 Task: Check the percentage active listings of den in the last 1 year.
Action: Mouse moved to (1171, 255)
Screenshot: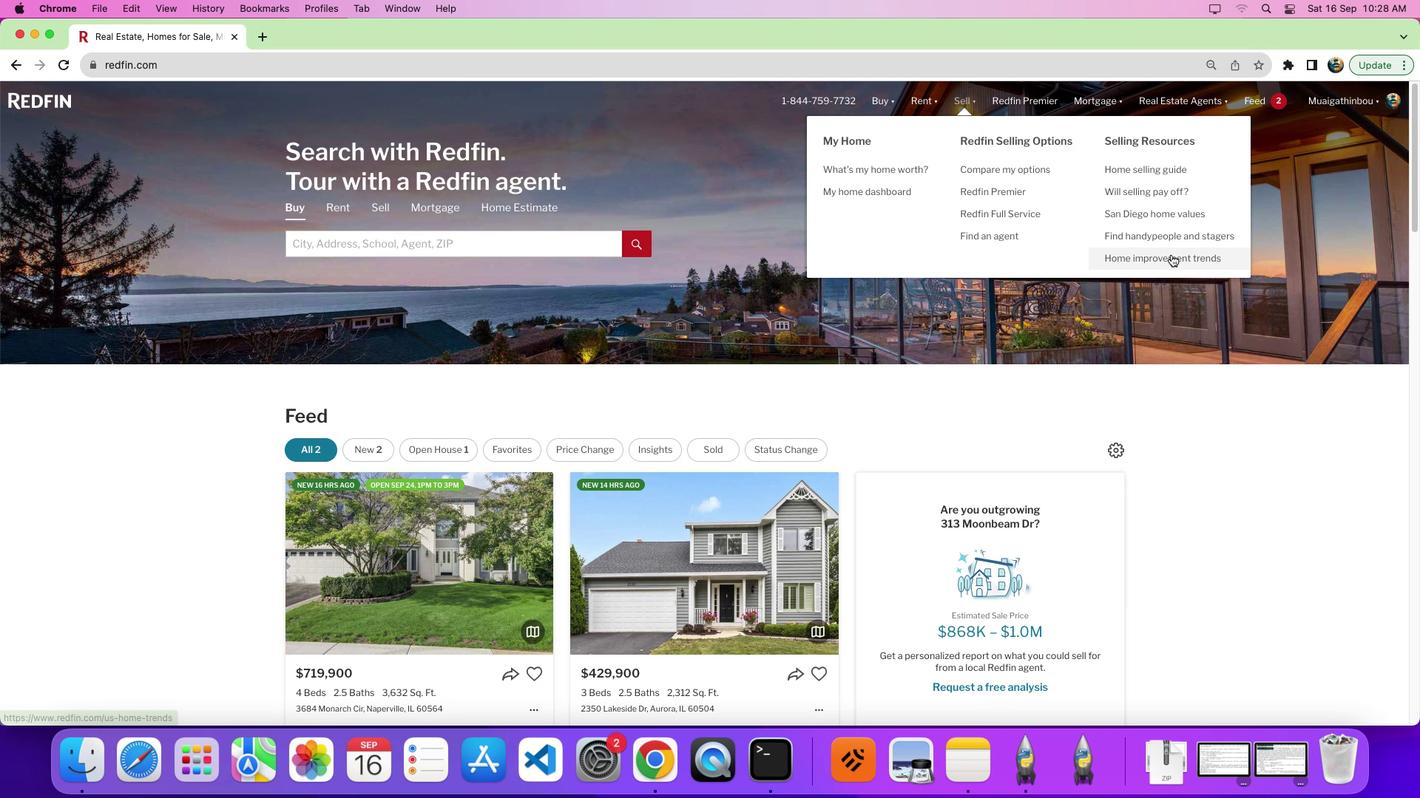 
Action: Mouse pressed left at (1171, 255)
Screenshot: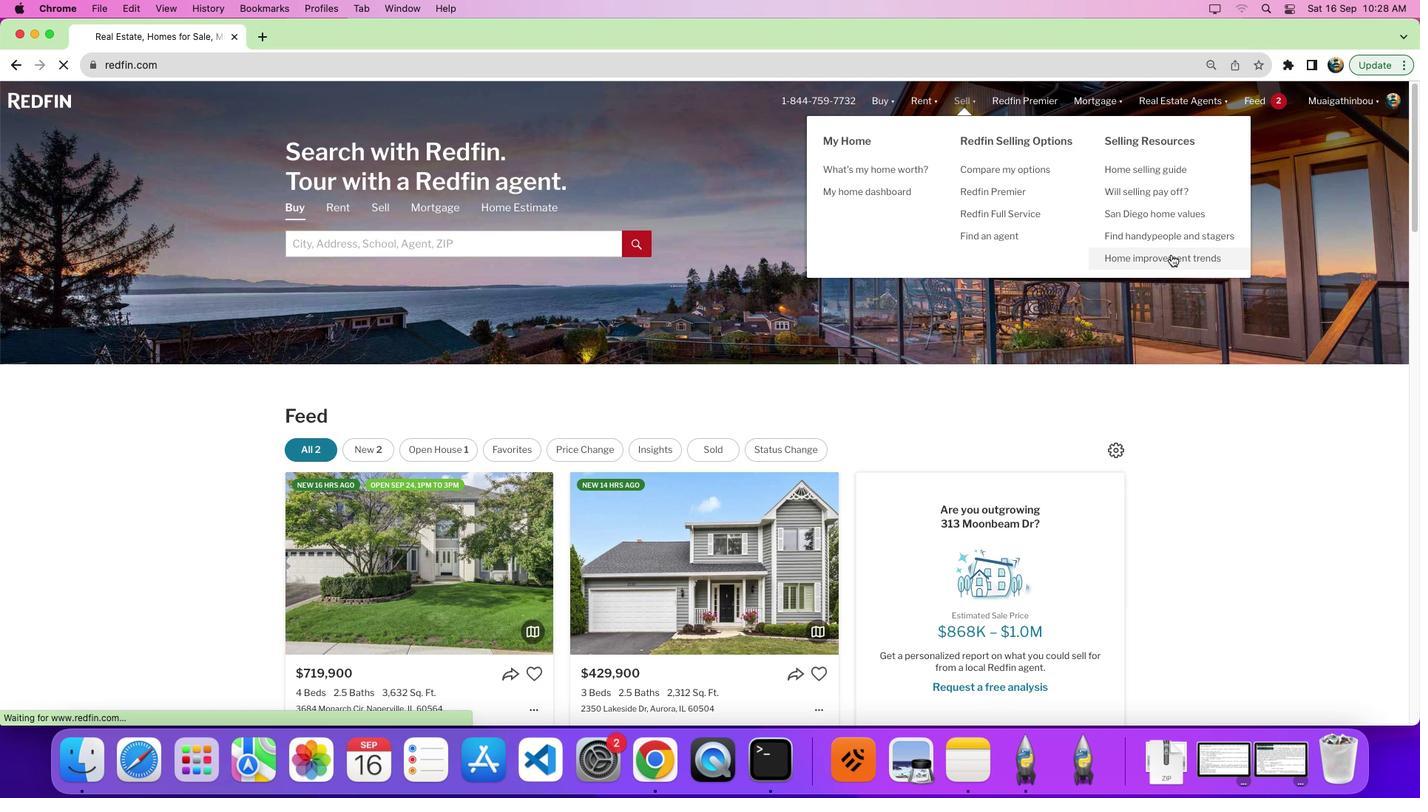 
Action: Mouse pressed left at (1171, 255)
Screenshot: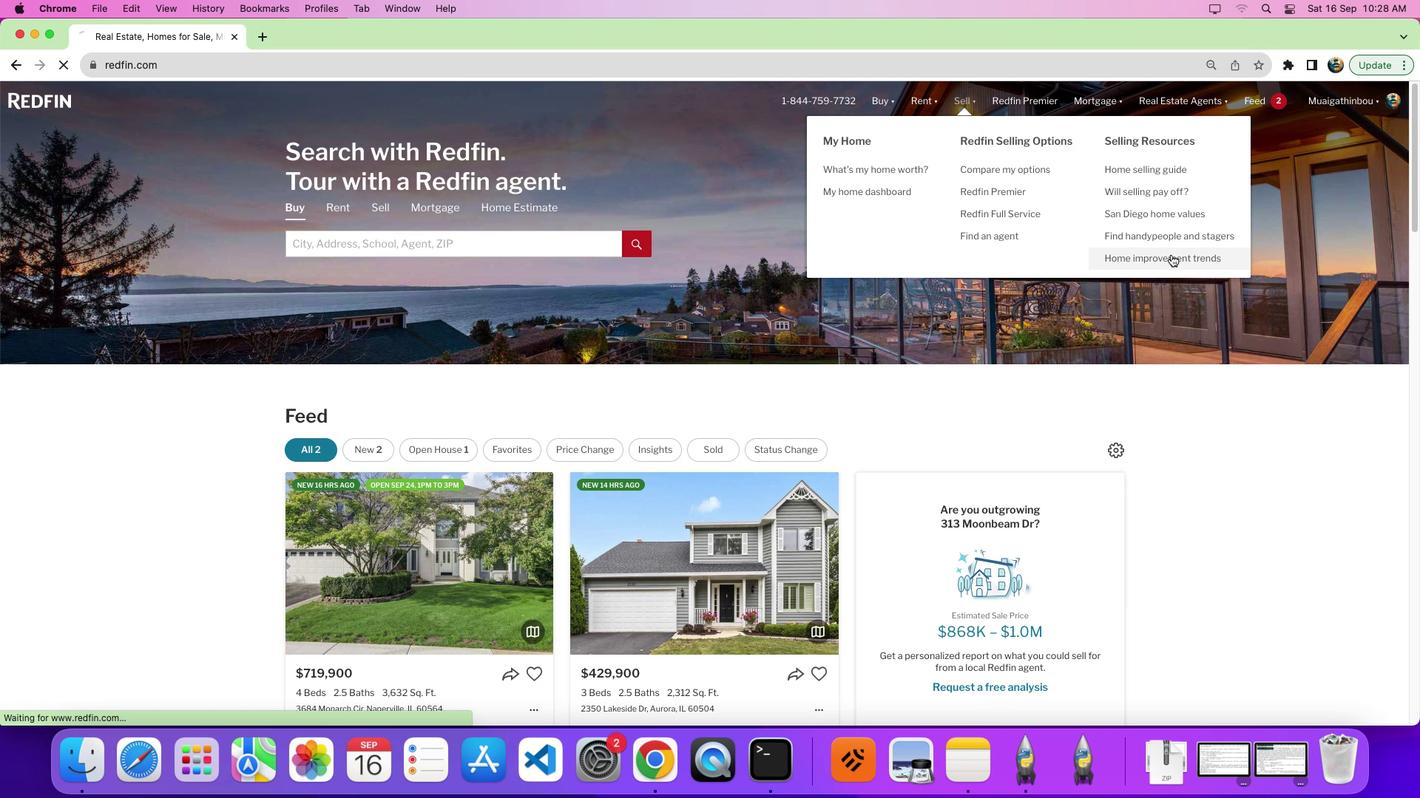 
Action: Mouse moved to (394, 286)
Screenshot: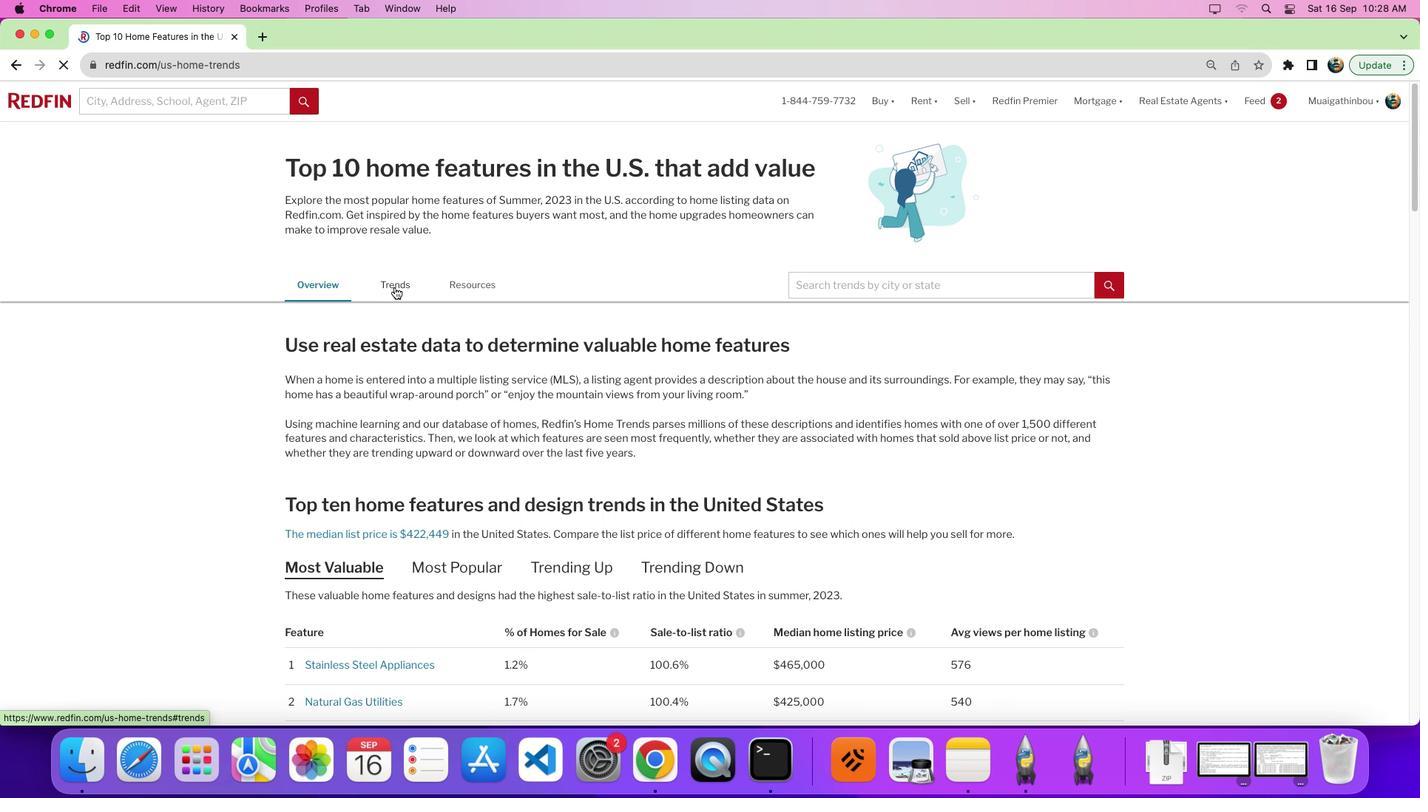 
Action: Mouse pressed left at (394, 286)
Screenshot: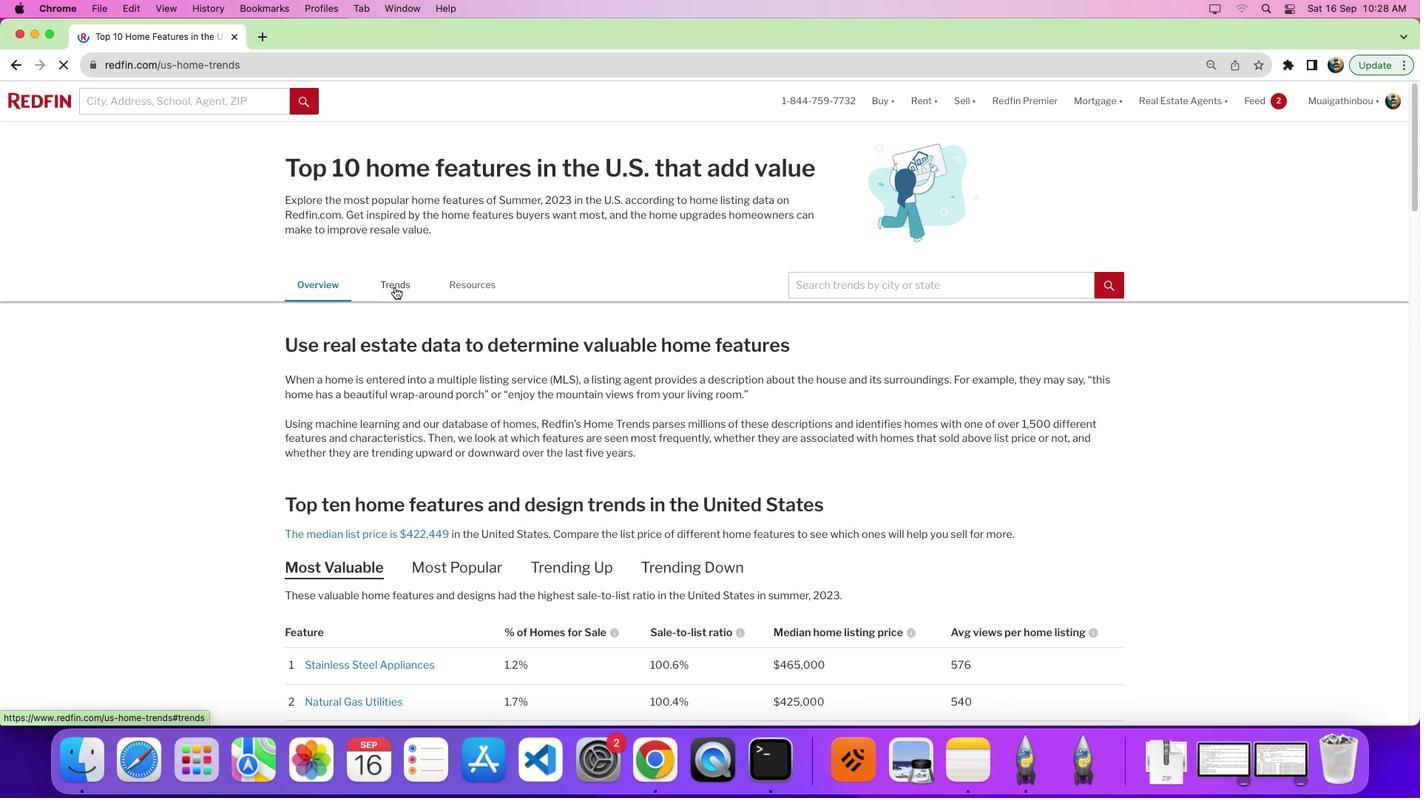 
Action: Mouse moved to (560, 343)
Screenshot: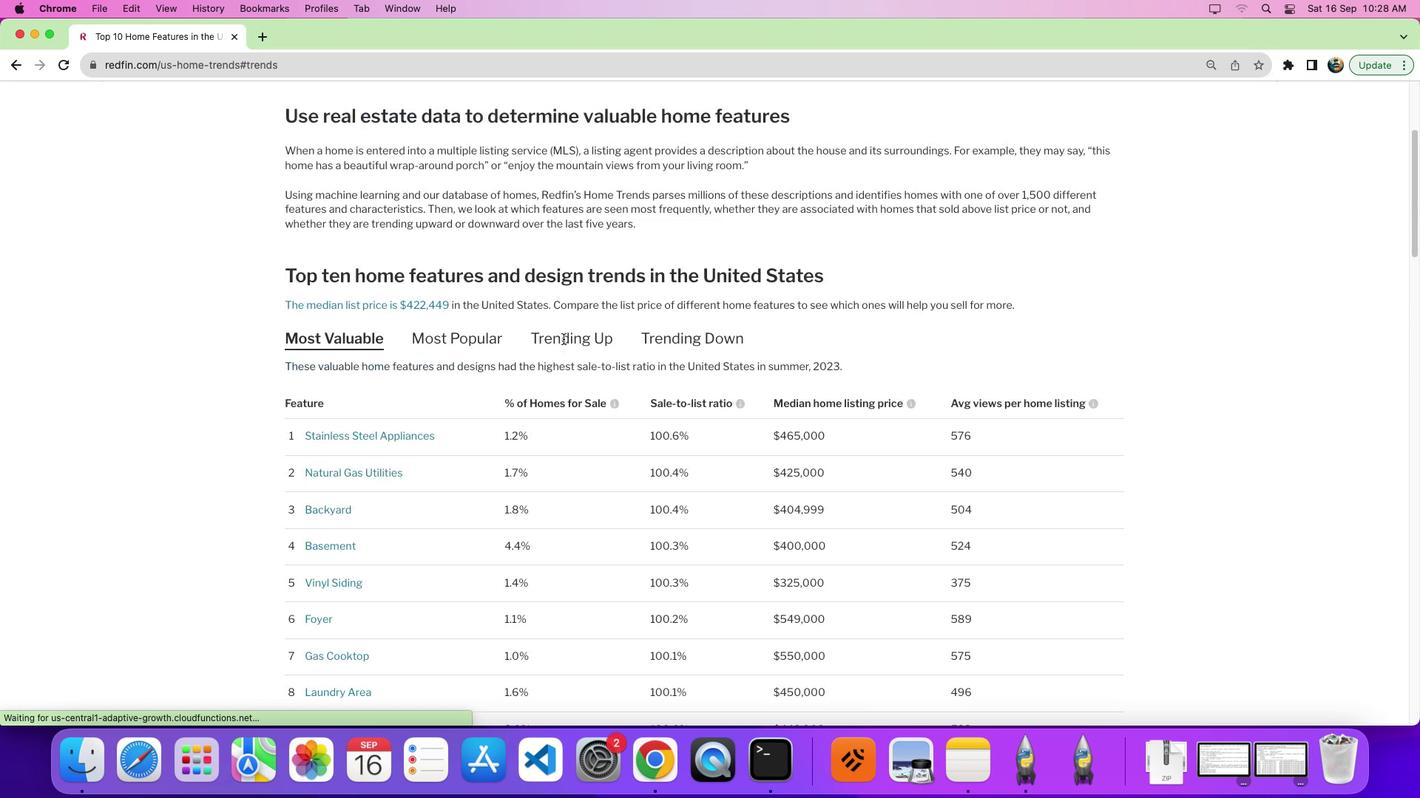 
Action: Mouse scrolled (560, 343) with delta (0, 0)
Screenshot: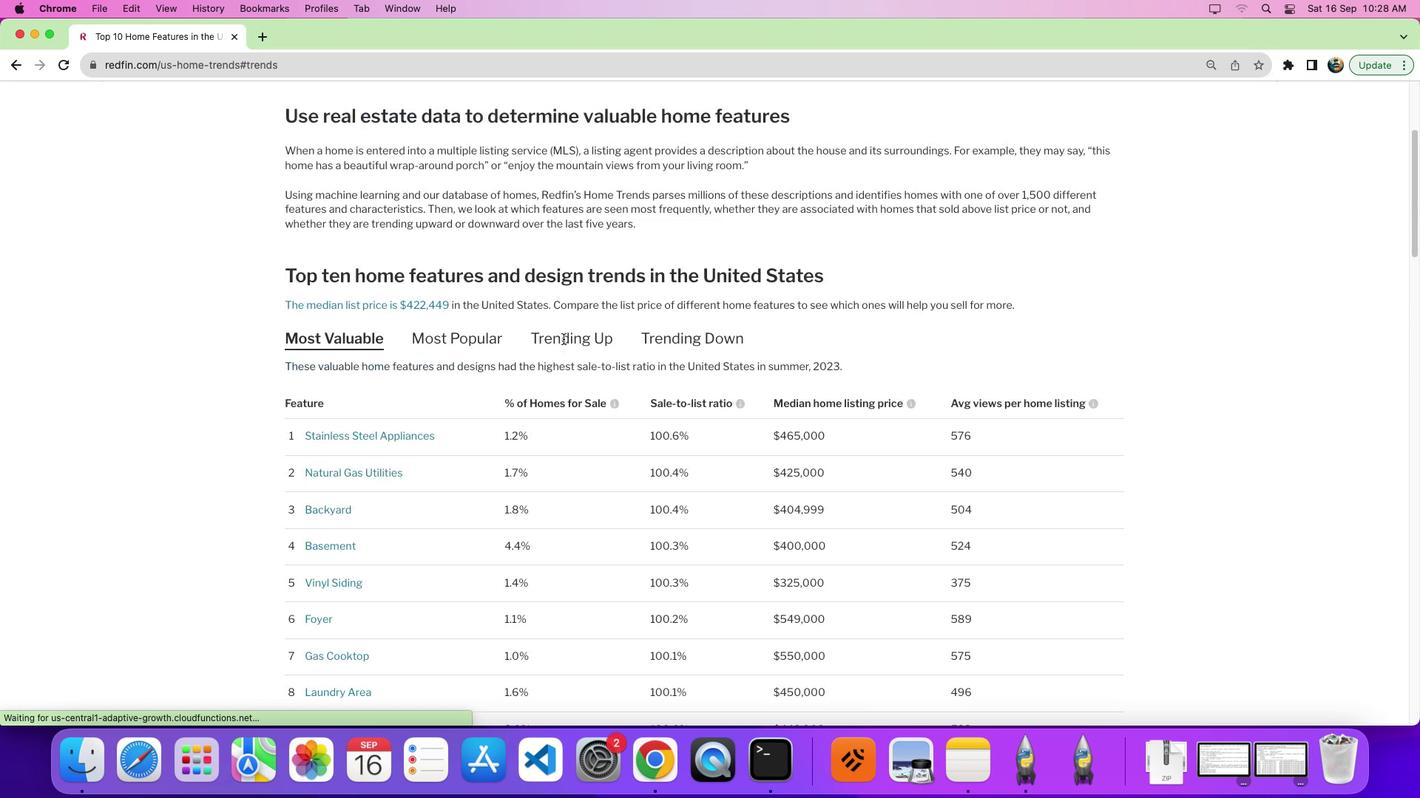 
Action: Mouse scrolled (560, 343) with delta (0, 0)
Screenshot: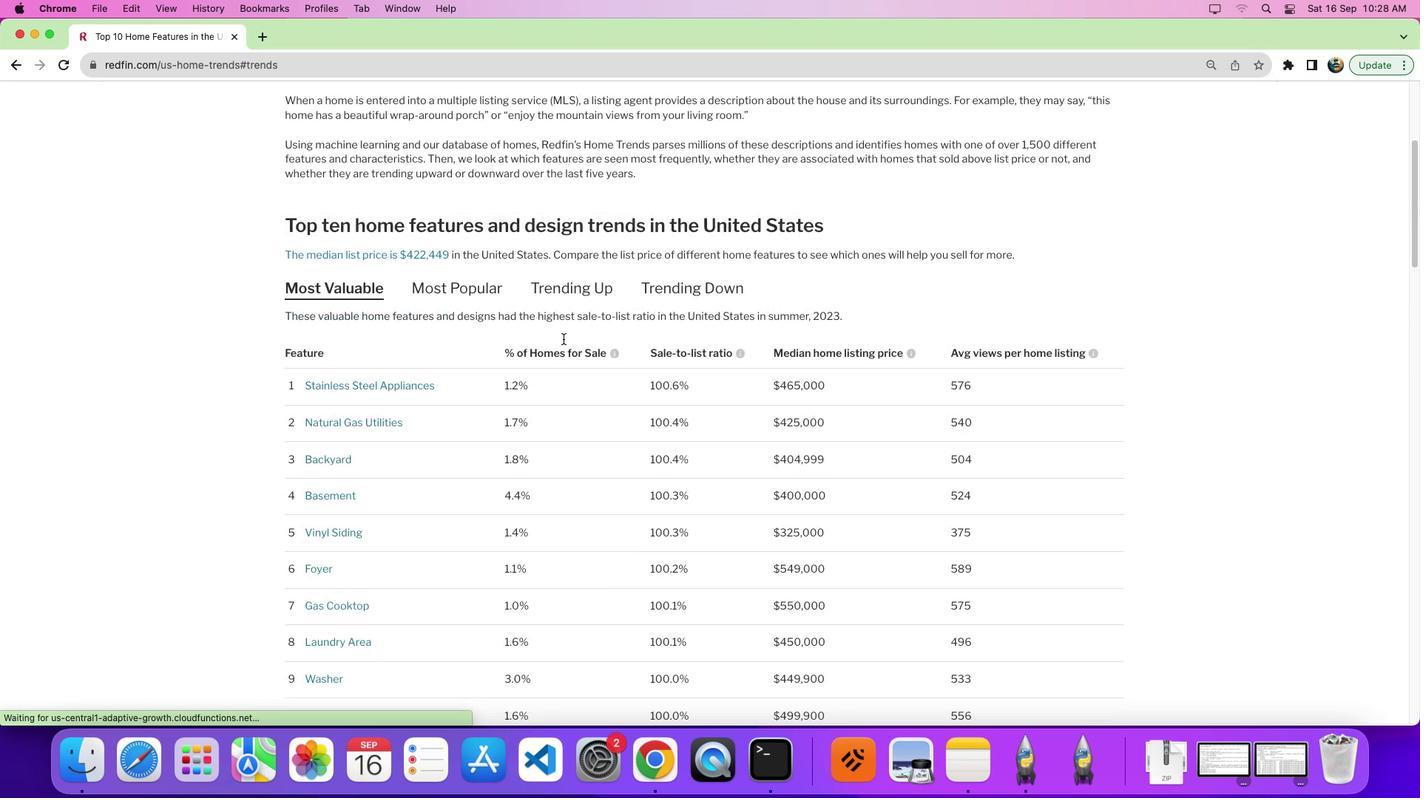 
Action: Mouse moved to (562, 340)
Screenshot: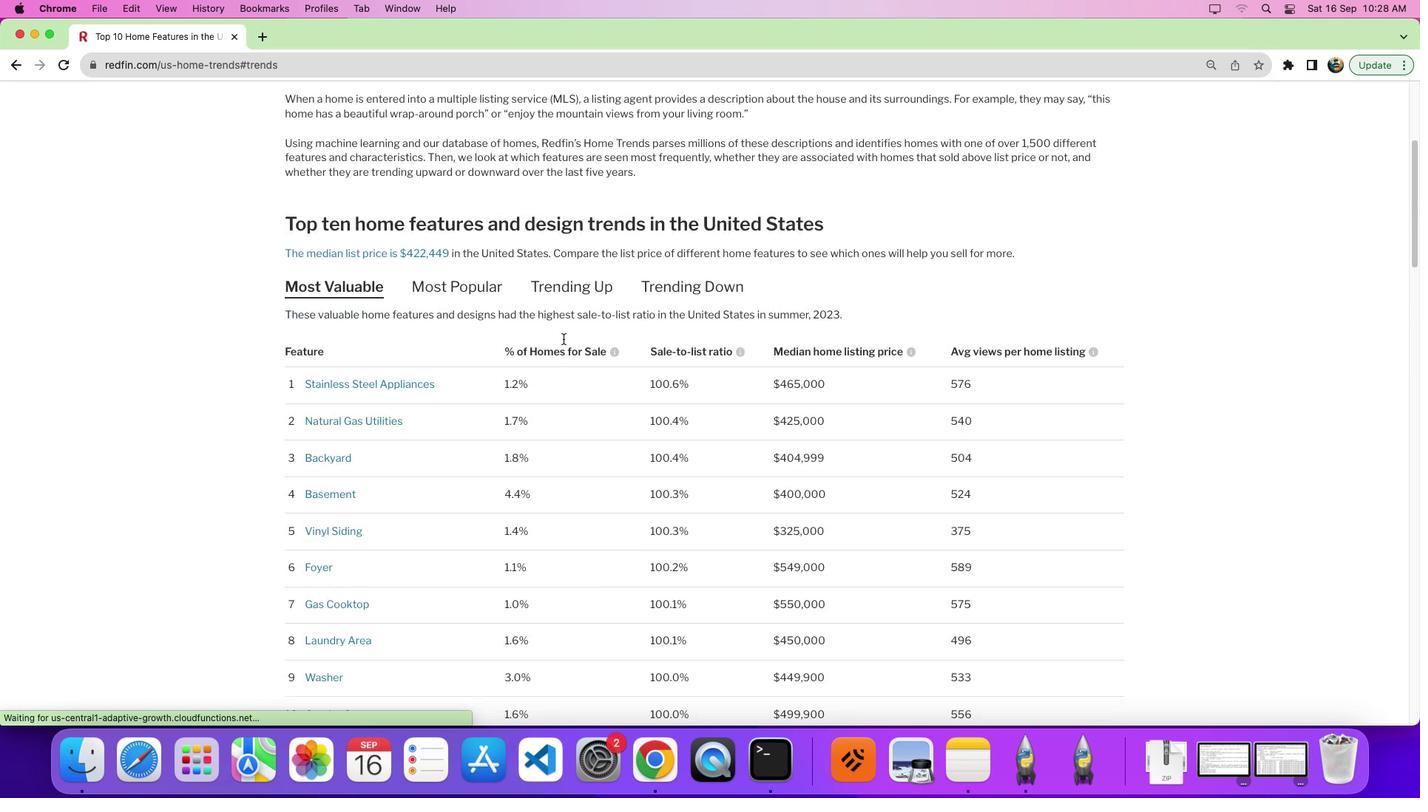 
Action: Mouse scrolled (562, 340) with delta (0, -4)
Screenshot: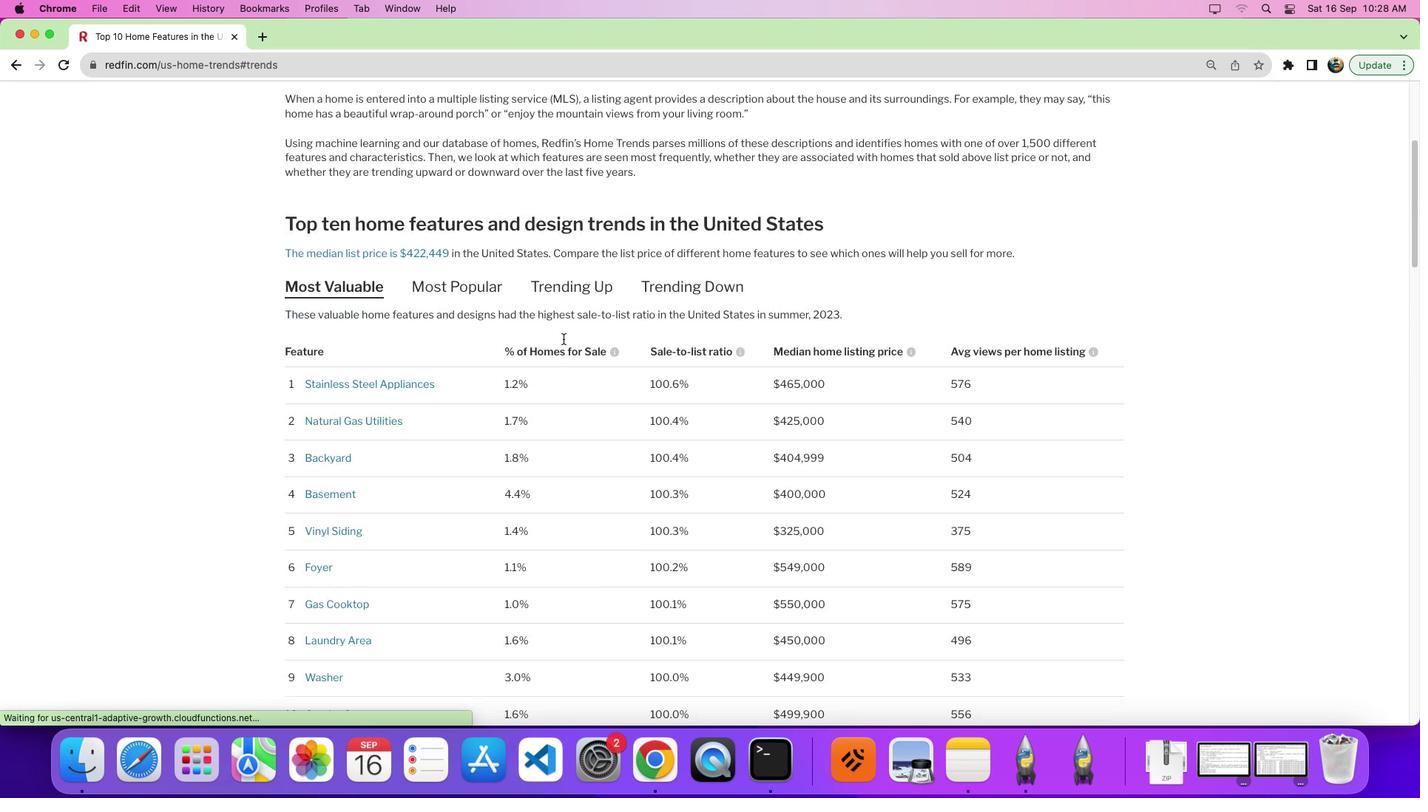 
Action: Mouse moved to (564, 339)
Screenshot: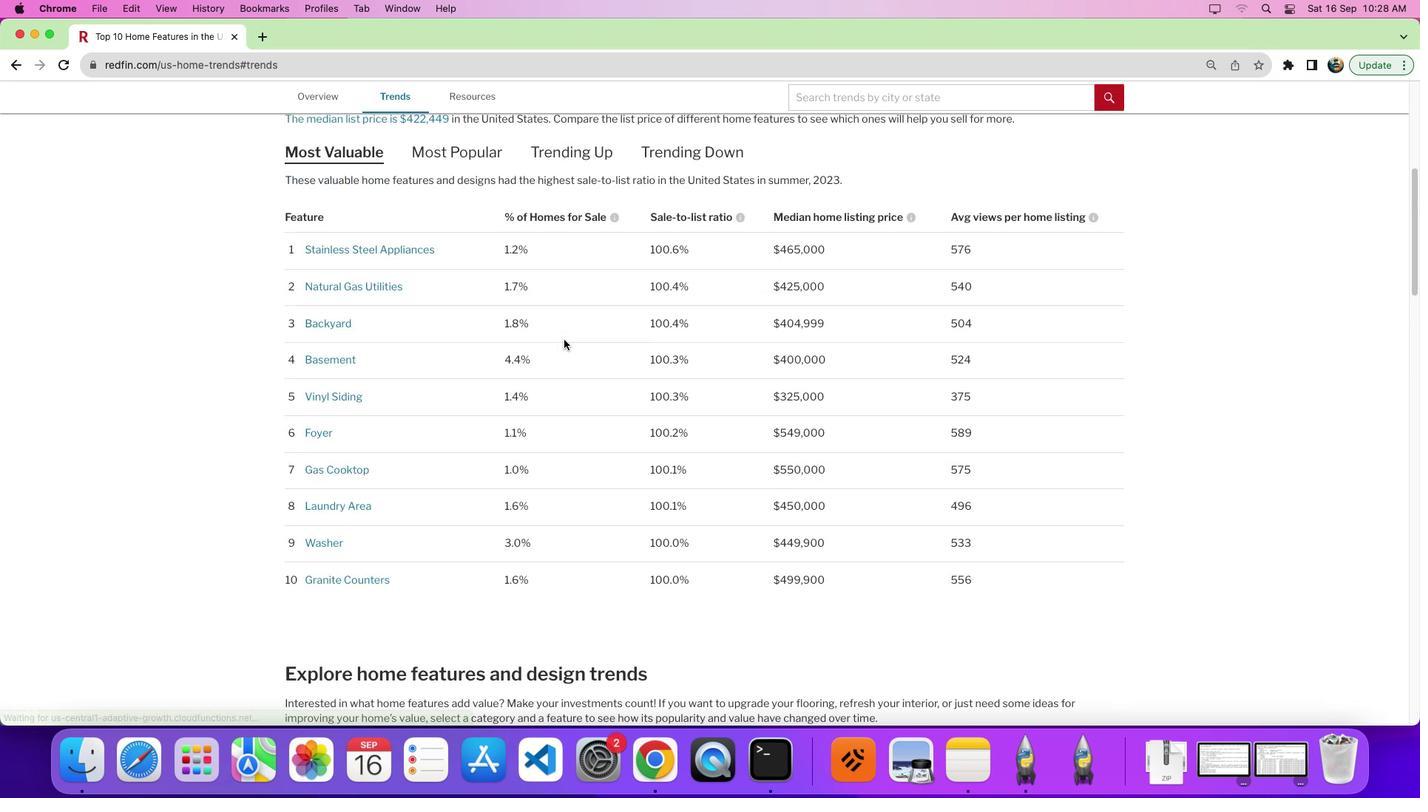 
Action: Mouse scrolled (564, 339) with delta (0, 0)
Screenshot: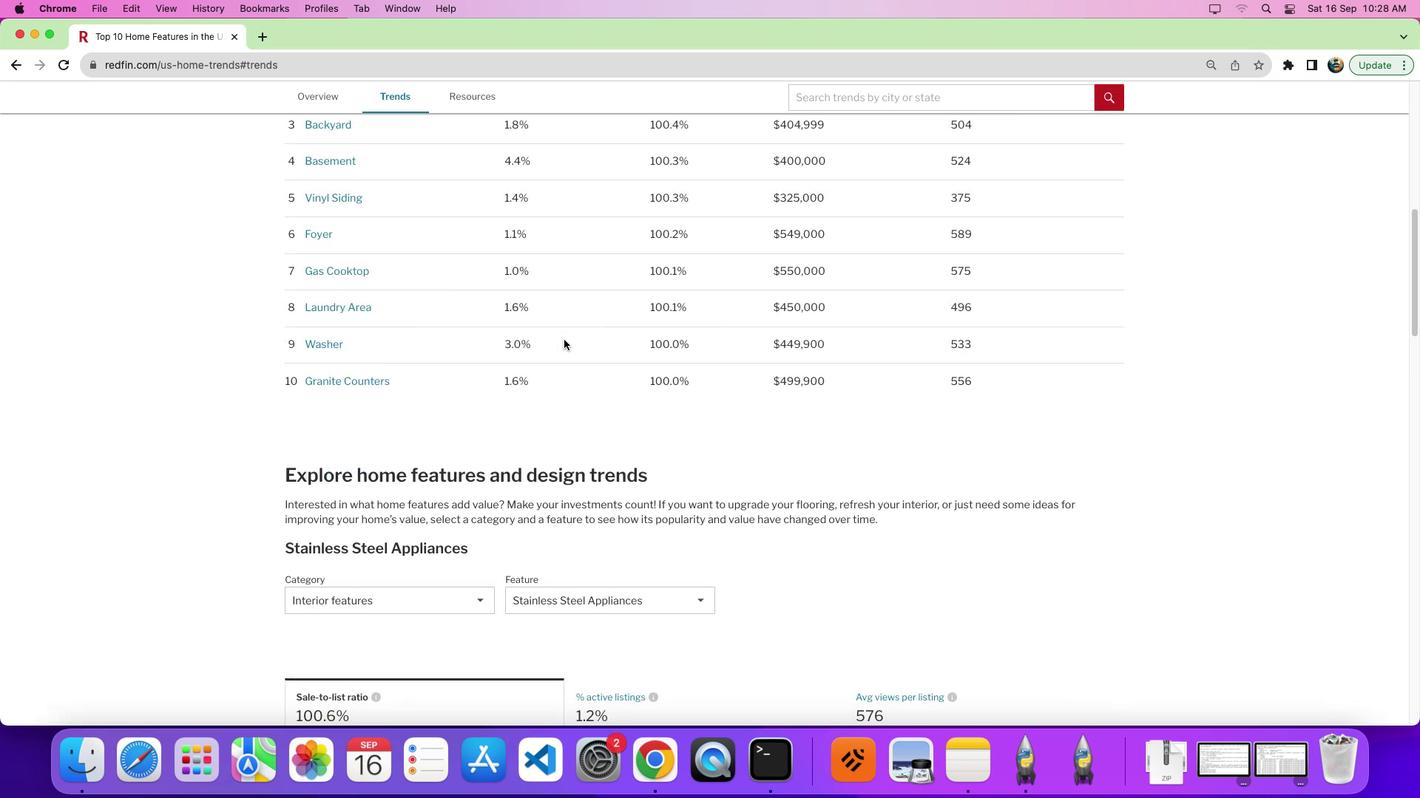 
Action: Mouse scrolled (564, 339) with delta (0, 0)
Screenshot: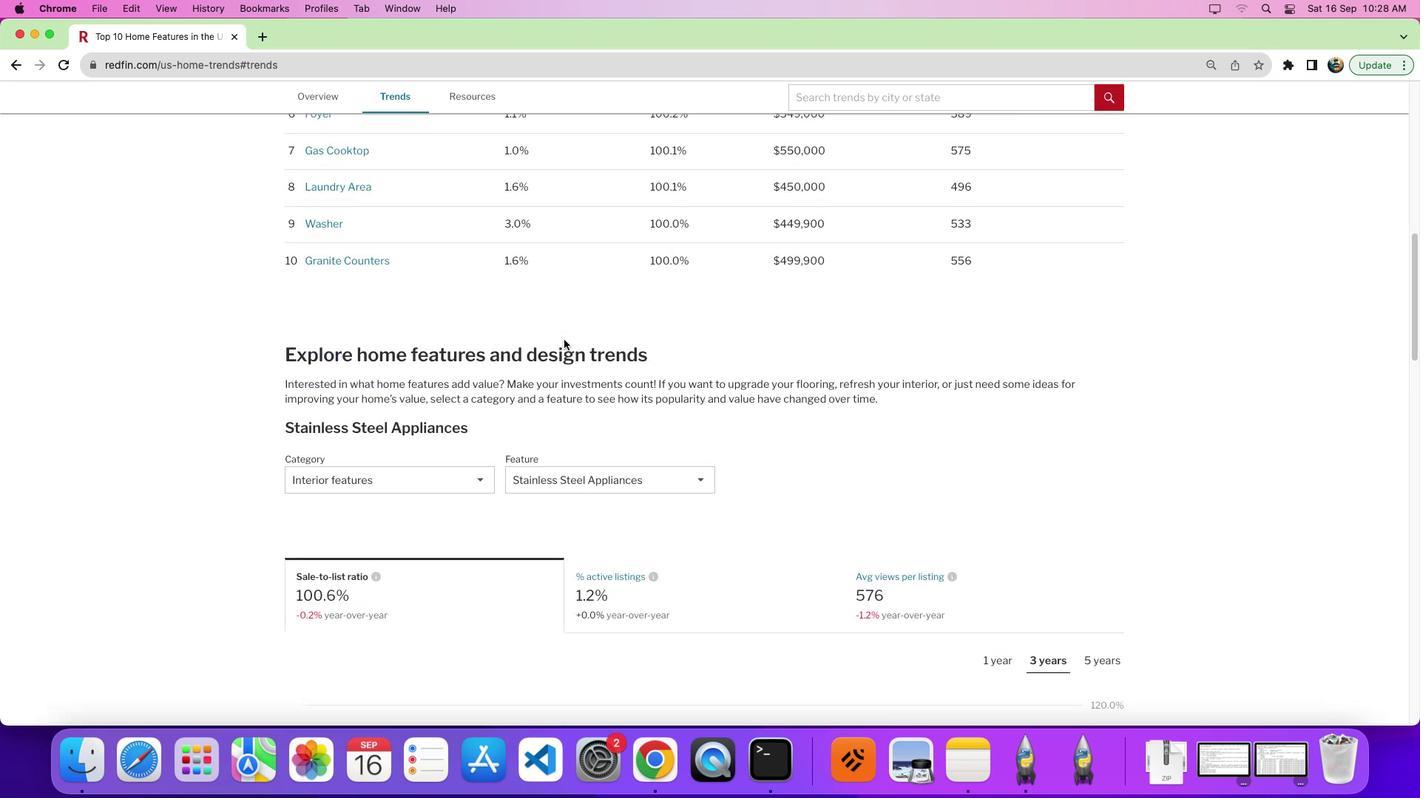 
Action: Mouse scrolled (564, 339) with delta (0, -5)
Screenshot: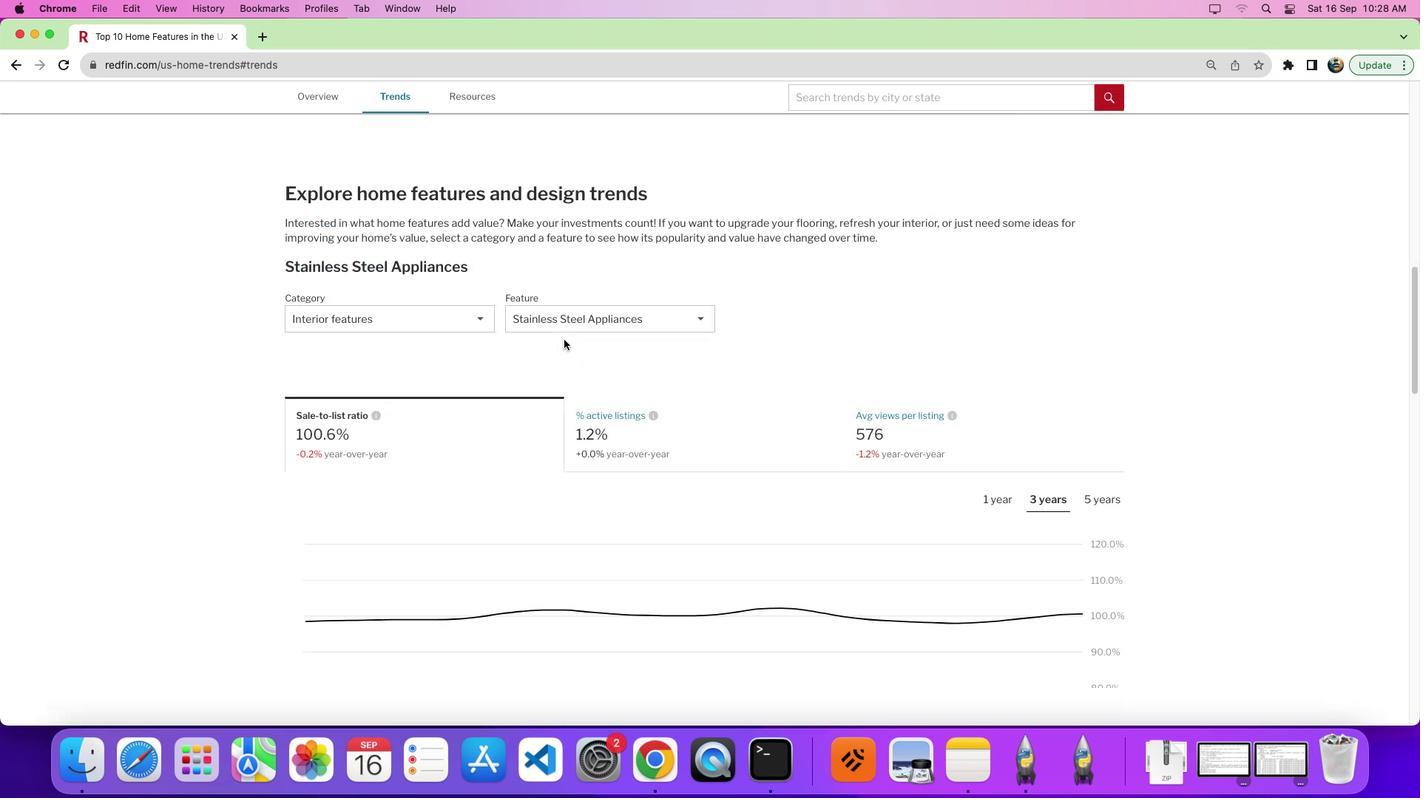 
Action: Mouse scrolled (564, 339) with delta (0, -6)
Screenshot: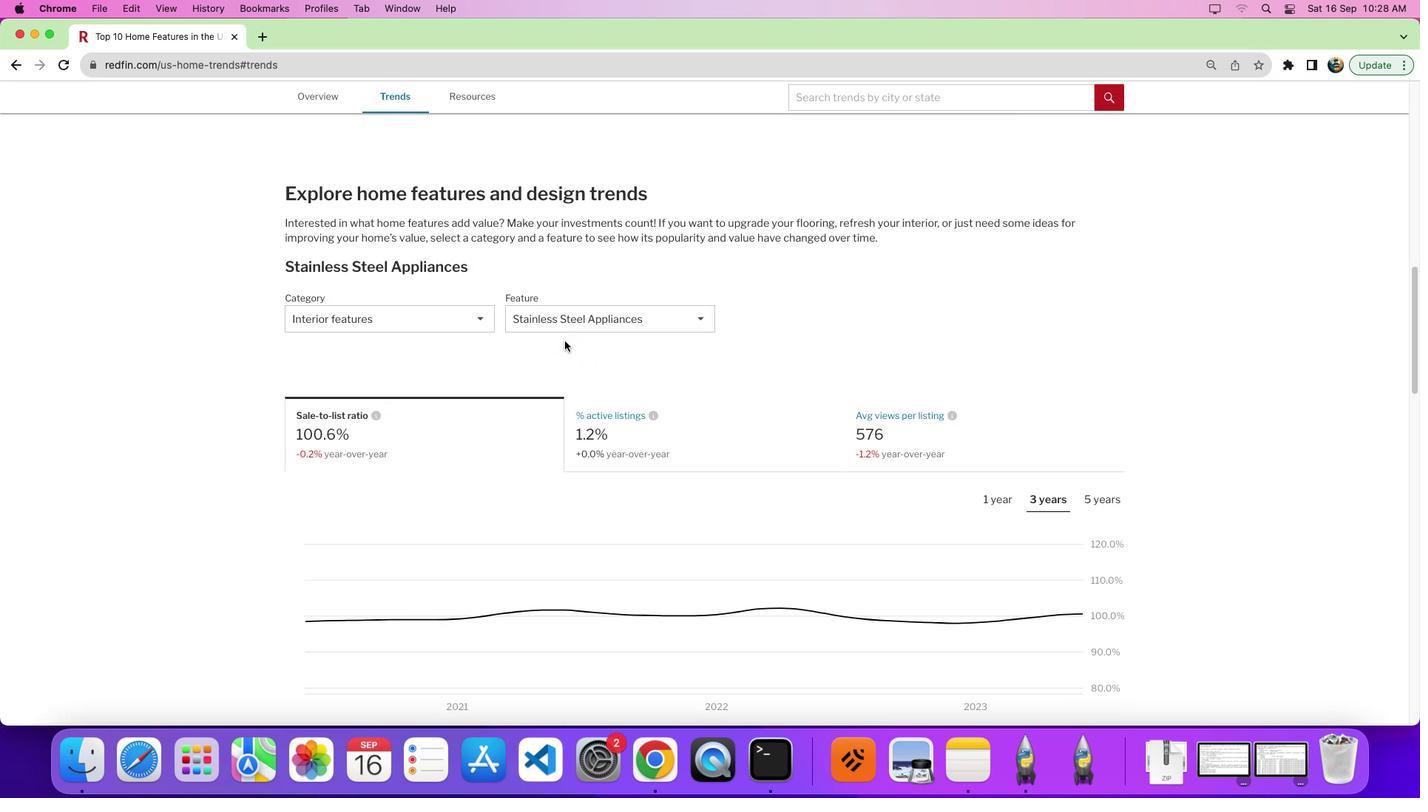 
Action: Mouse moved to (403, 318)
Screenshot: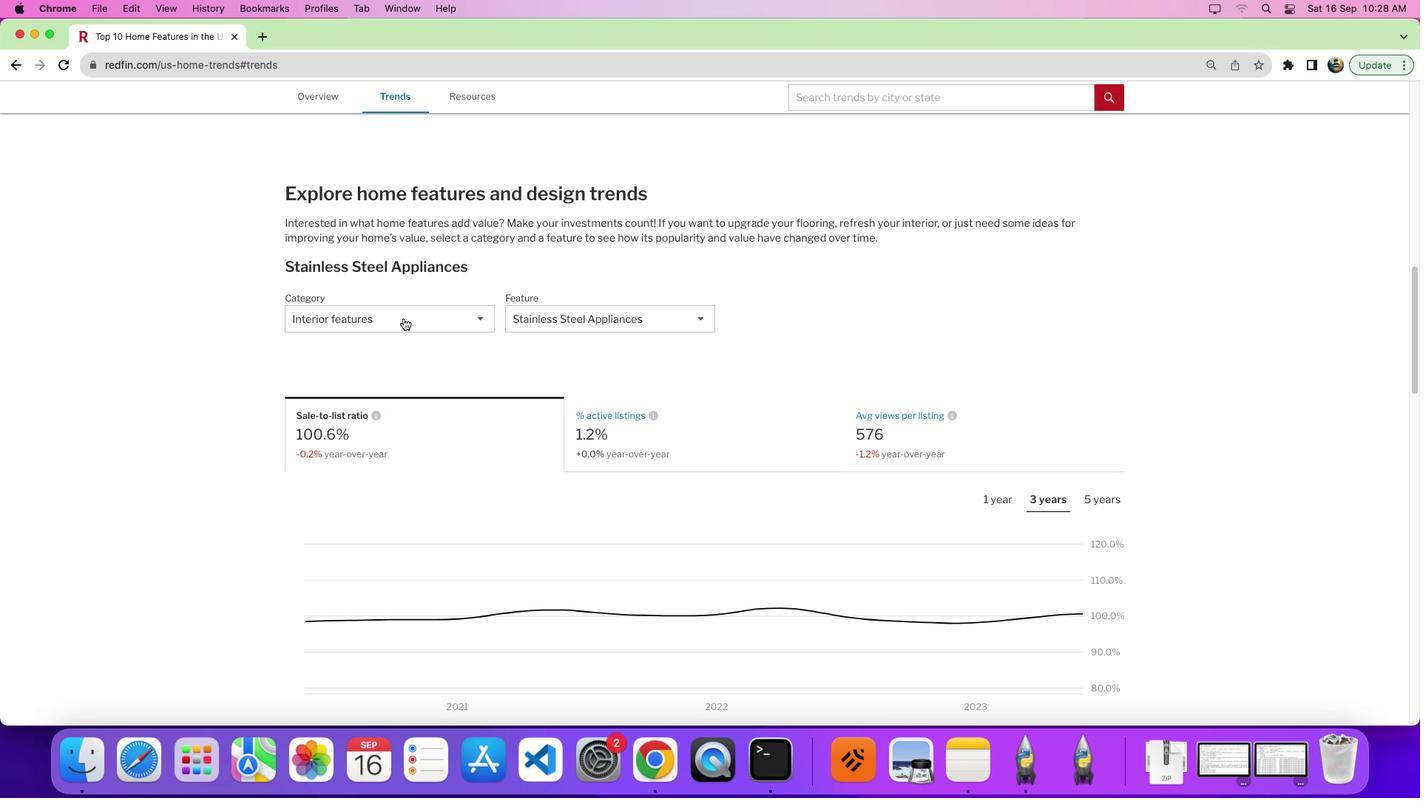 
Action: Mouse pressed left at (403, 318)
Screenshot: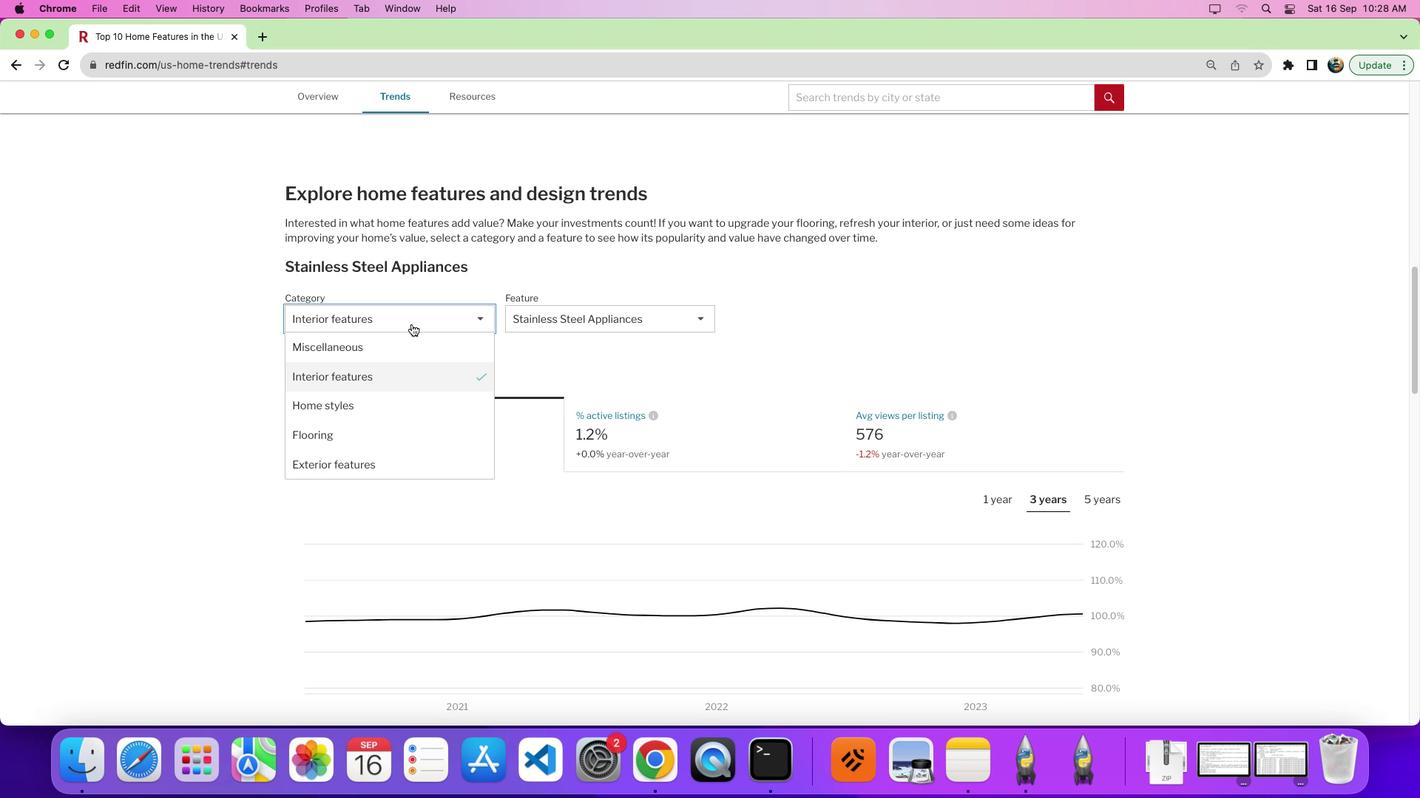 
Action: Mouse moved to (420, 377)
Screenshot: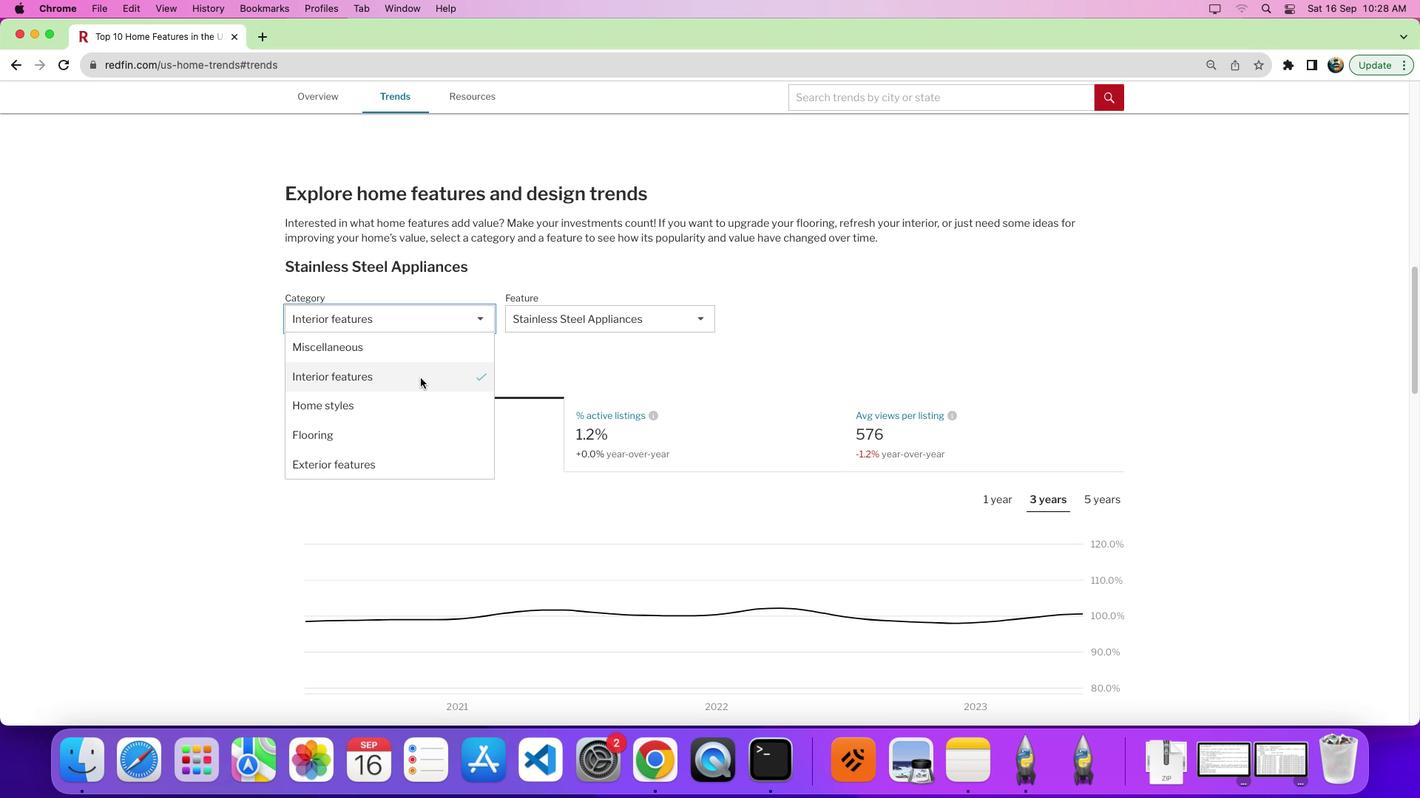 
Action: Mouse pressed left at (420, 377)
Screenshot: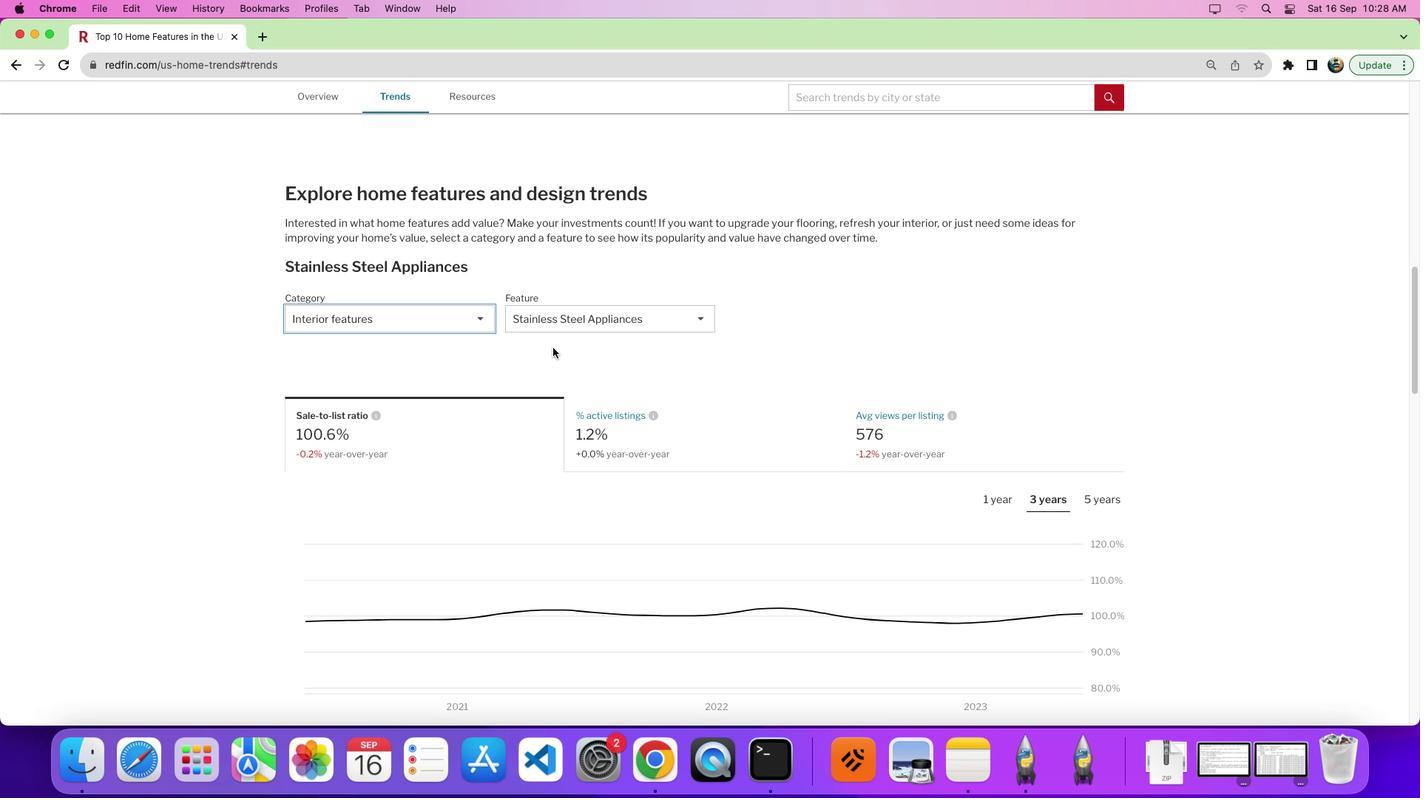 
Action: Mouse moved to (586, 318)
Screenshot: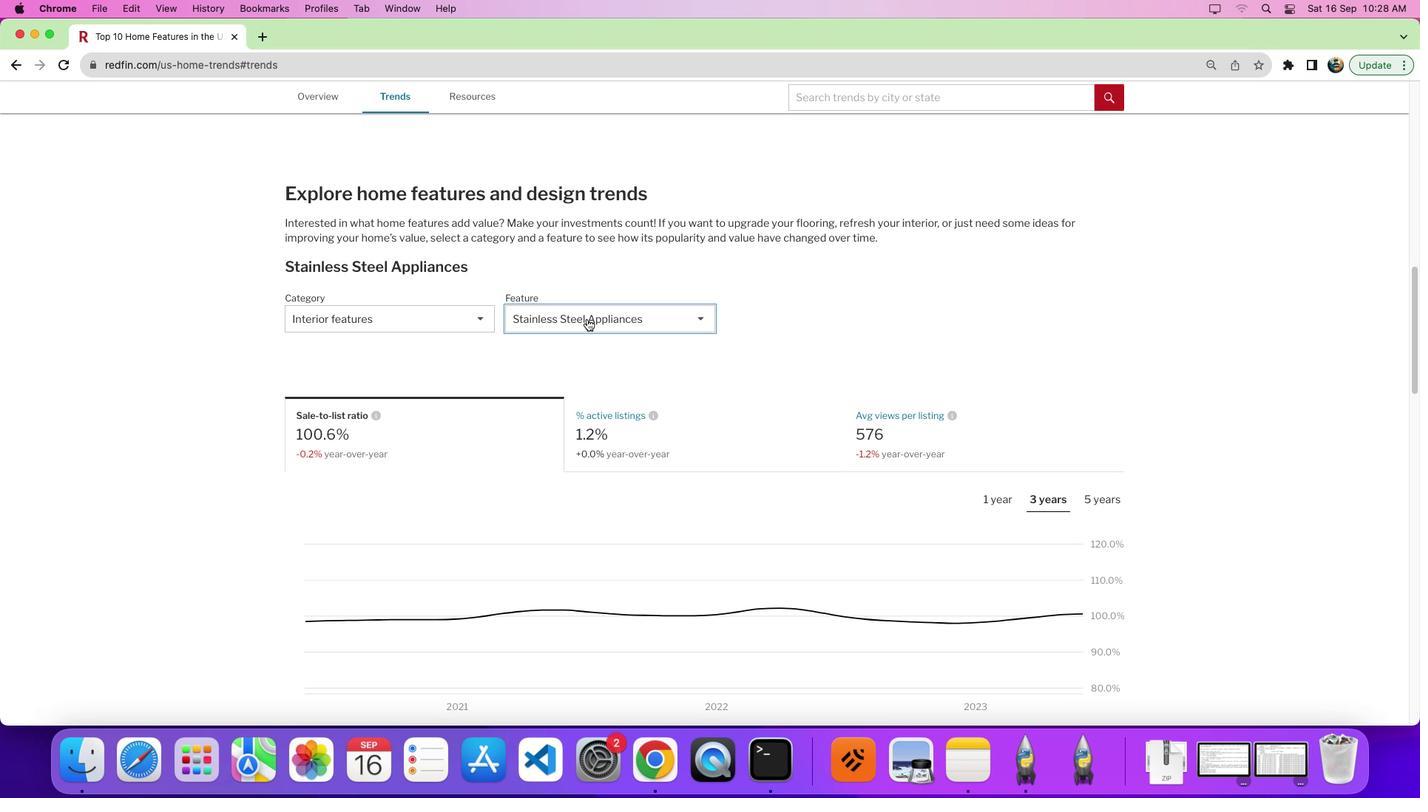 
Action: Mouse pressed left at (586, 318)
Screenshot: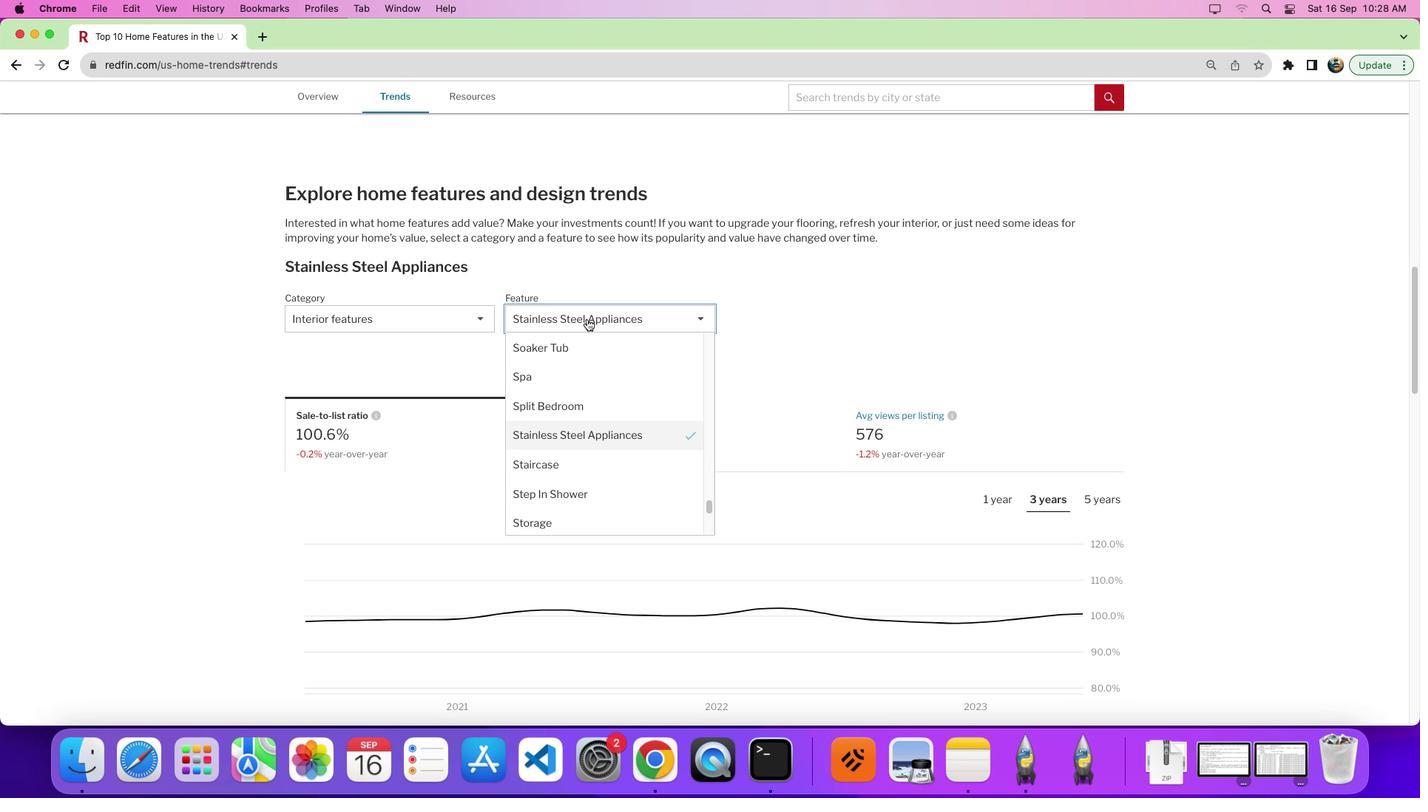 
Action: Mouse moved to (578, 426)
Screenshot: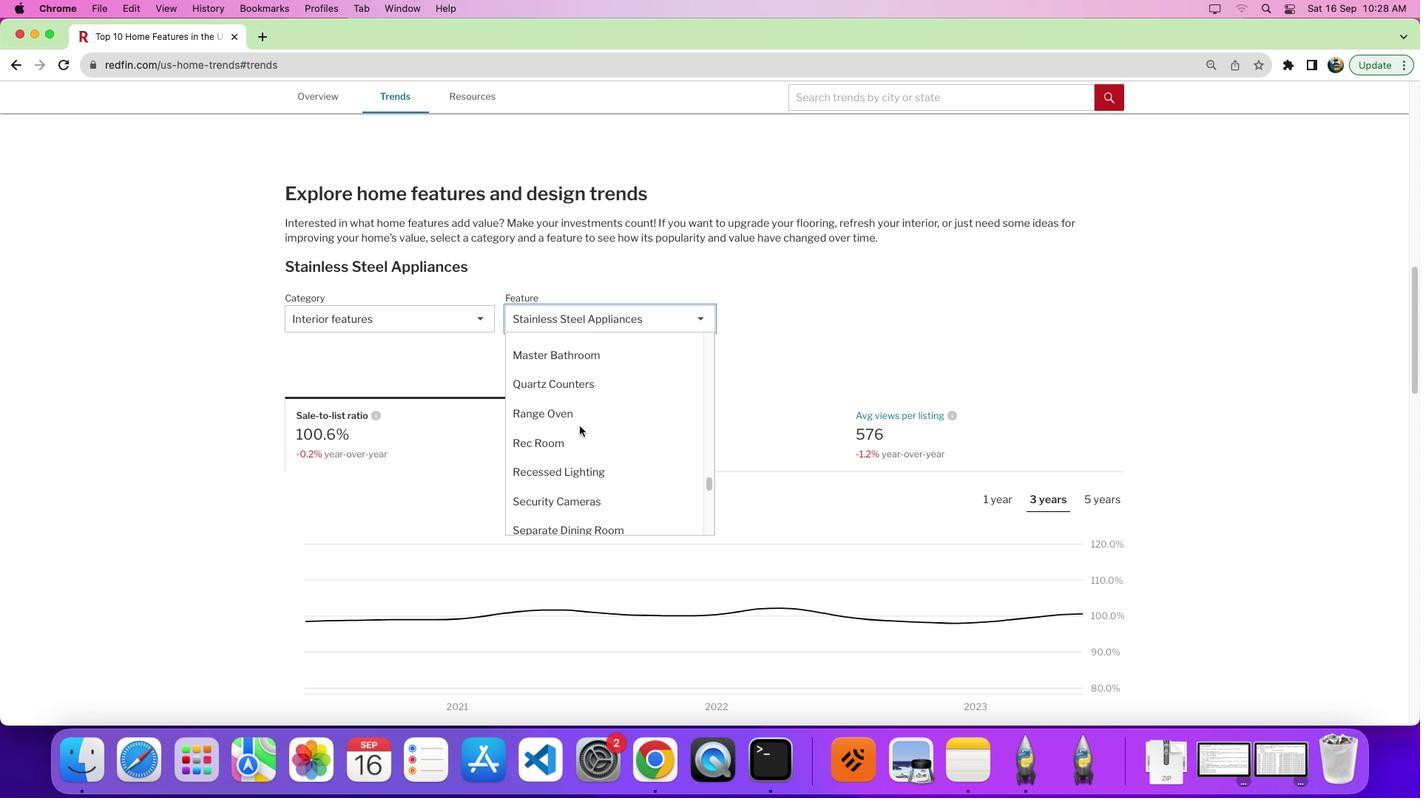 
Action: Mouse scrolled (578, 426) with delta (0, 0)
Screenshot: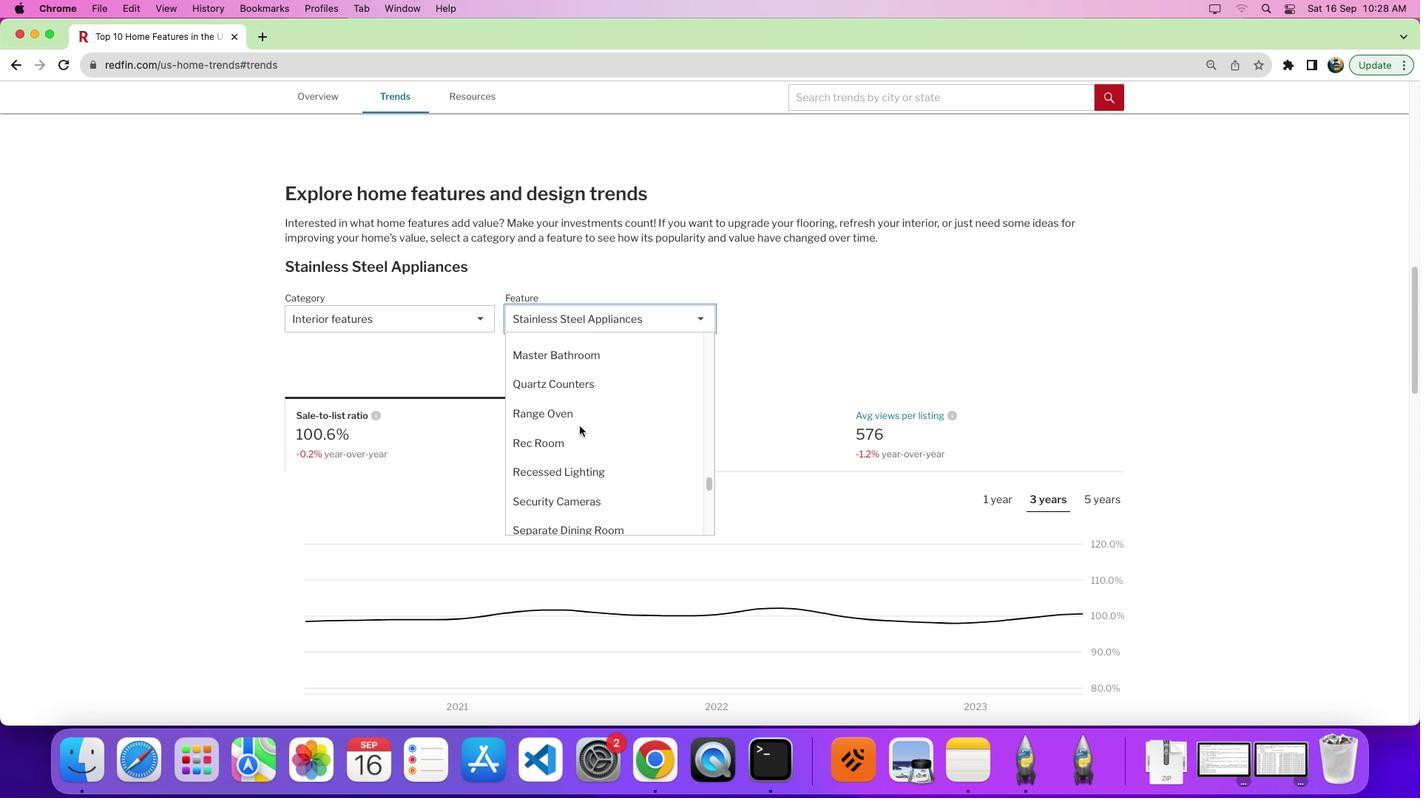 
Action: Mouse scrolled (578, 426) with delta (0, 0)
Screenshot: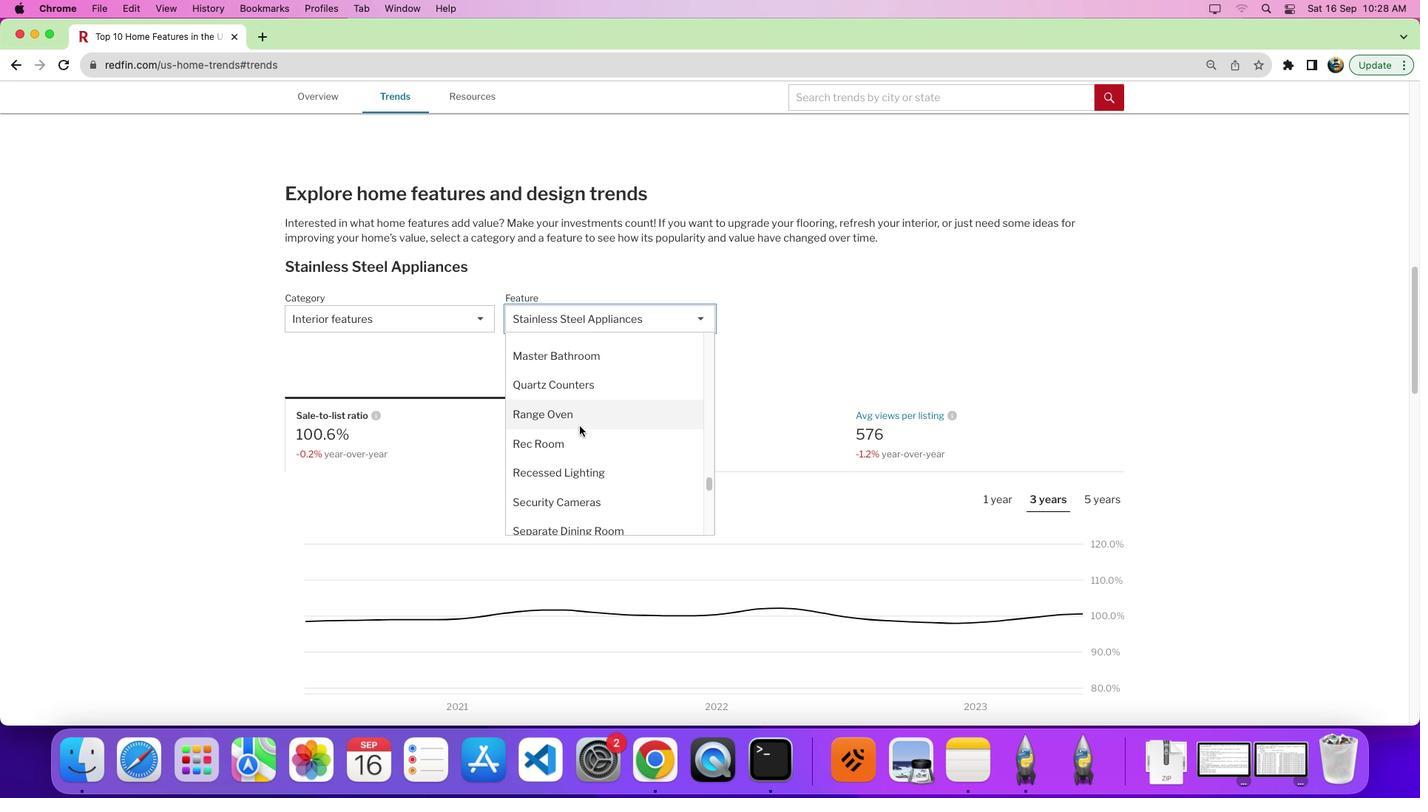 
Action: Mouse moved to (579, 426)
Screenshot: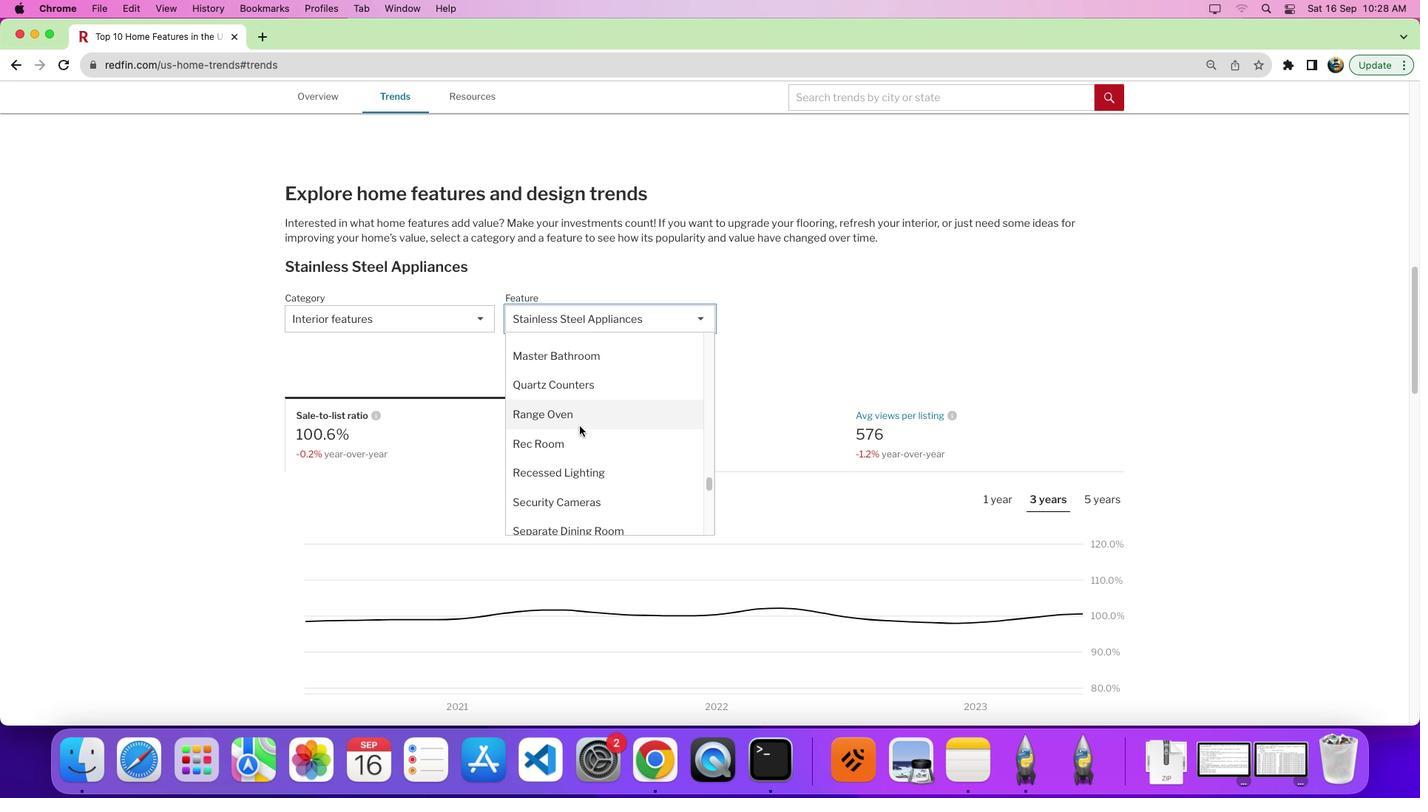 
Action: Mouse scrolled (579, 426) with delta (0, 5)
Screenshot: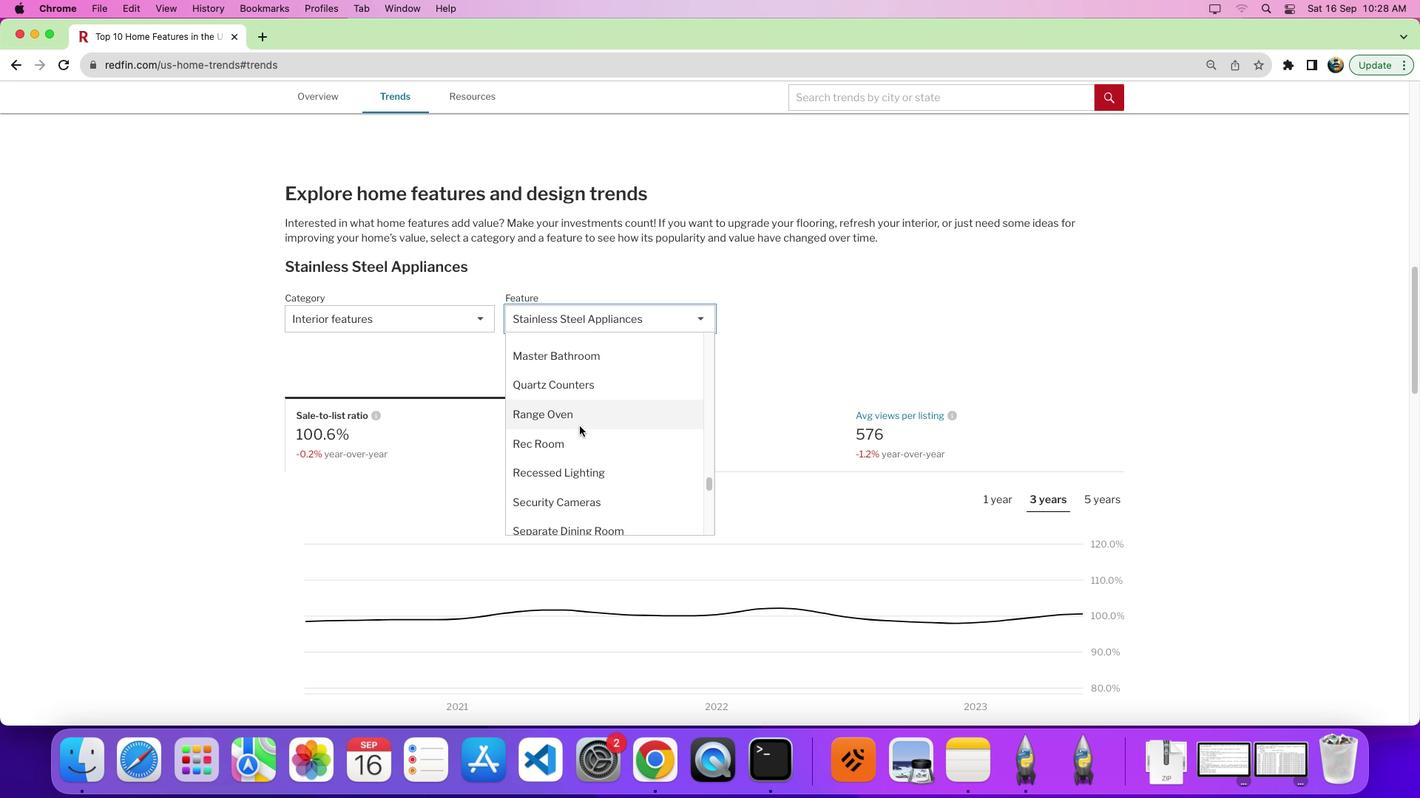 
Action: Mouse moved to (579, 426)
Screenshot: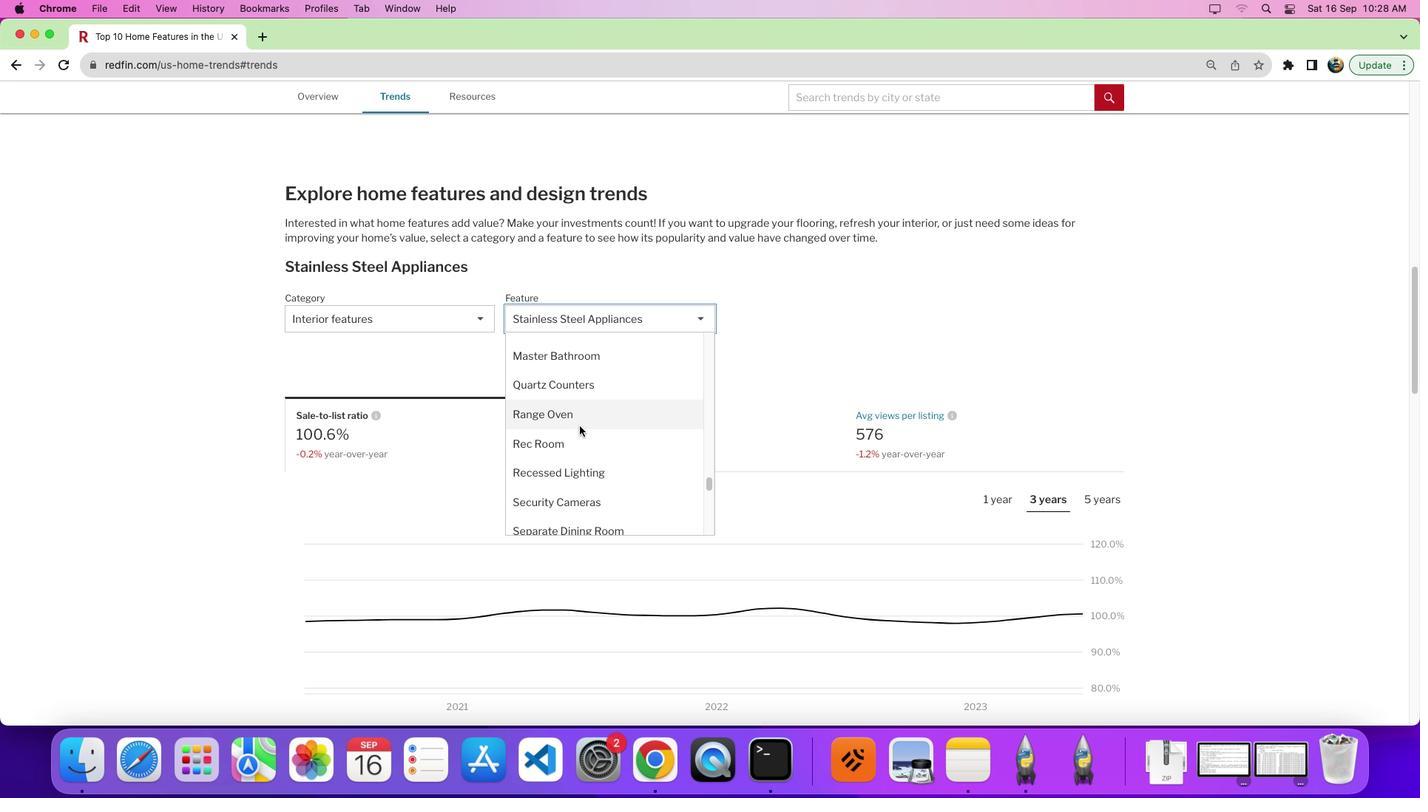 
Action: Mouse scrolled (579, 426) with delta (0, 0)
Screenshot: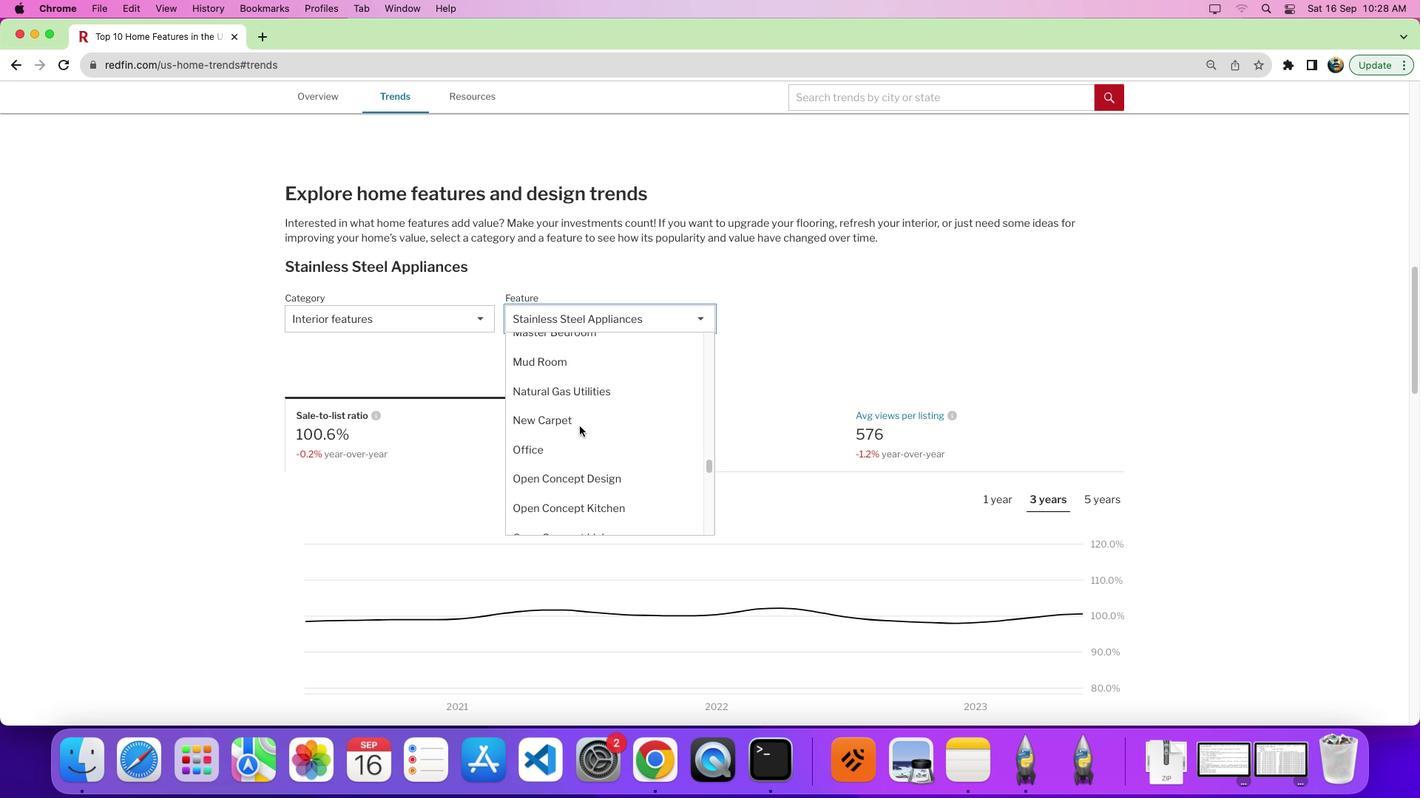 
Action: Mouse scrolled (579, 426) with delta (0, 0)
Screenshot: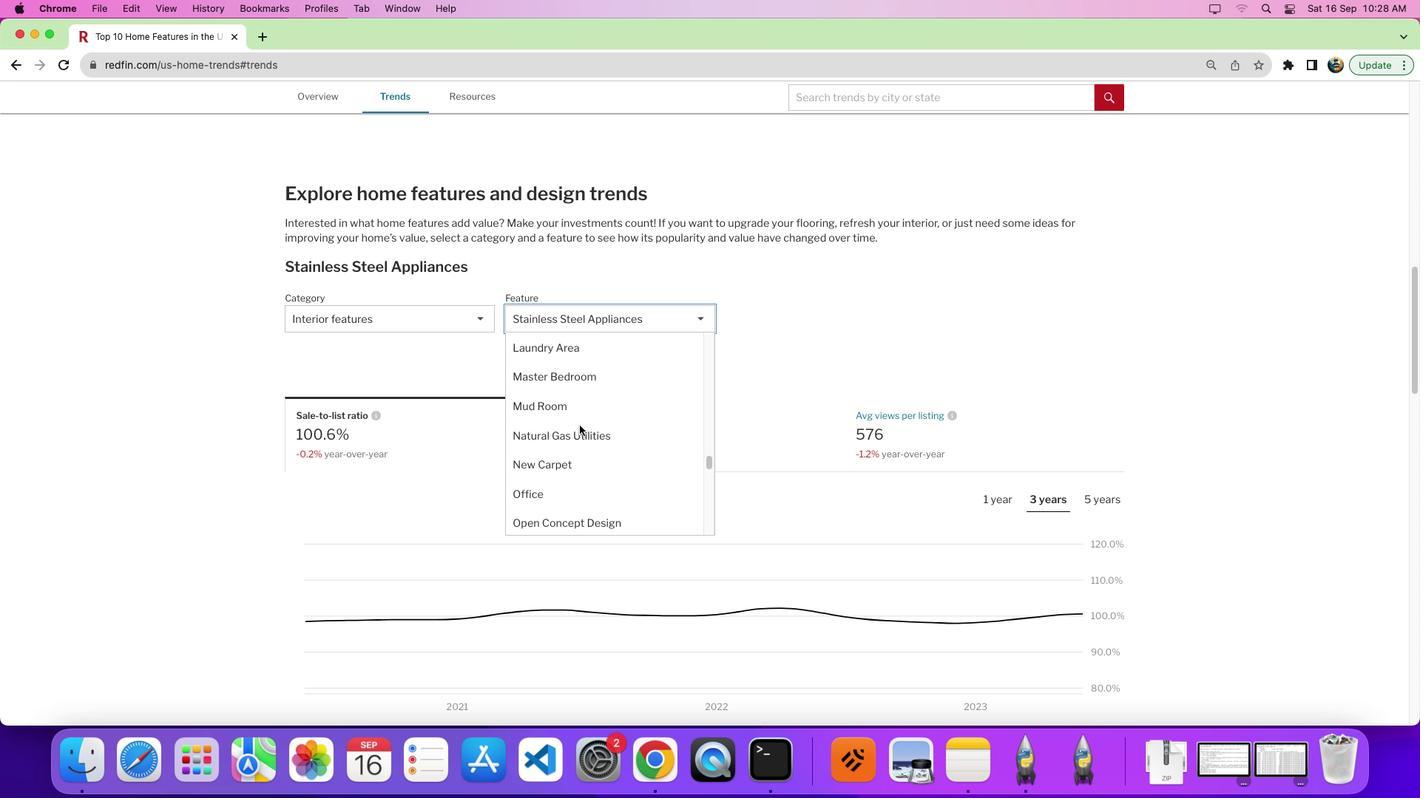 
Action: Mouse scrolled (579, 426) with delta (0, 5)
Screenshot: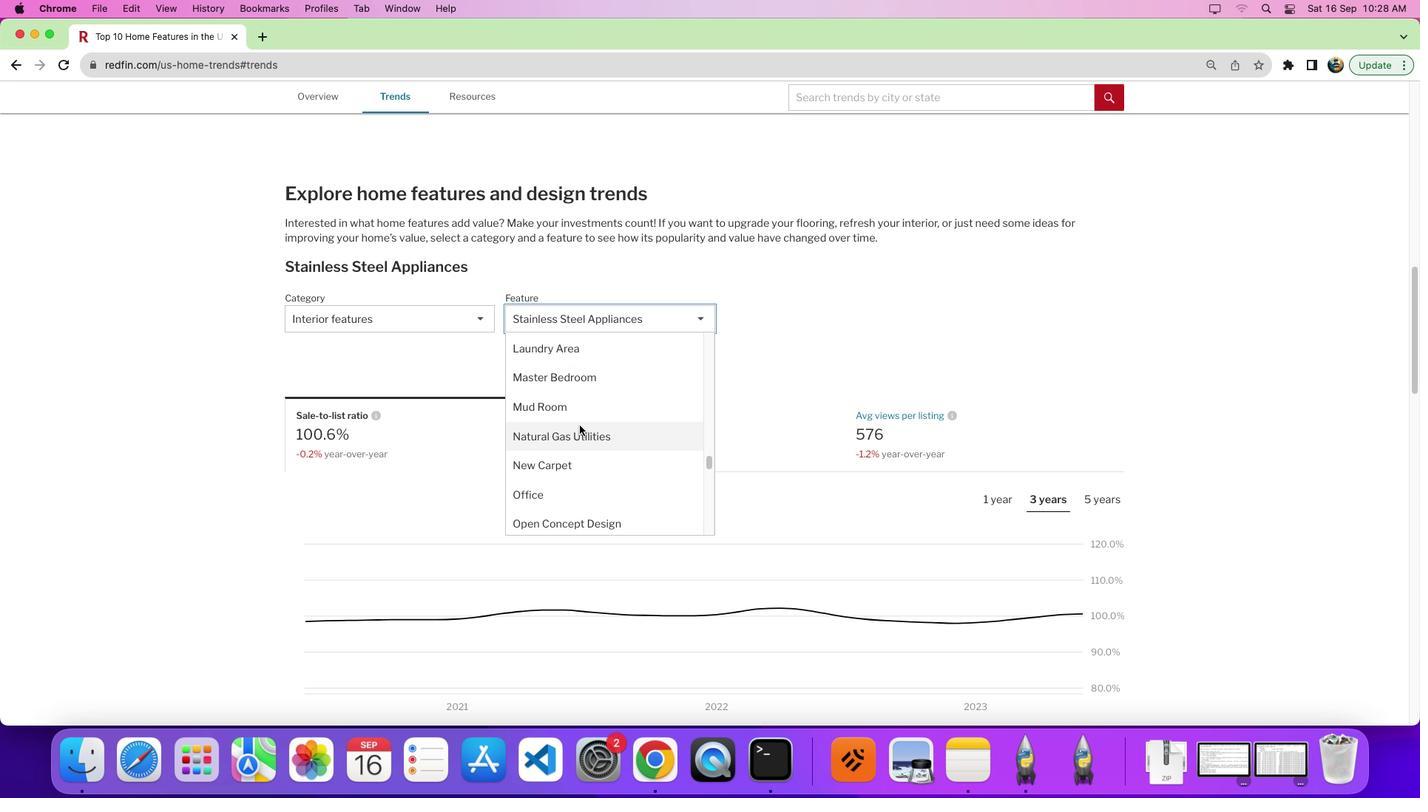 
Action: Mouse moved to (579, 426)
Screenshot: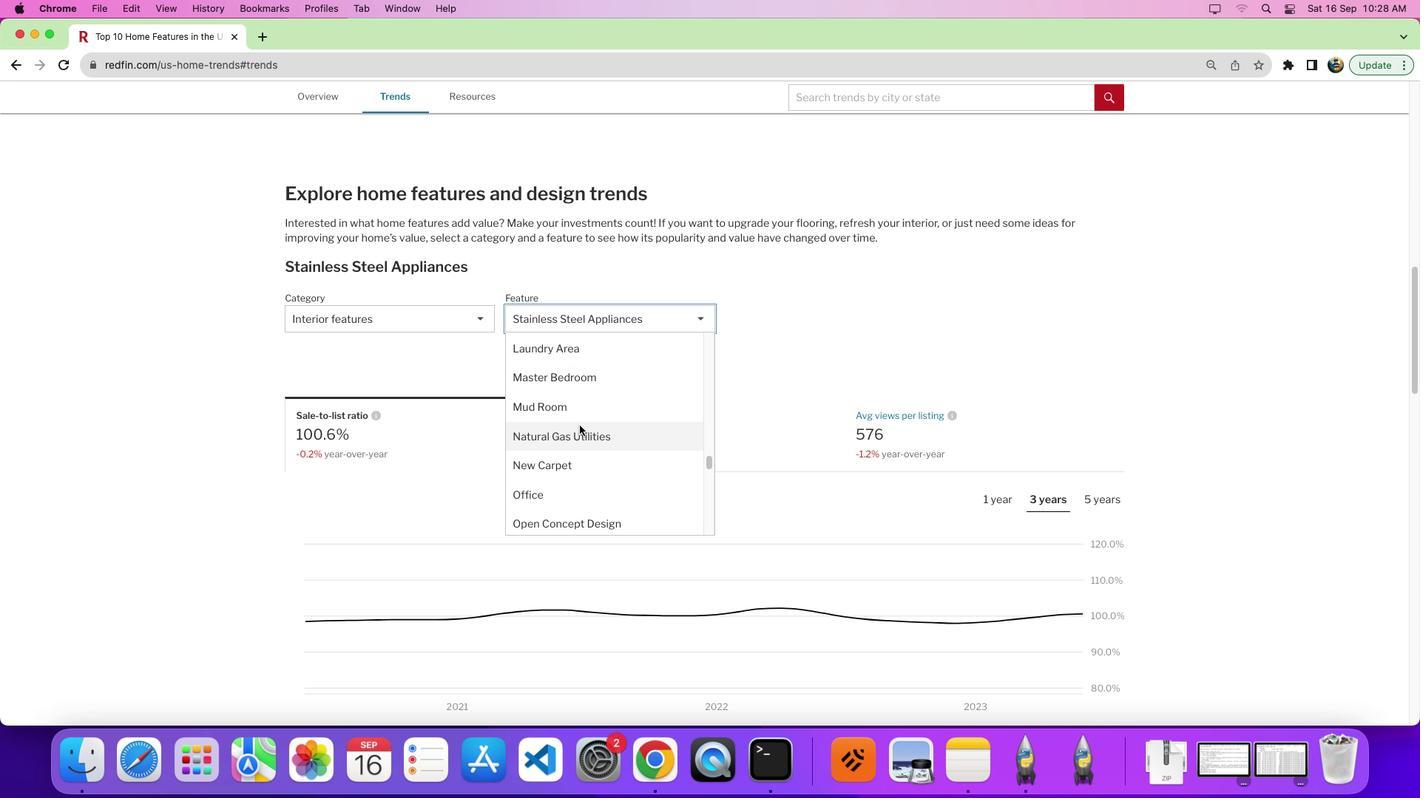
Action: Mouse scrolled (579, 426) with delta (0, 0)
Screenshot: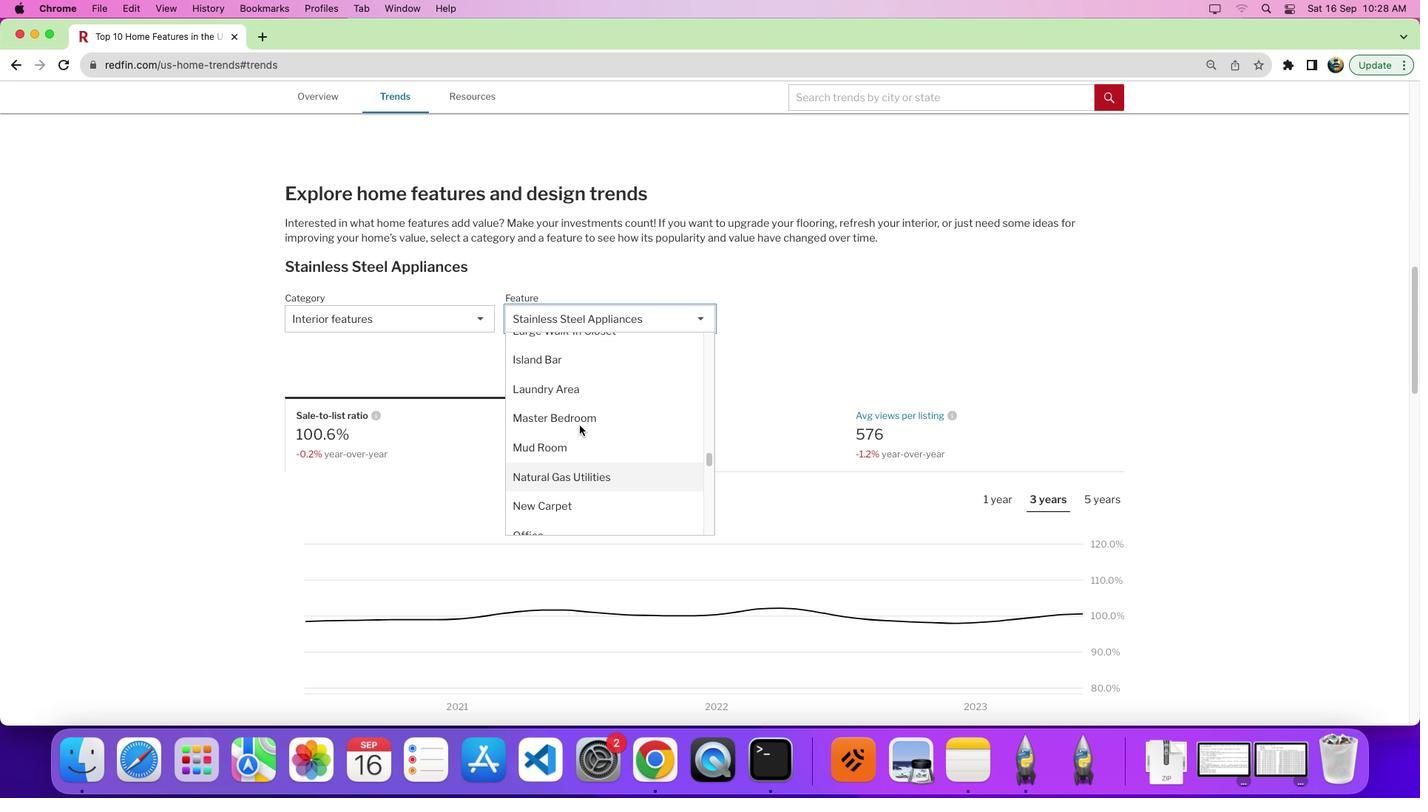 
Action: Mouse scrolled (579, 426) with delta (0, 0)
Screenshot: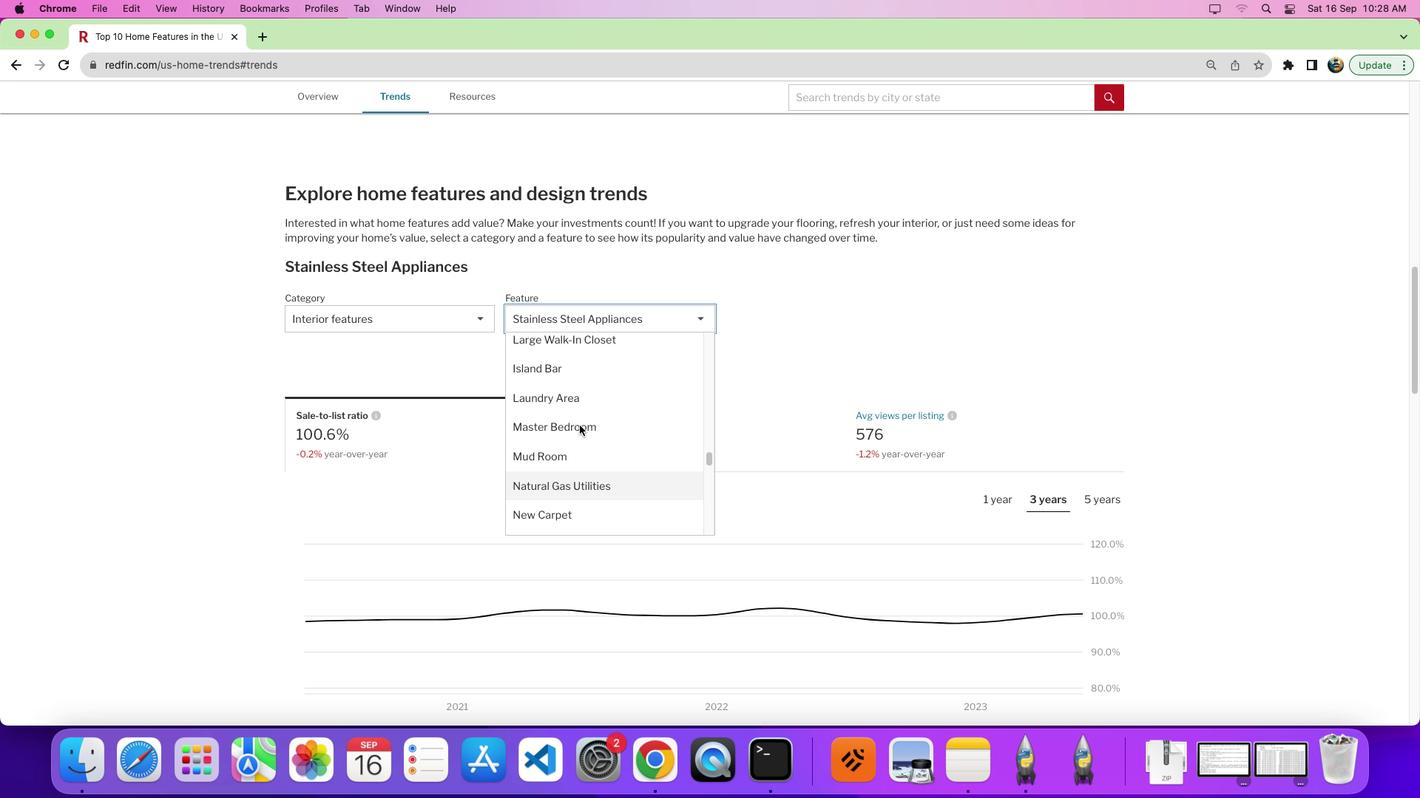 
Action: Mouse scrolled (579, 426) with delta (0, 0)
Screenshot: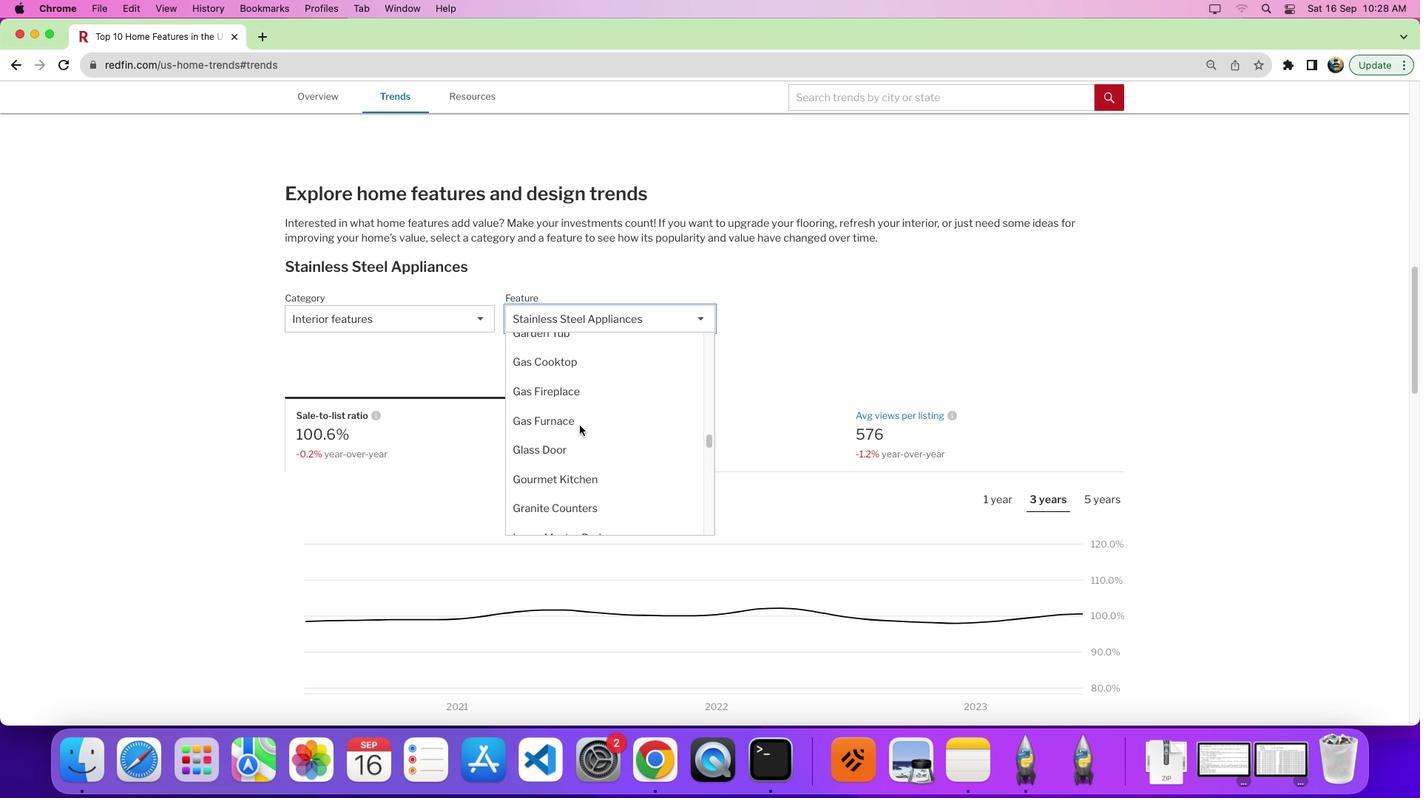 
Action: Mouse scrolled (579, 426) with delta (0, 0)
Screenshot: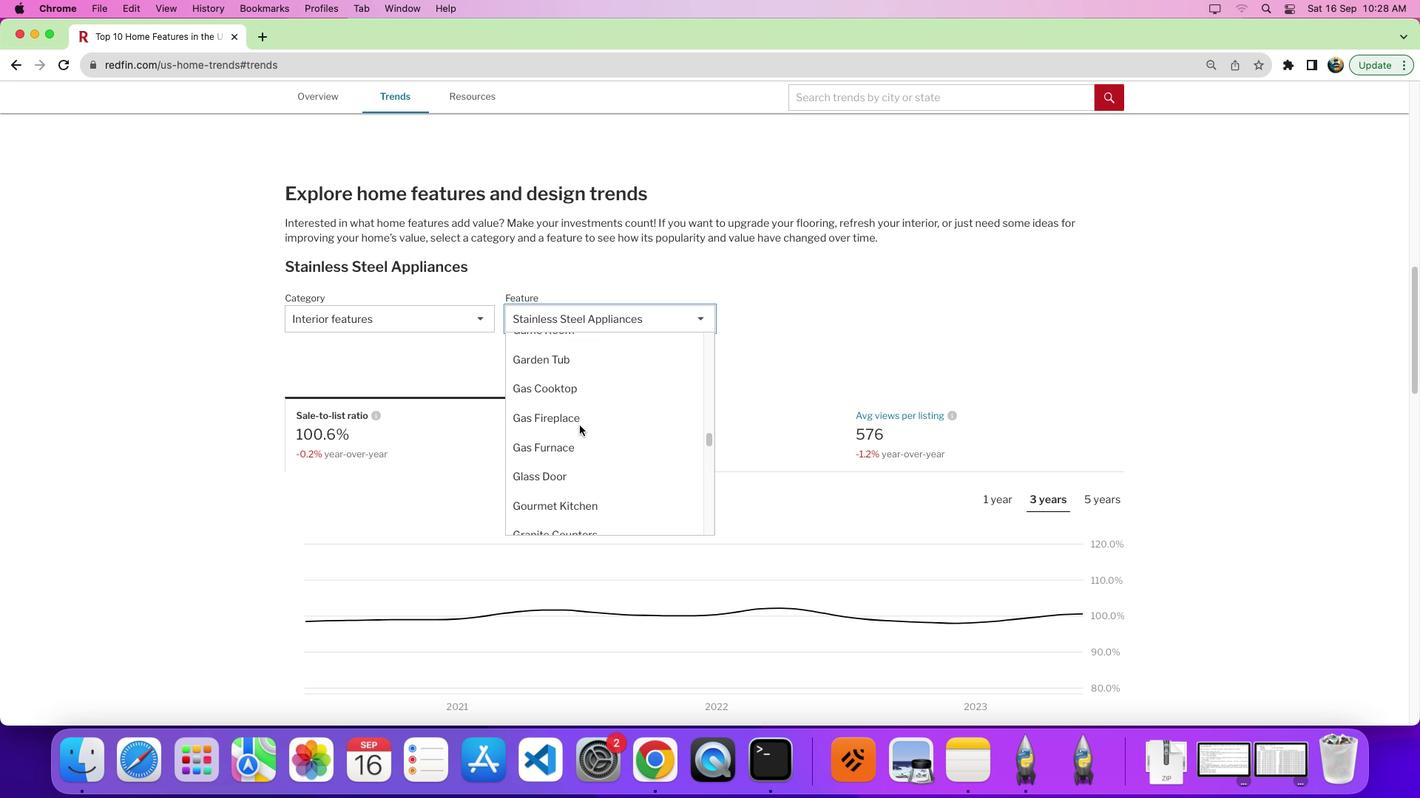 
Action: Mouse scrolled (579, 426) with delta (0, 4)
Screenshot: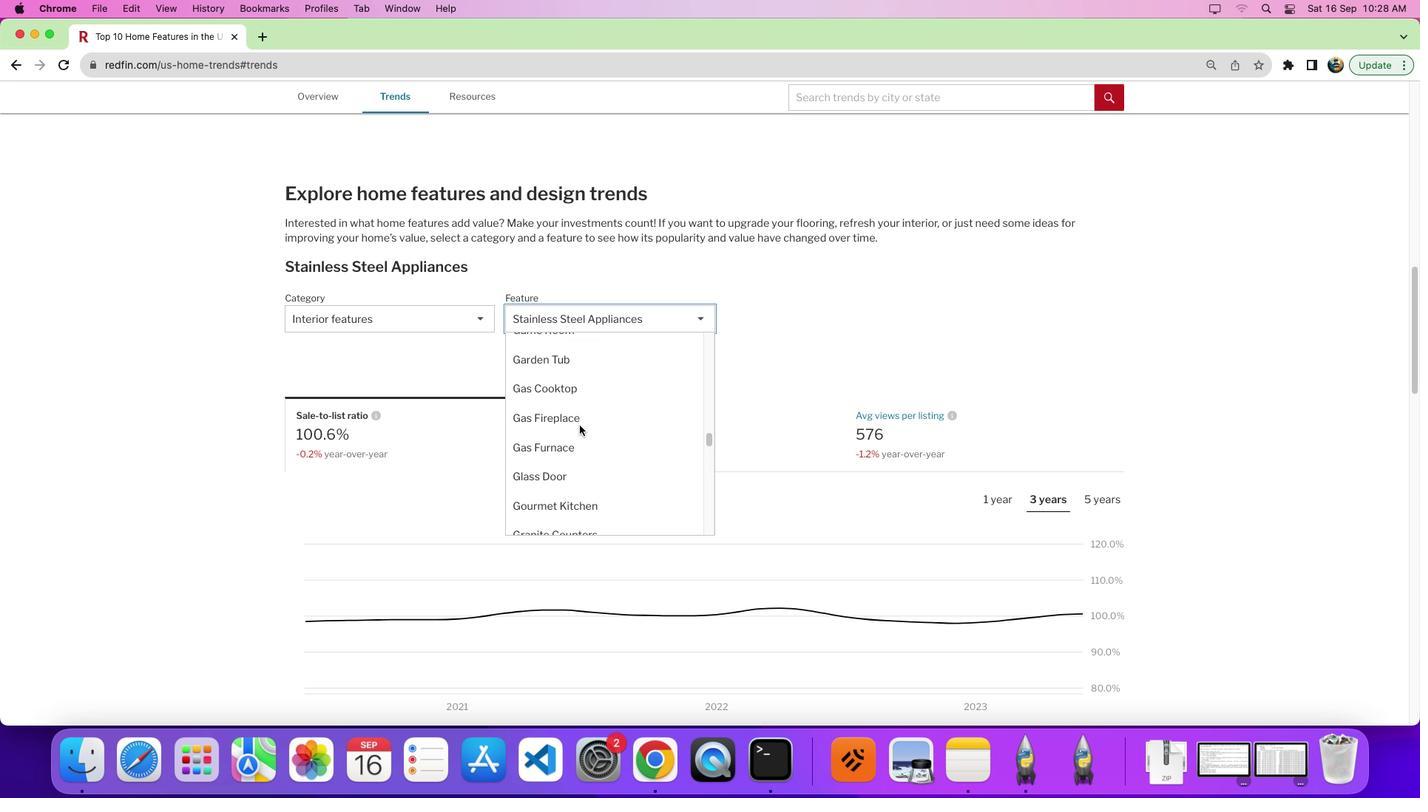 
Action: Mouse scrolled (579, 426) with delta (0, 0)
Screenshot: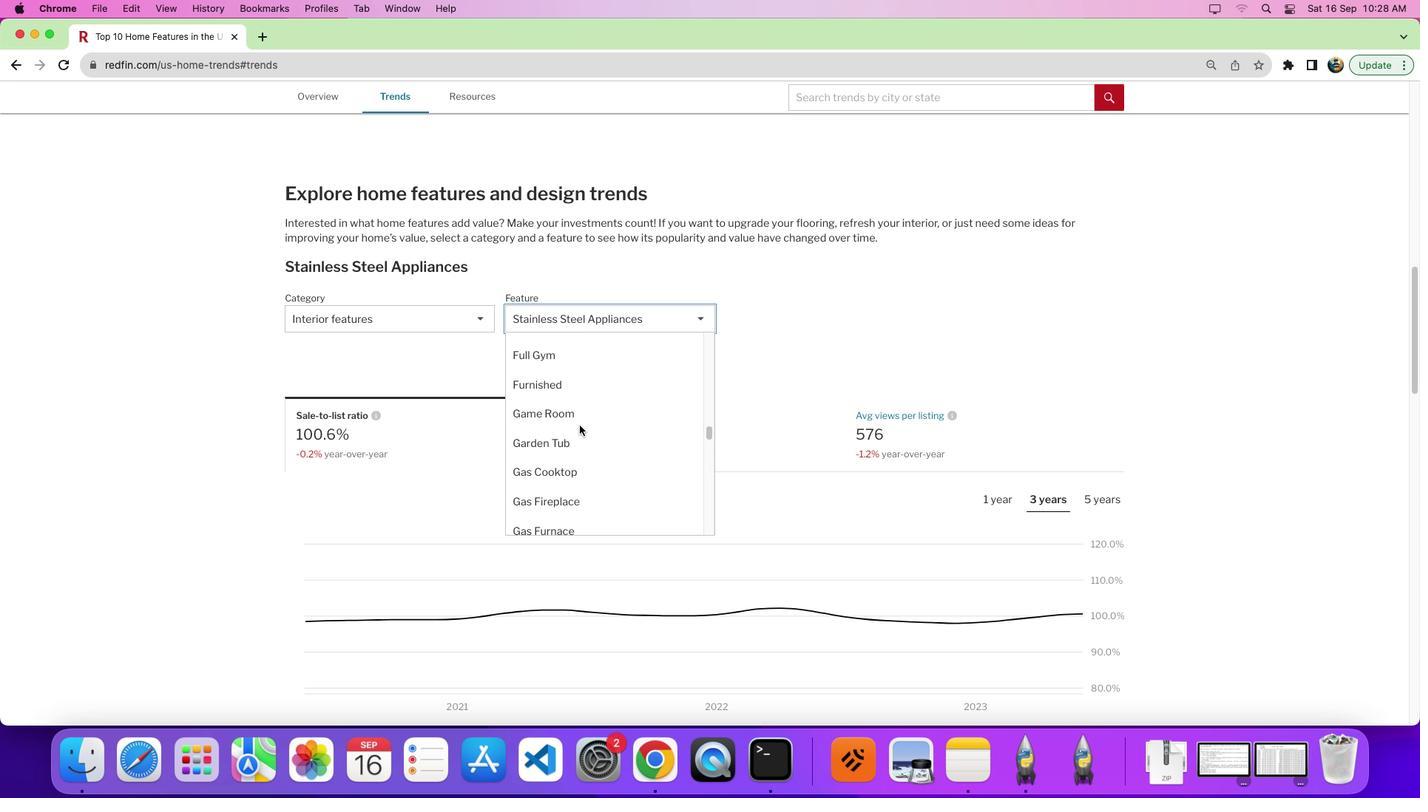 
Action: Mouse scrolled (579, 426) with delta (0, 0)
Screenshot: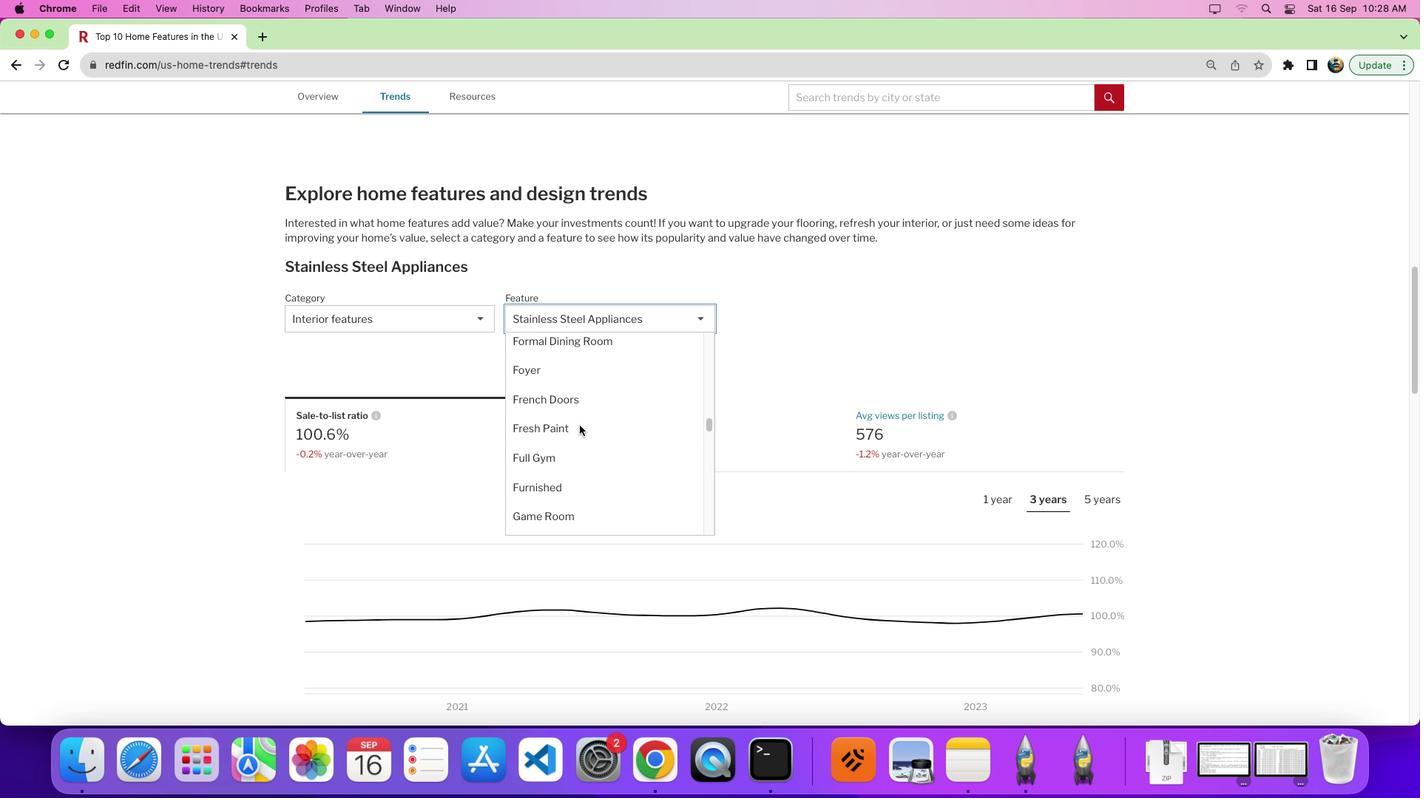 
Action: Mouse scrolled (579, 426) with delta (0, 3)
Screenshot: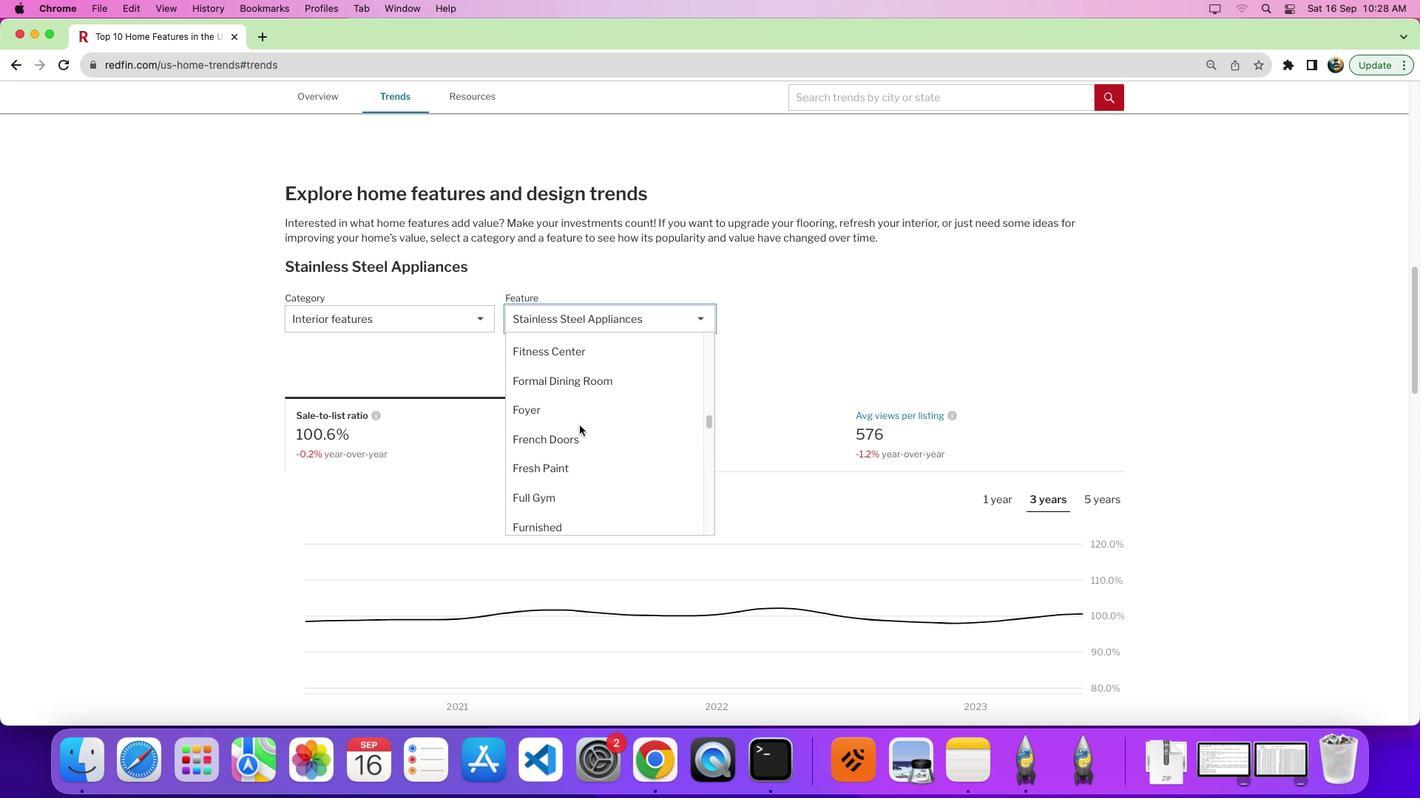 
Action: Mouse scrolled (579, 426) with delta (0, 0)
Screenshot: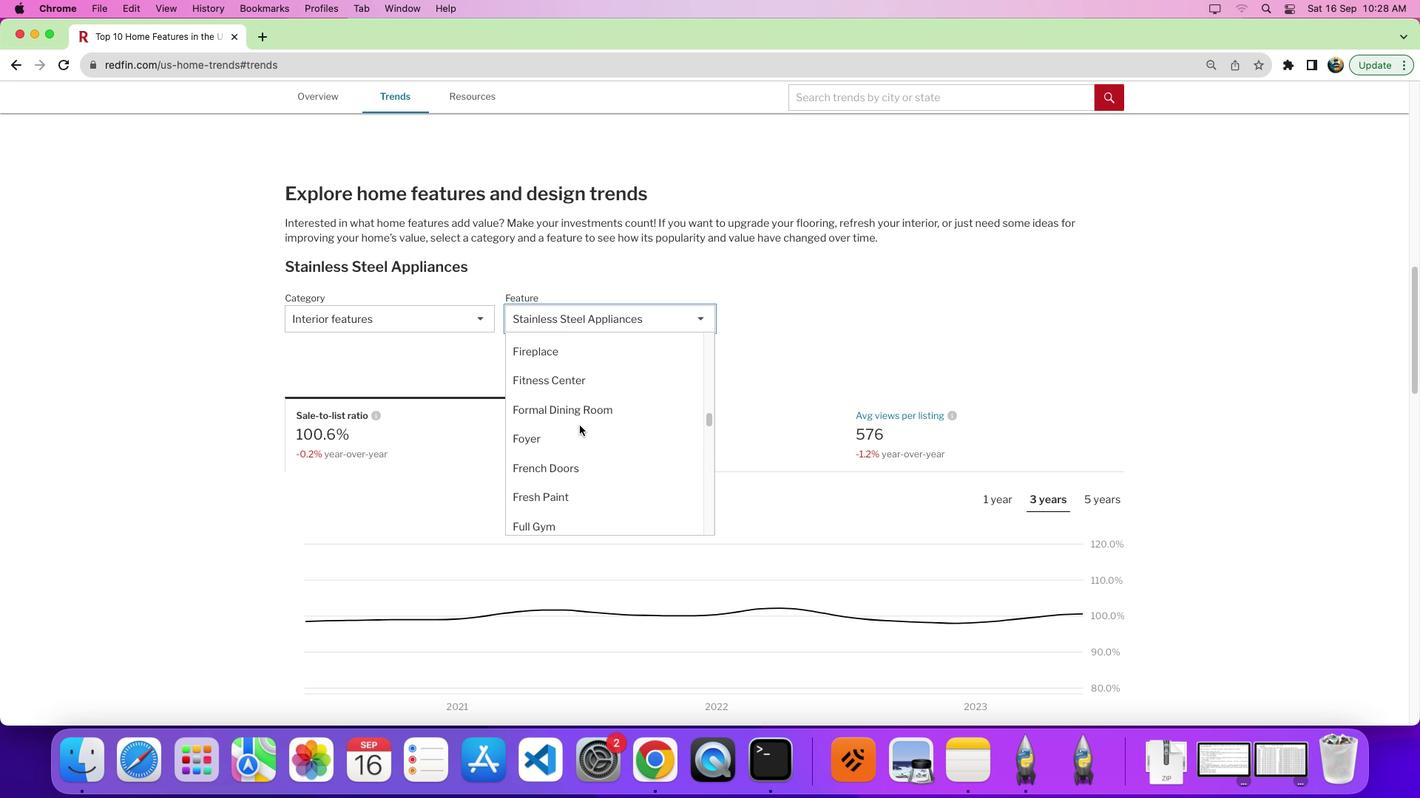 
Action: Mouse scrolled (579, 426) with delta (0, 0)
Screenshot: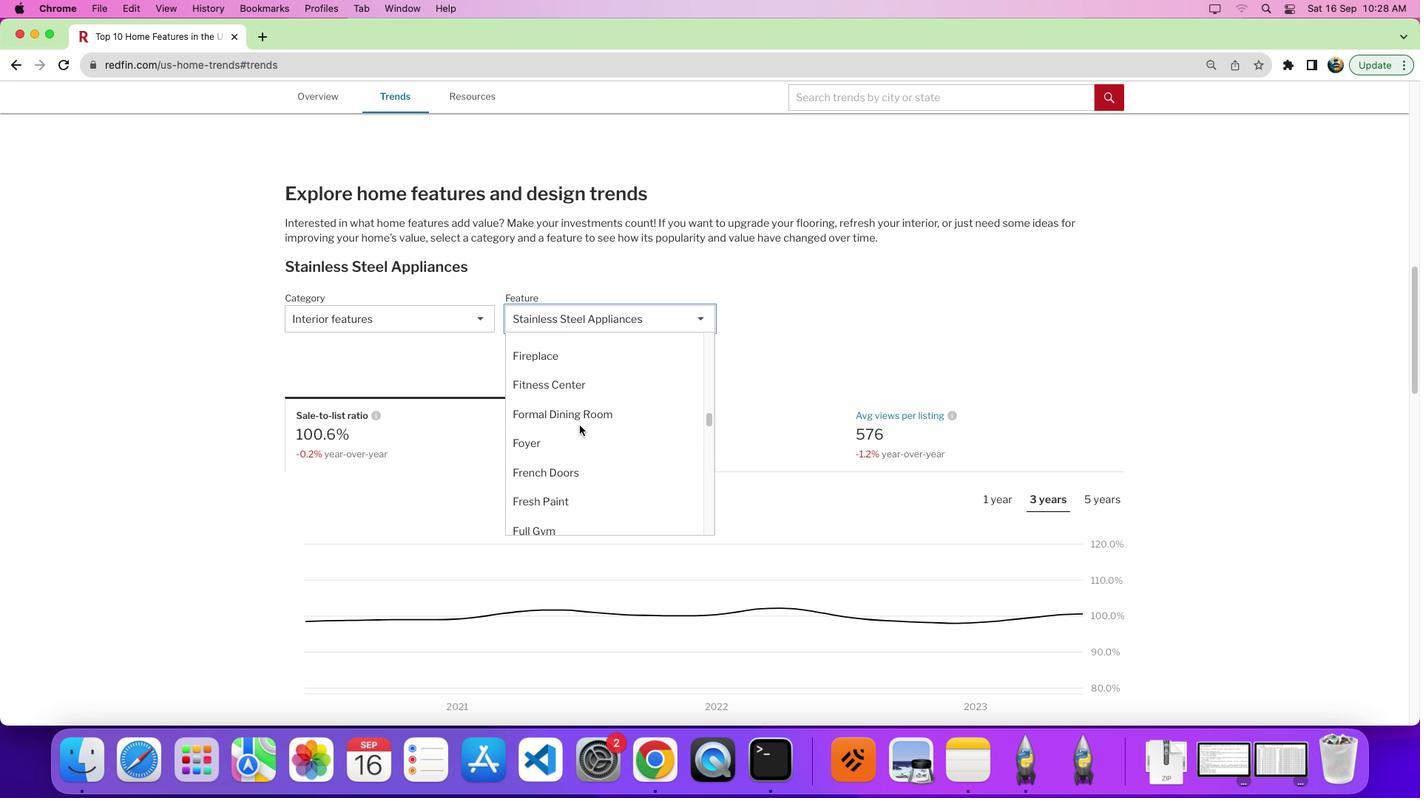 
Action: Mouse scrolled (579, 426) with delta (0, 0)
Screenshot: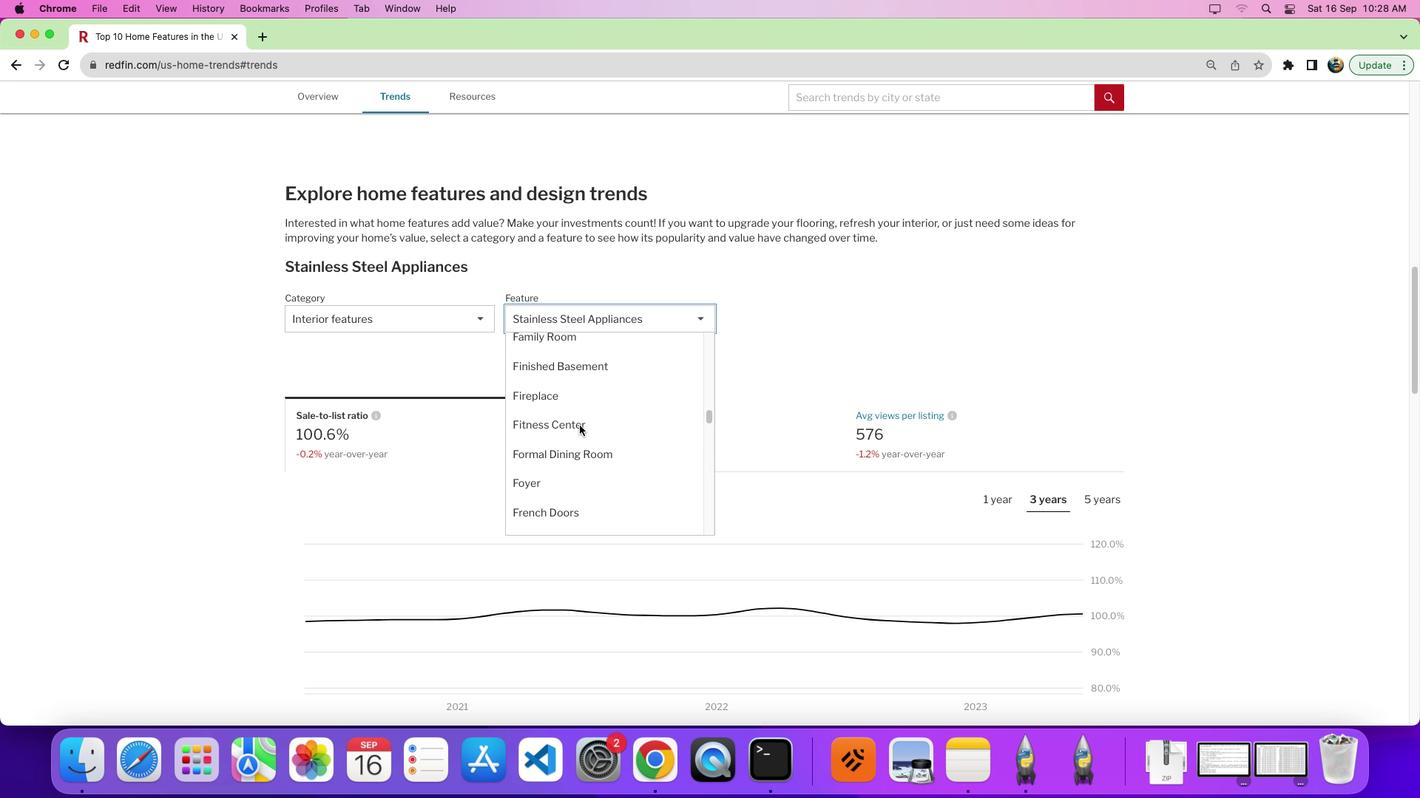 
Action: Mouse scrolled (579, 426) with delta (0, 0)
Screenshot: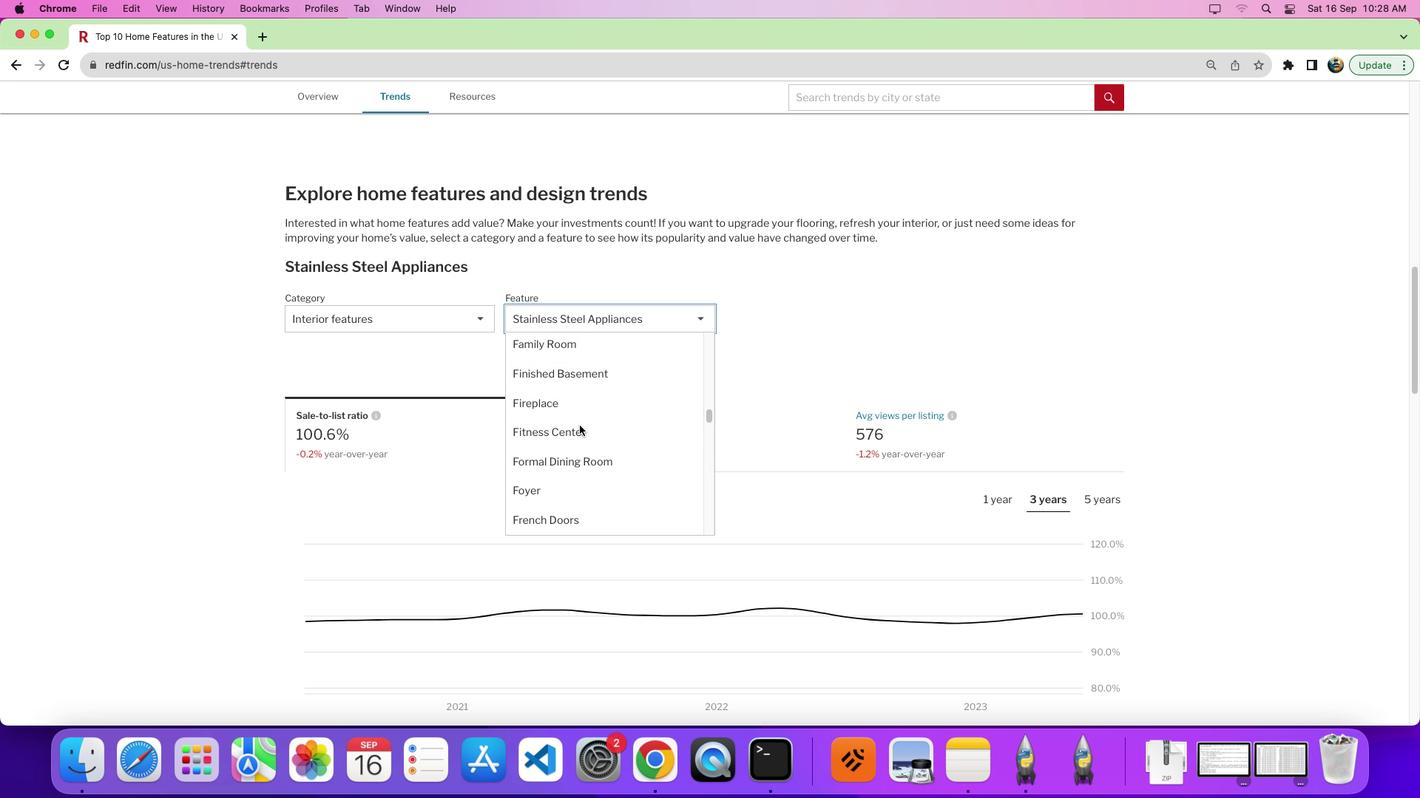 
Action: Mouse scrolled (579, 426) with delta (0, 0)
Screenshot: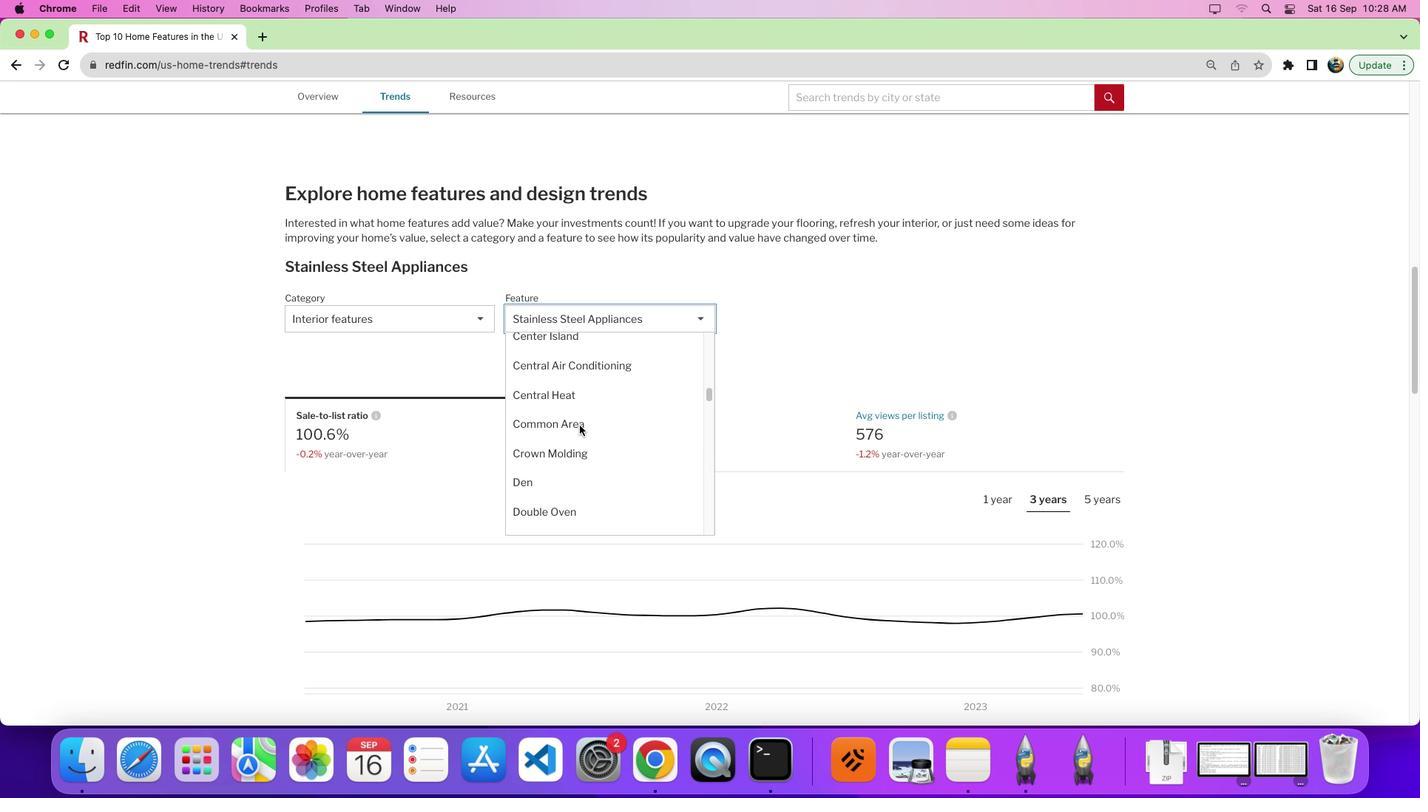 
Action: Mouse scrolled (579, 426) with delta (0, 0)
Screenshot: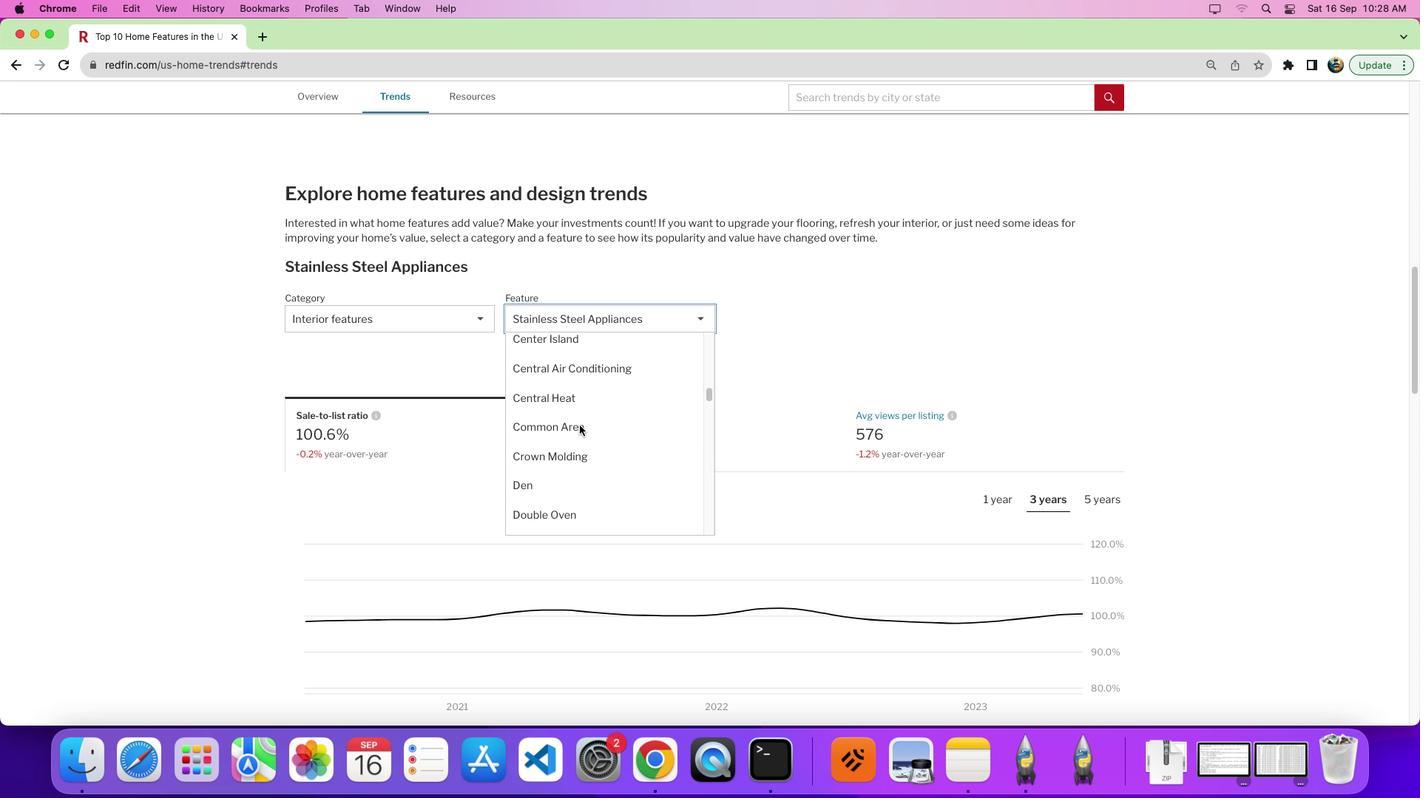 
Action: Mouse scrolled (579, 426) with delta (0, 5)
Screenshot: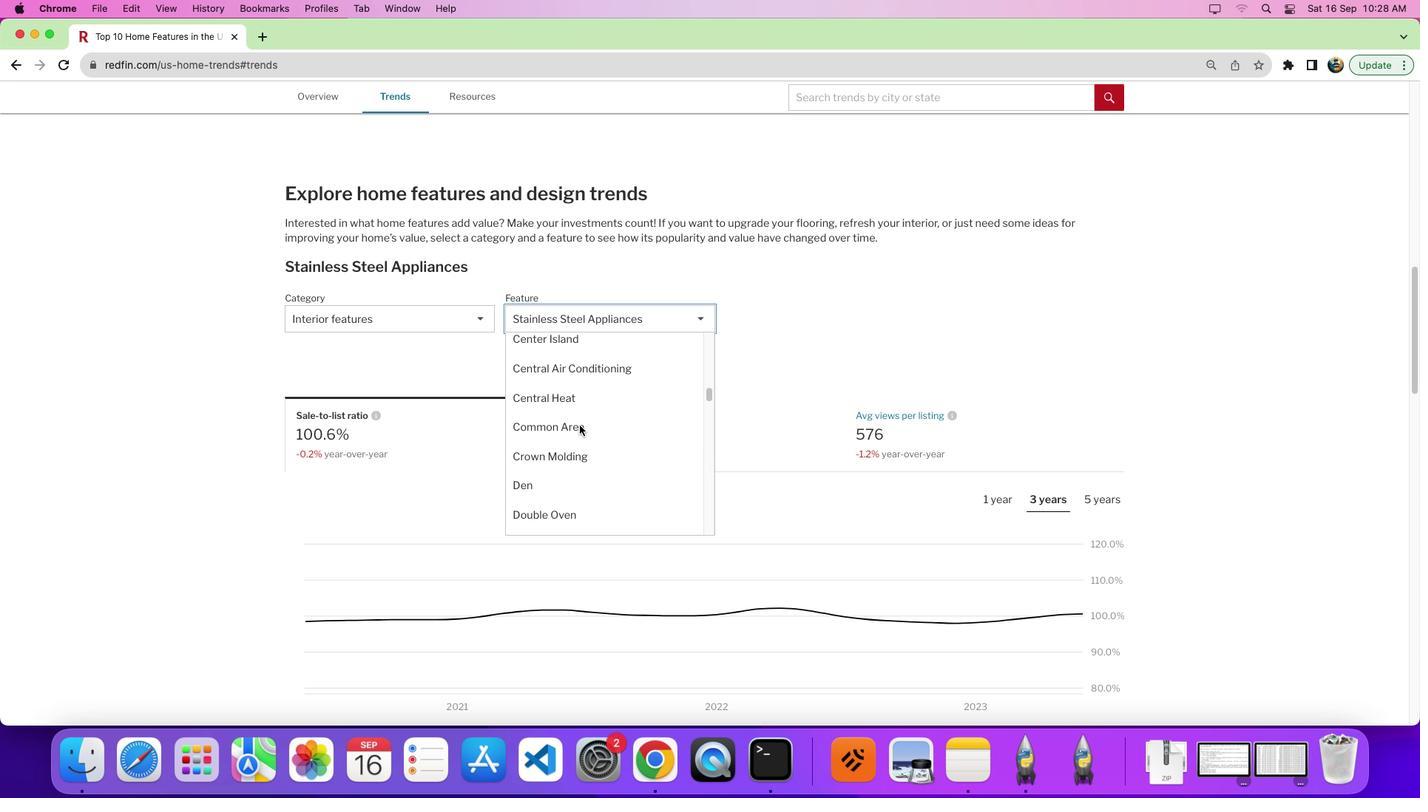 
Action: Mouse moved to (558, 481)
Screenshot: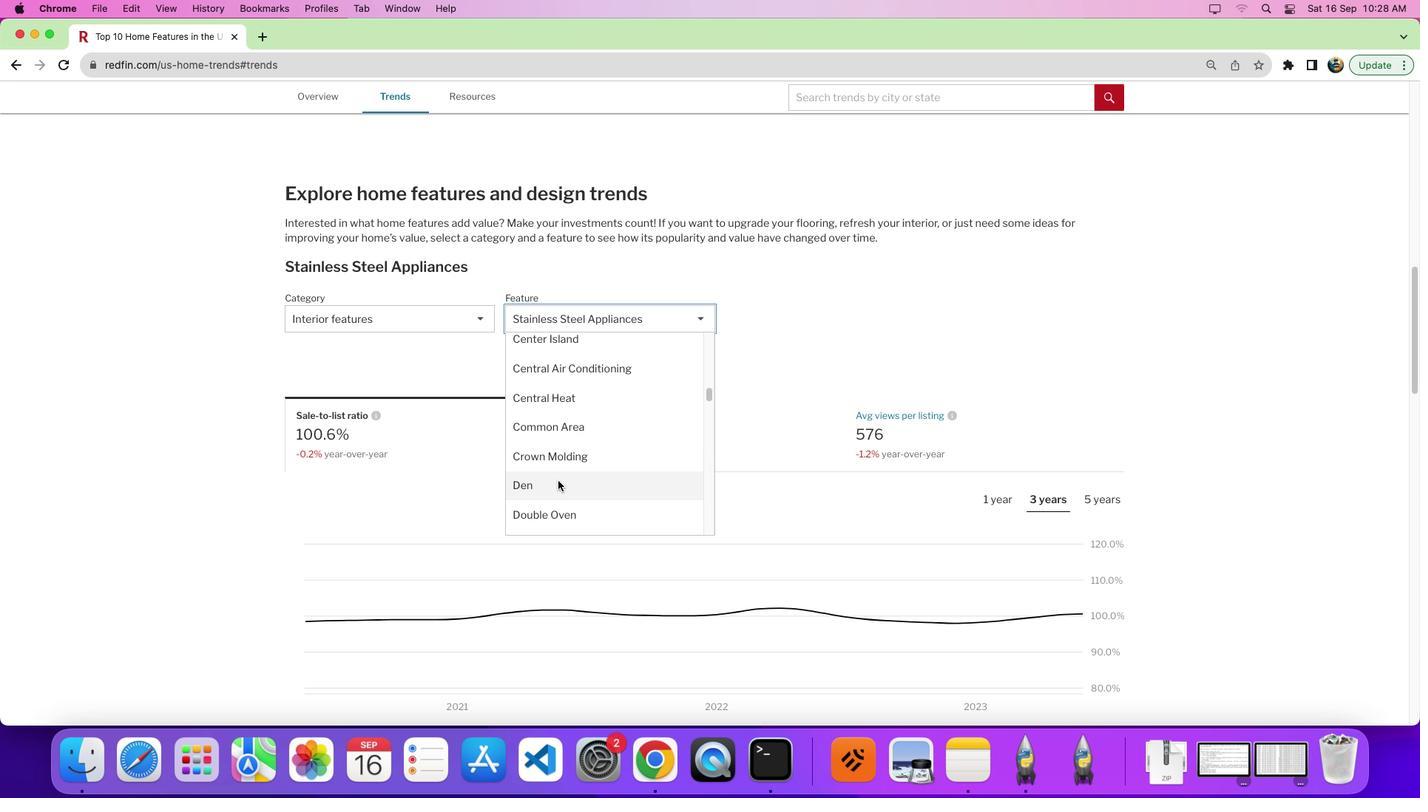 
Action: Mouse pressed left at (558, 481)
Screenshot: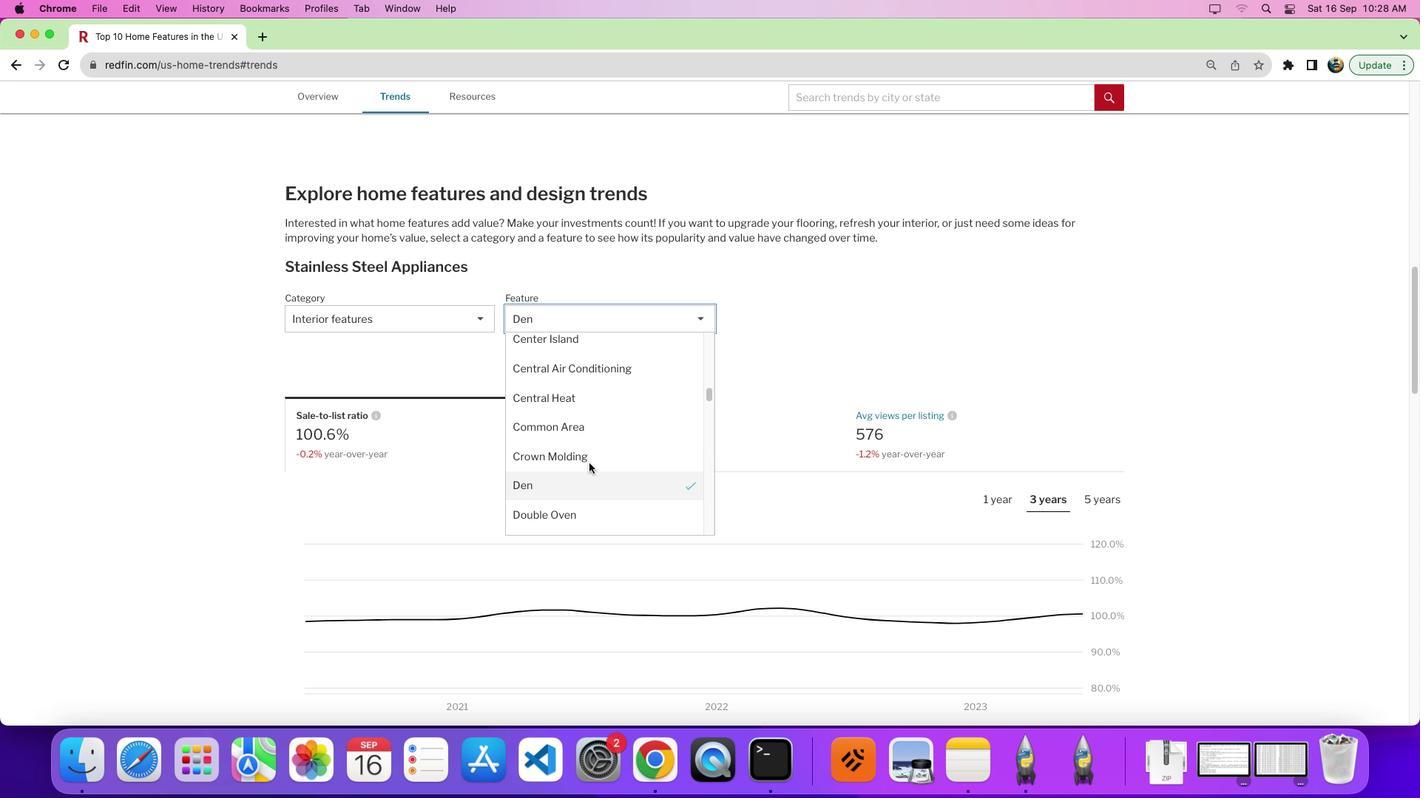 
Action: Mouse moved to (767, 426)
Screenshot: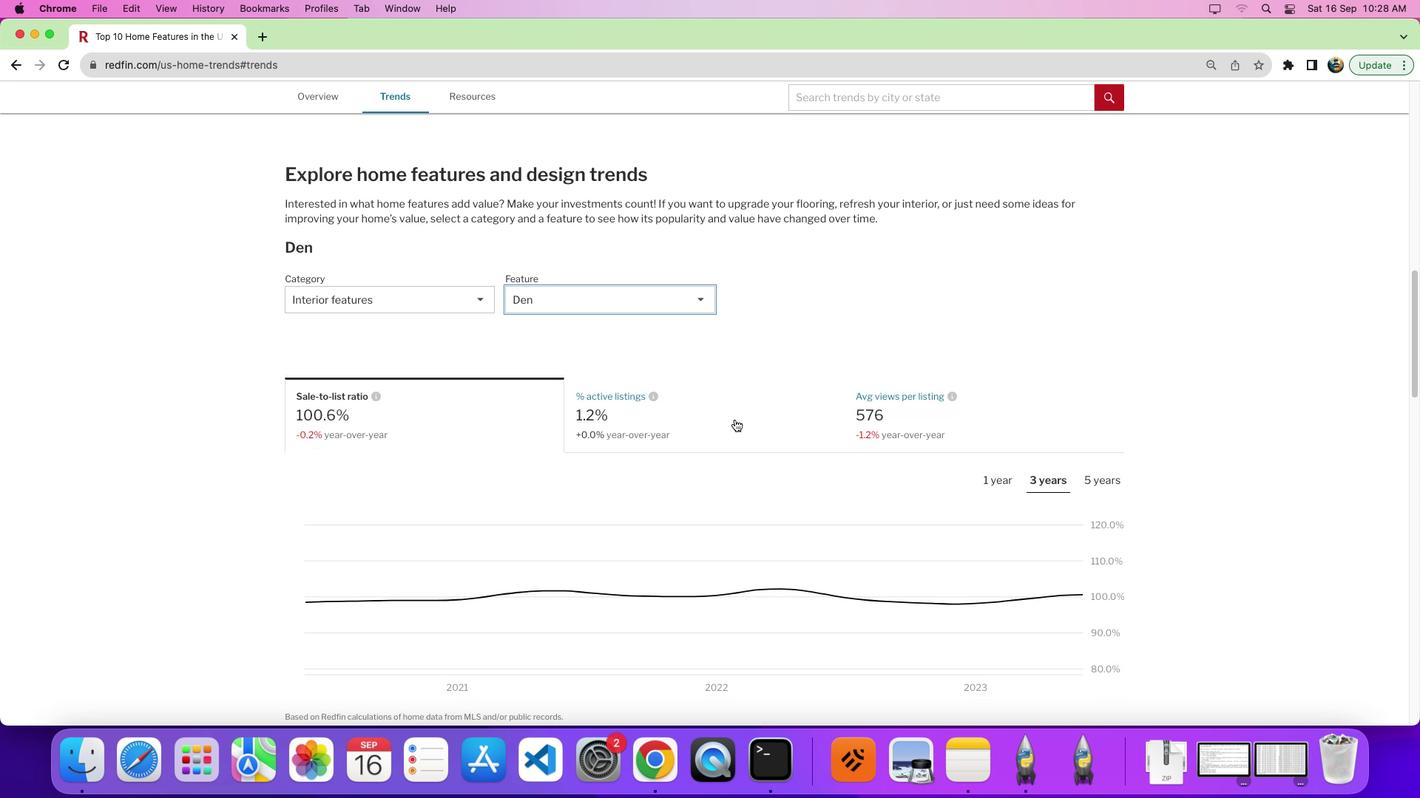 
Action: Mouse scrolled (767, 426) with delta (0, 0)
Screenshot: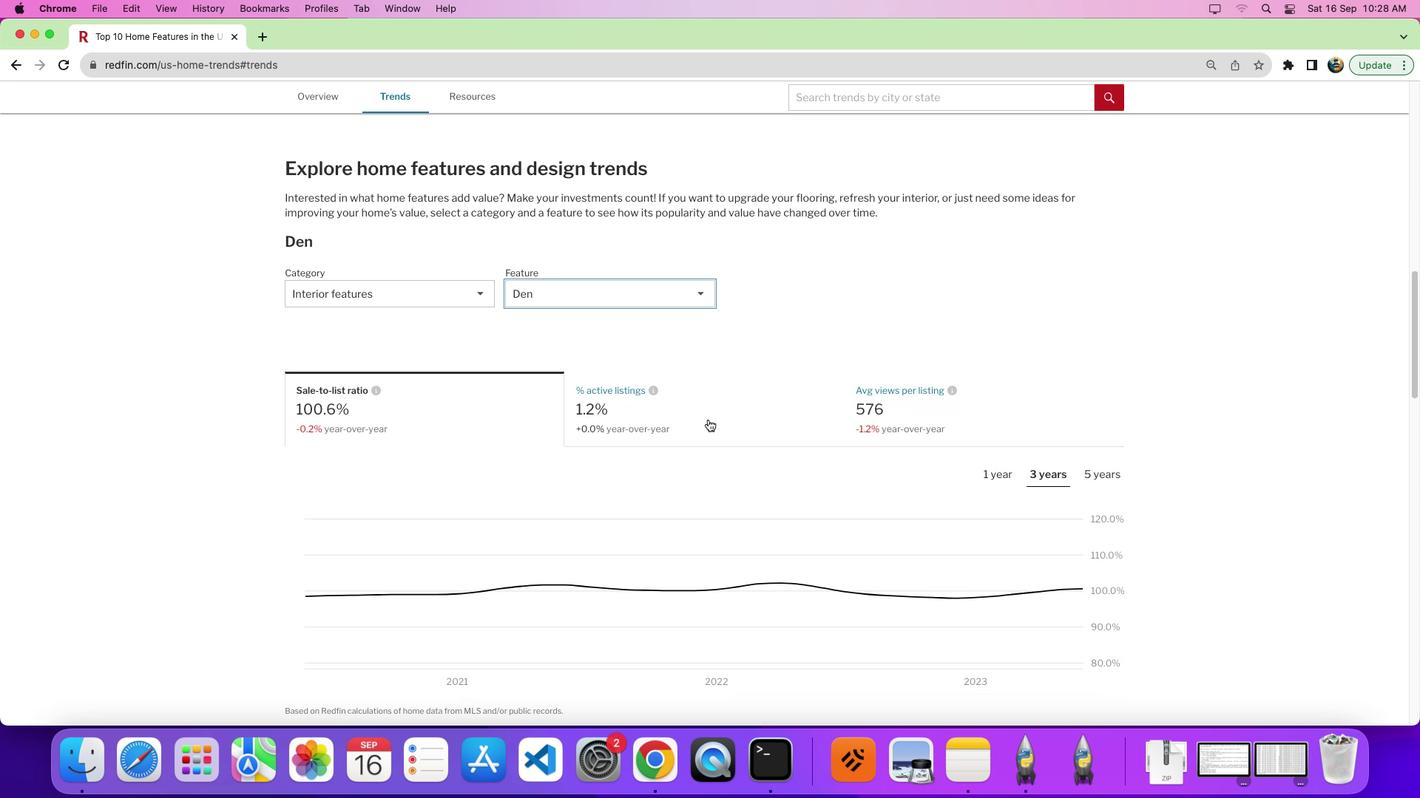 
Action: Mouse moved to (767, 424)
Screenshot: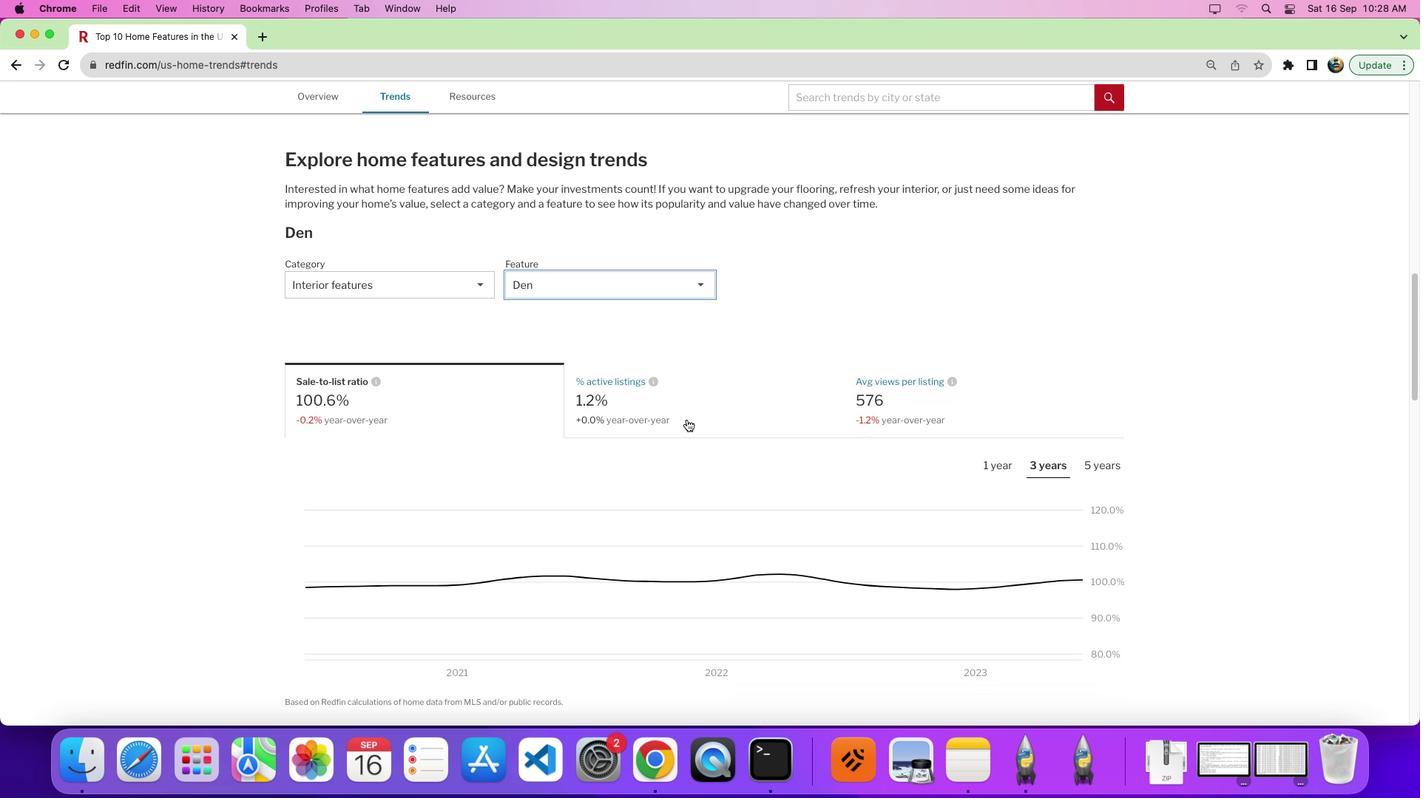
Action: Mouse scrolled (767, 424) with delta (0, 0)
Screenshot: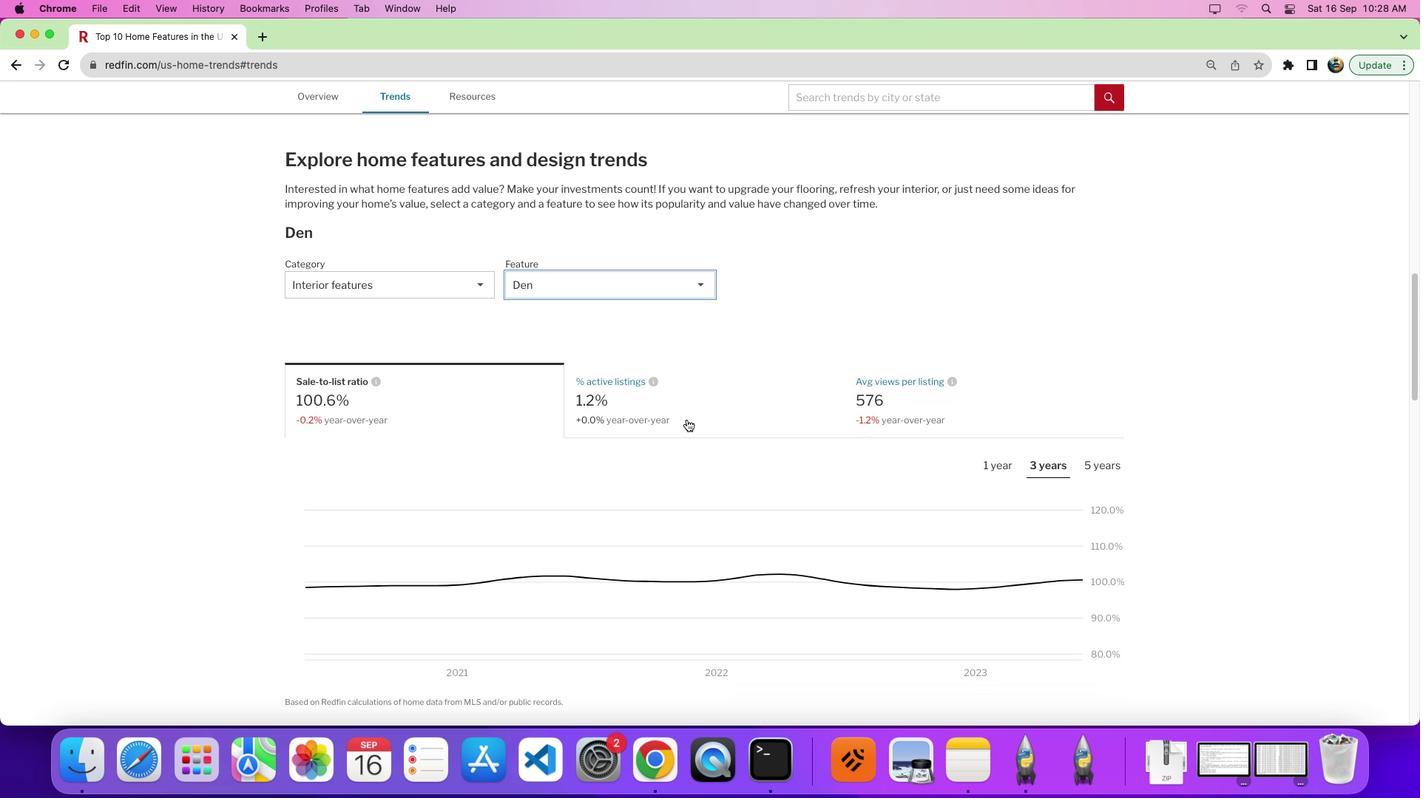 
Action: Mouse moved to (625, 401)
Screenshot: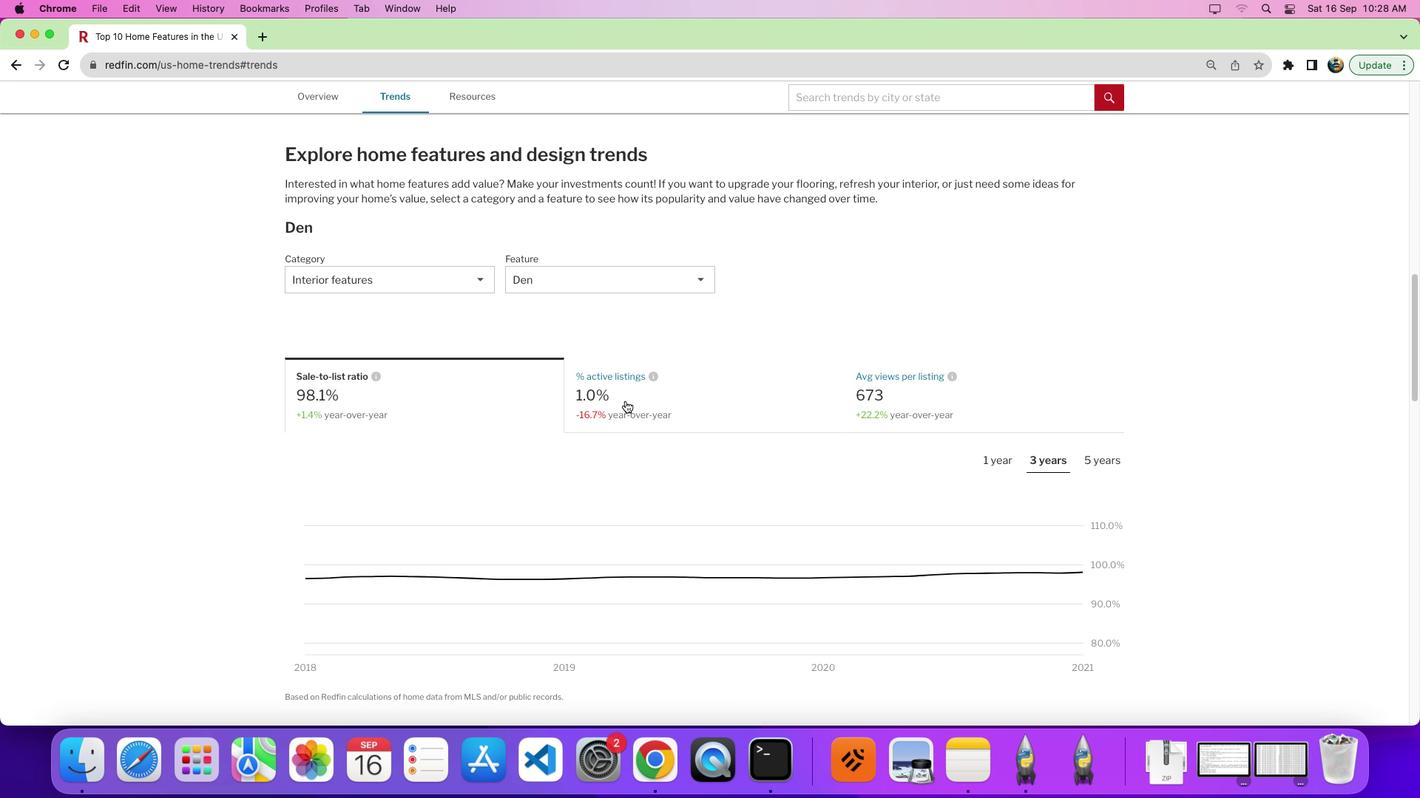 
Action: Mouse pressed left at (625, 401)
Screenshot: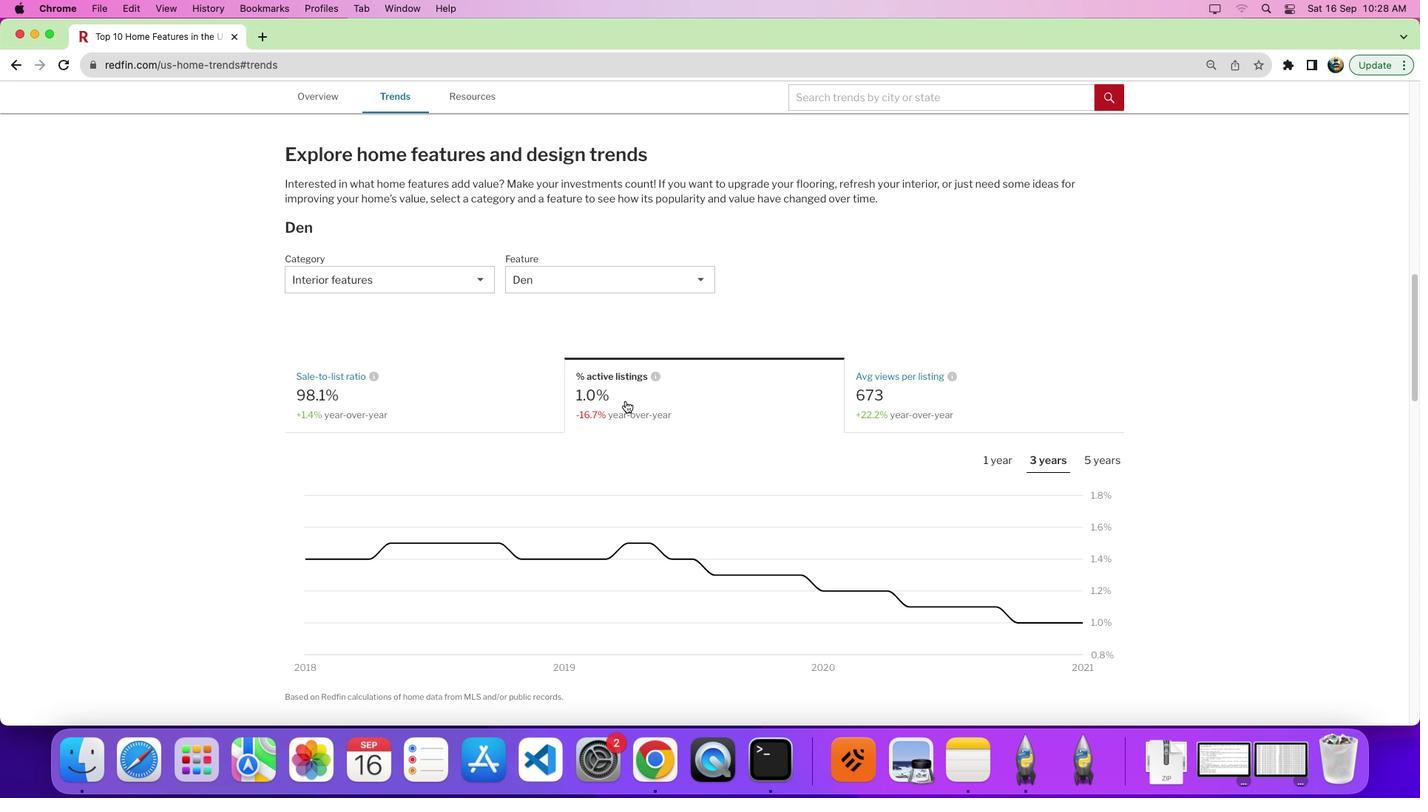 
Action: Mouse moved to (940, 426)
Screenshot: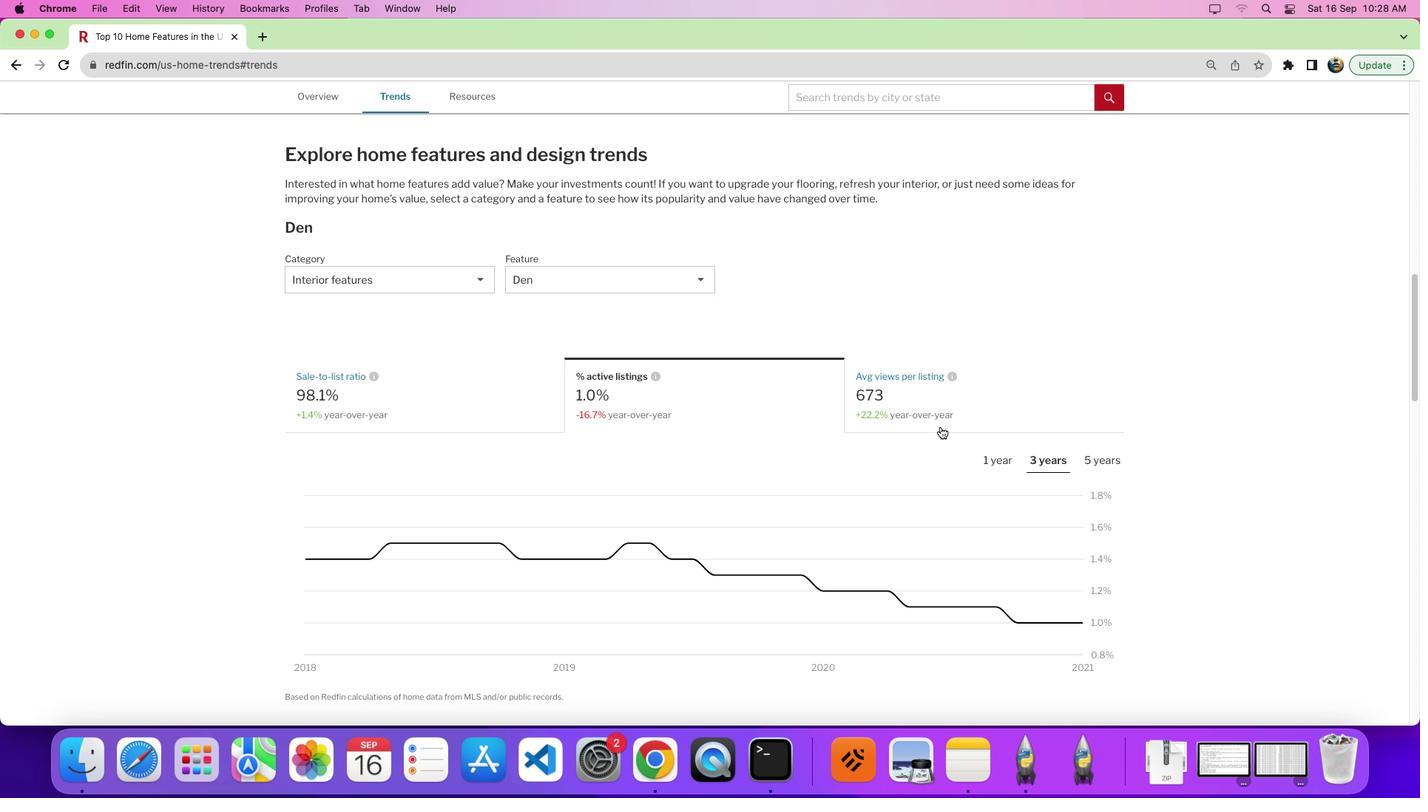 
Action: Mouse scrolled (940, 426) with delta (0, 0)
Screenshot: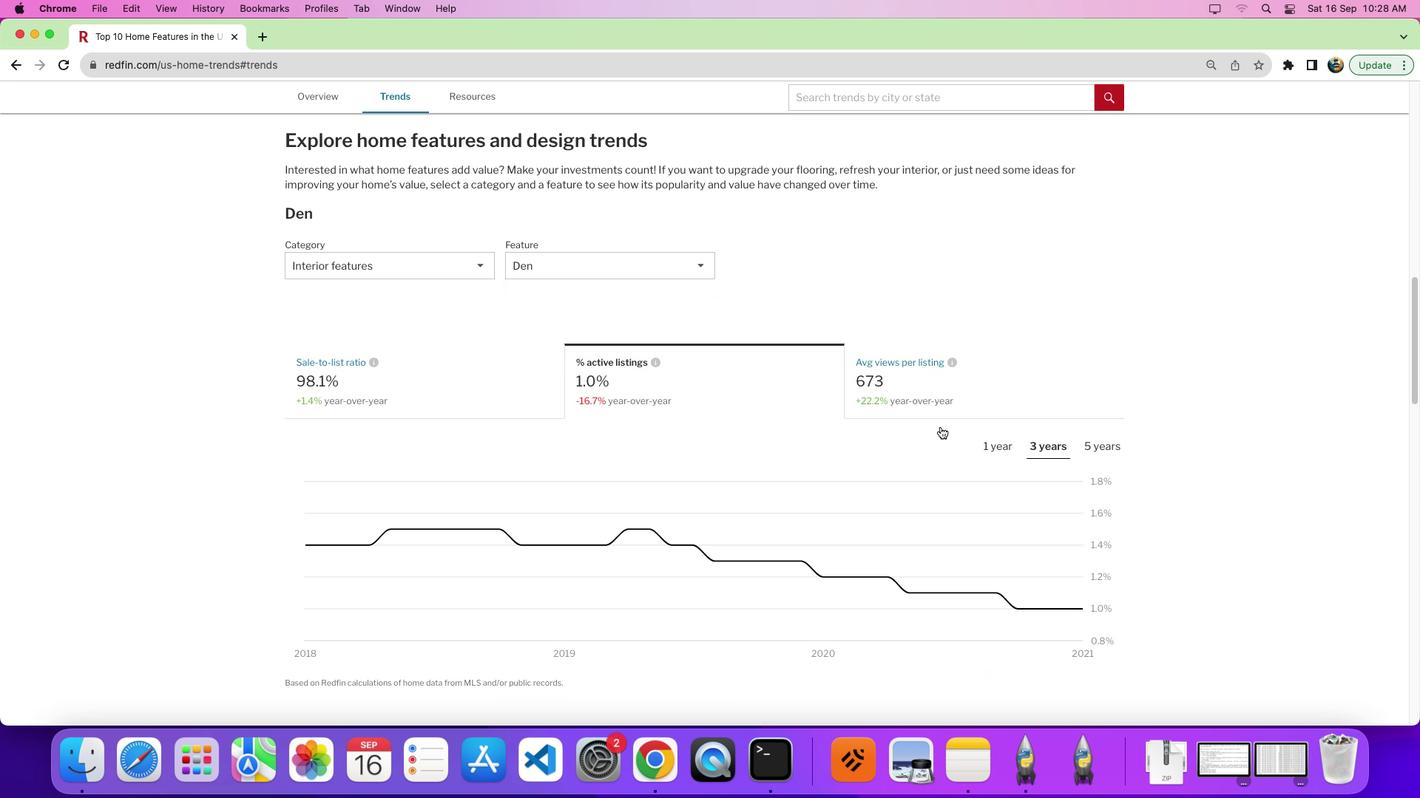 
Action: Mouse scrolled (940, 426) with delta (0, 0)
Screenshot: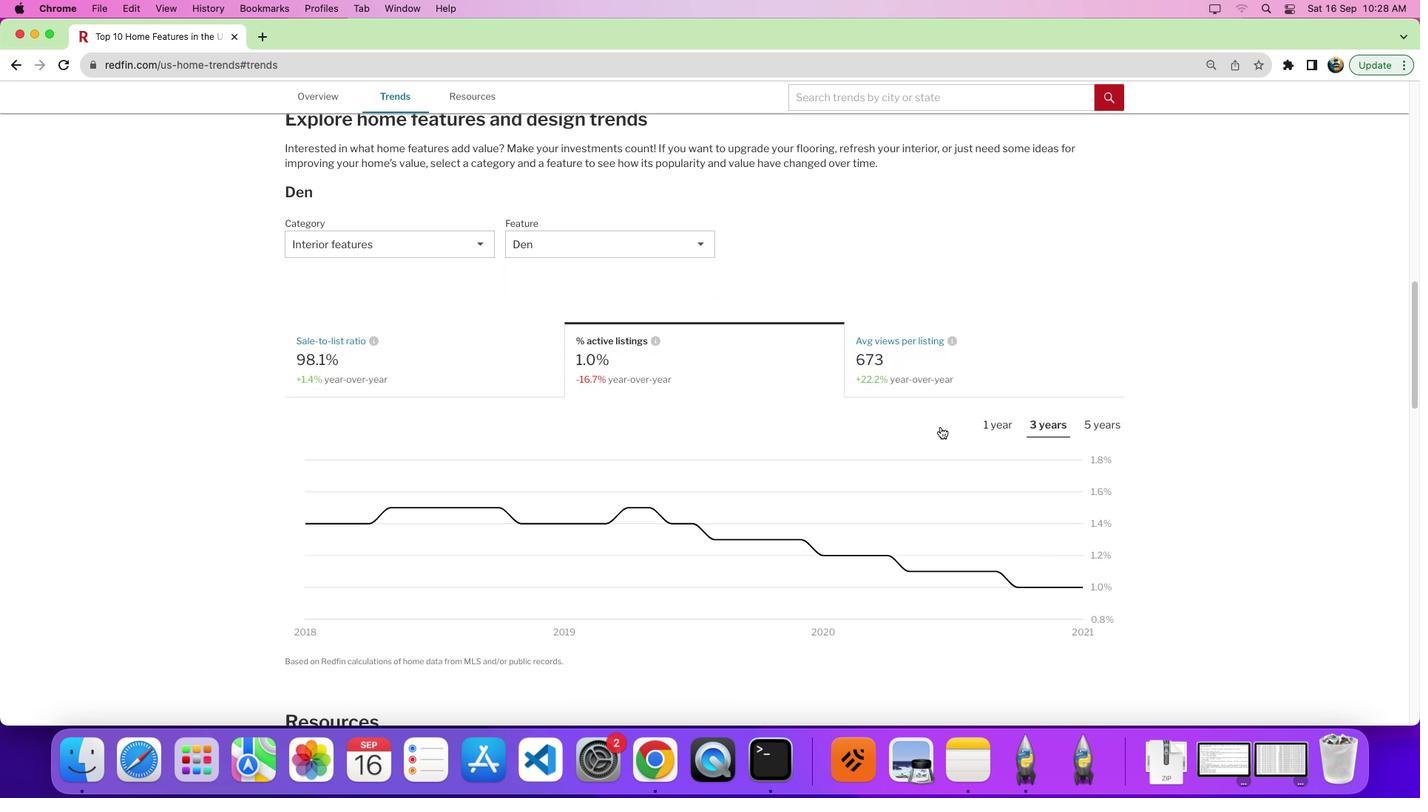 
Action: Mouse scrolled (940, 426) with delta (0, 0)
Screenshot: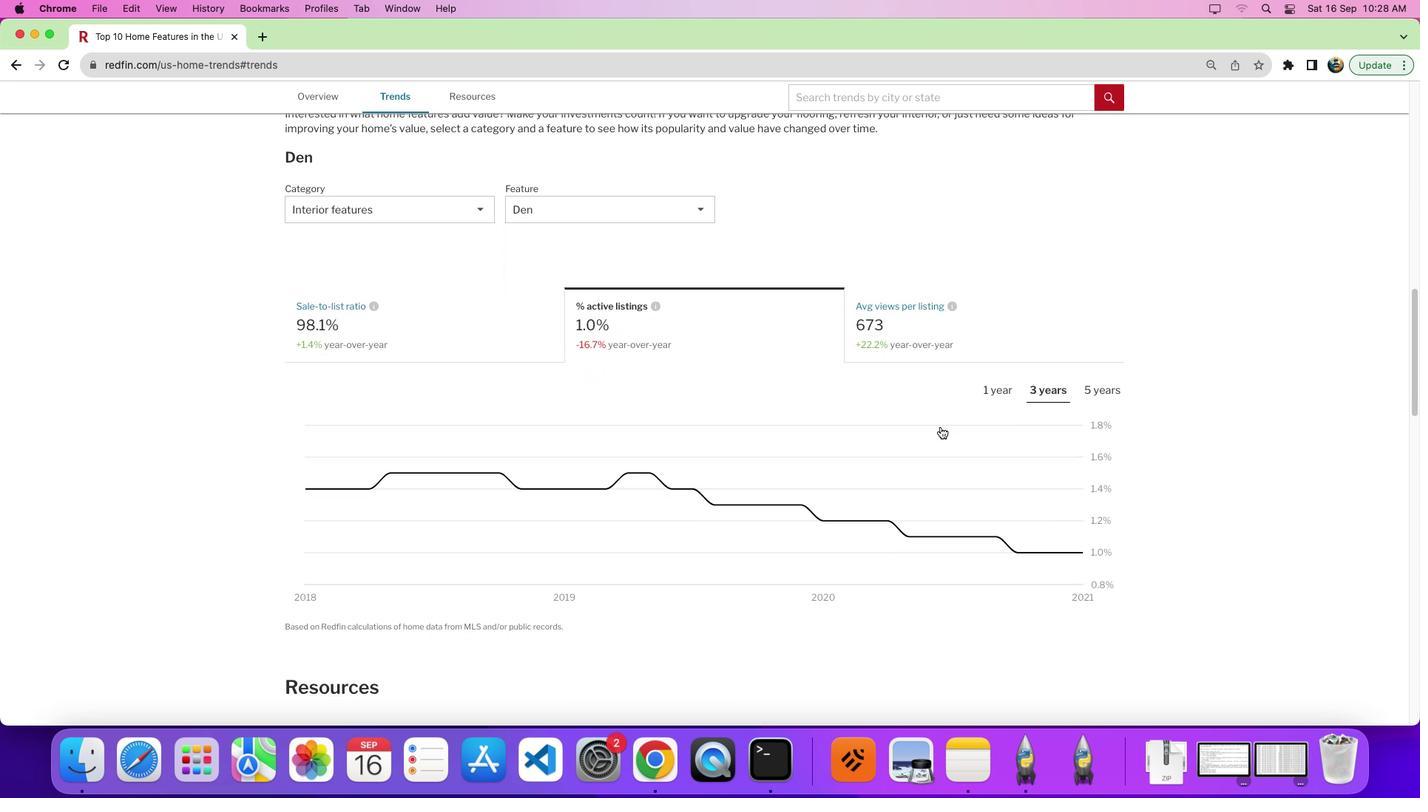 
Action: Mouse moved to (946, 426)
Screenshot: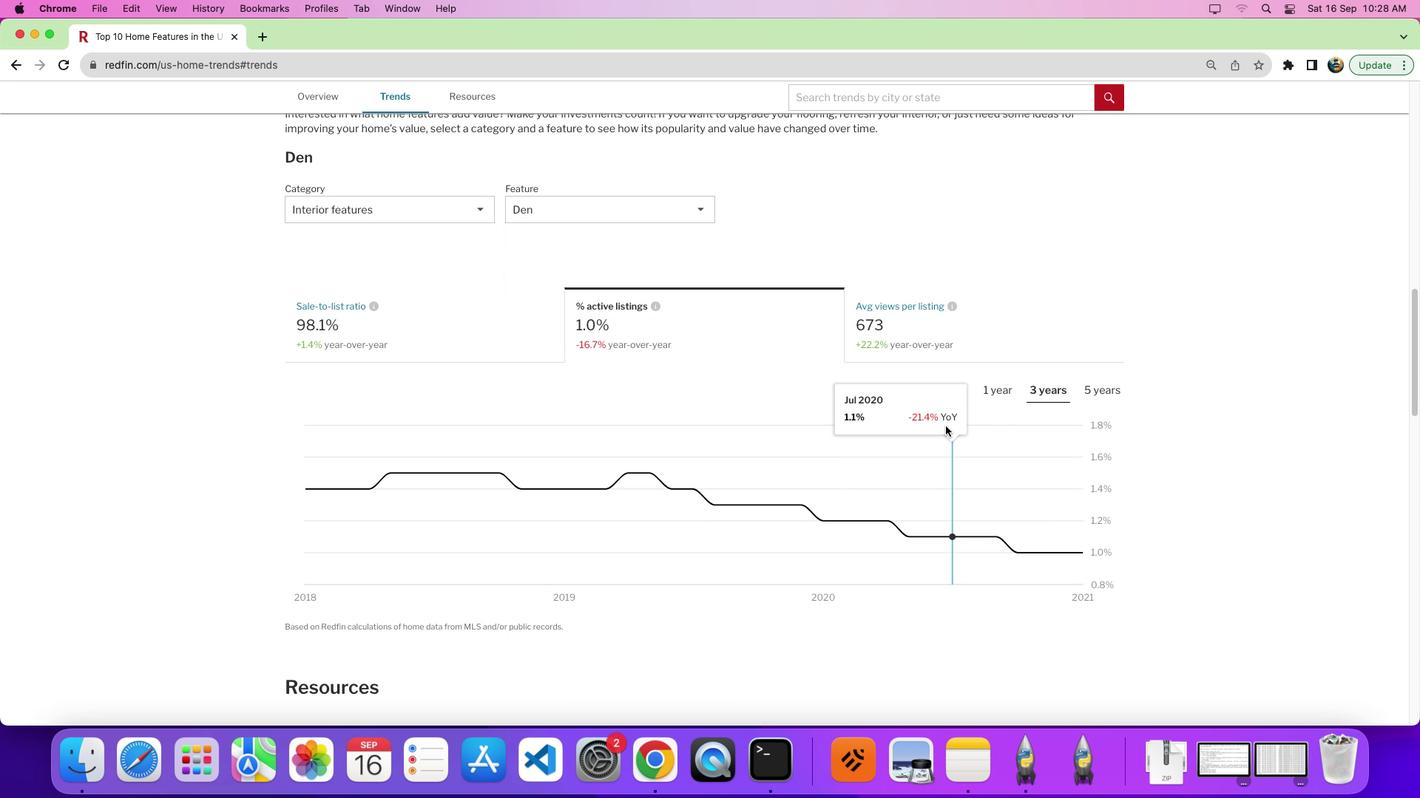 
Action: Mouse scrolled (946, 426) with delta (0, 0)
Screenshot: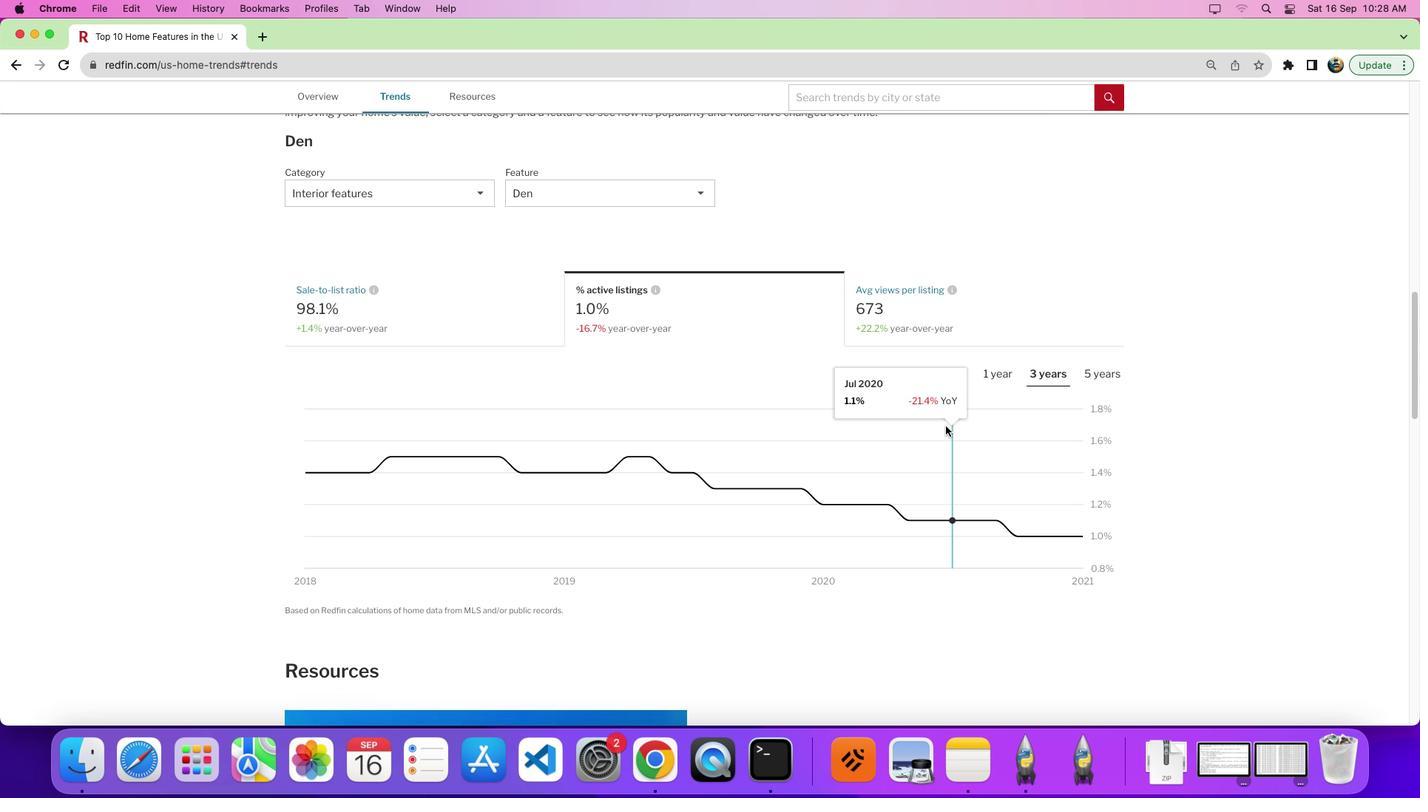 
Action: Mouse scrolled (946, 426) with delta (0, 0)
Screenshot: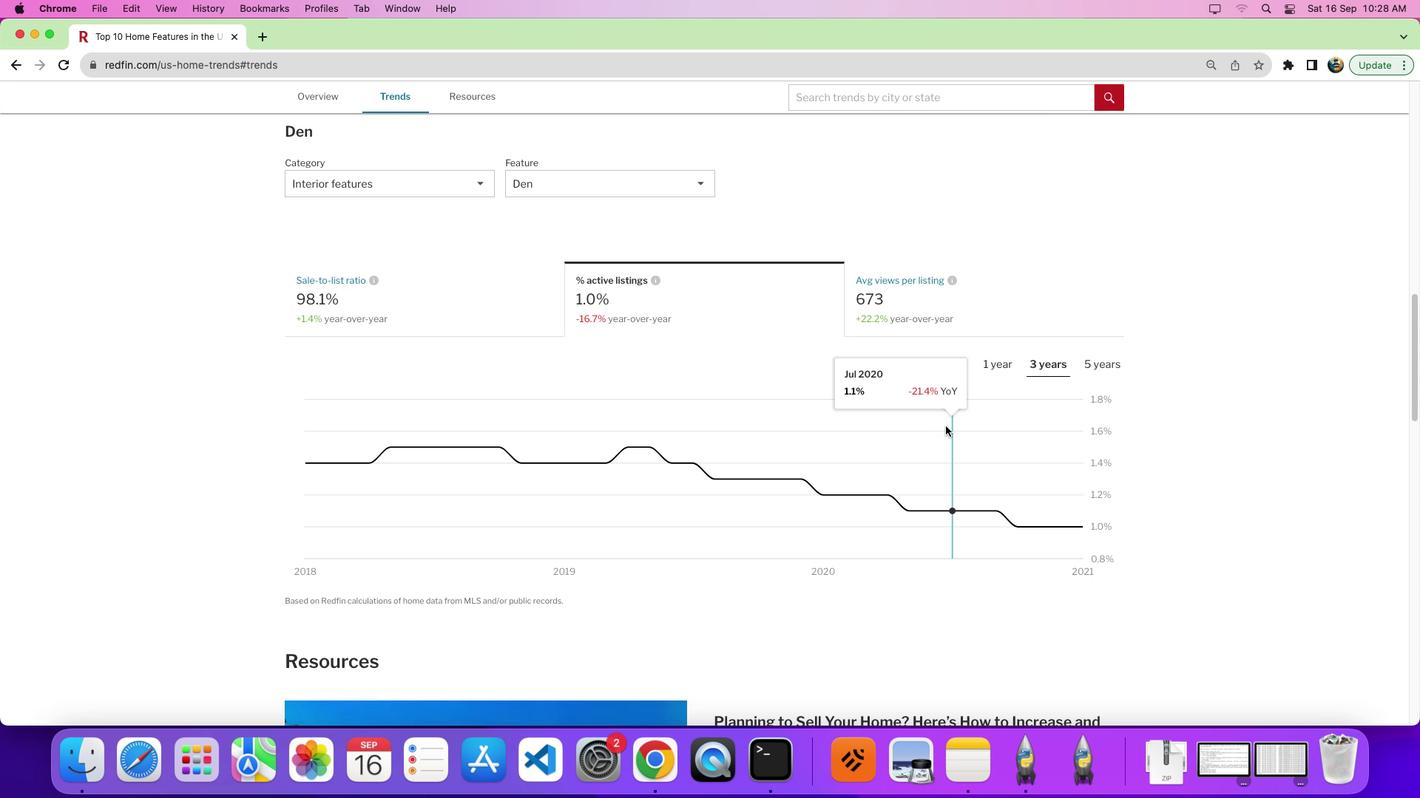 
Action: Mouse moved to (996, 360)
Screenshot: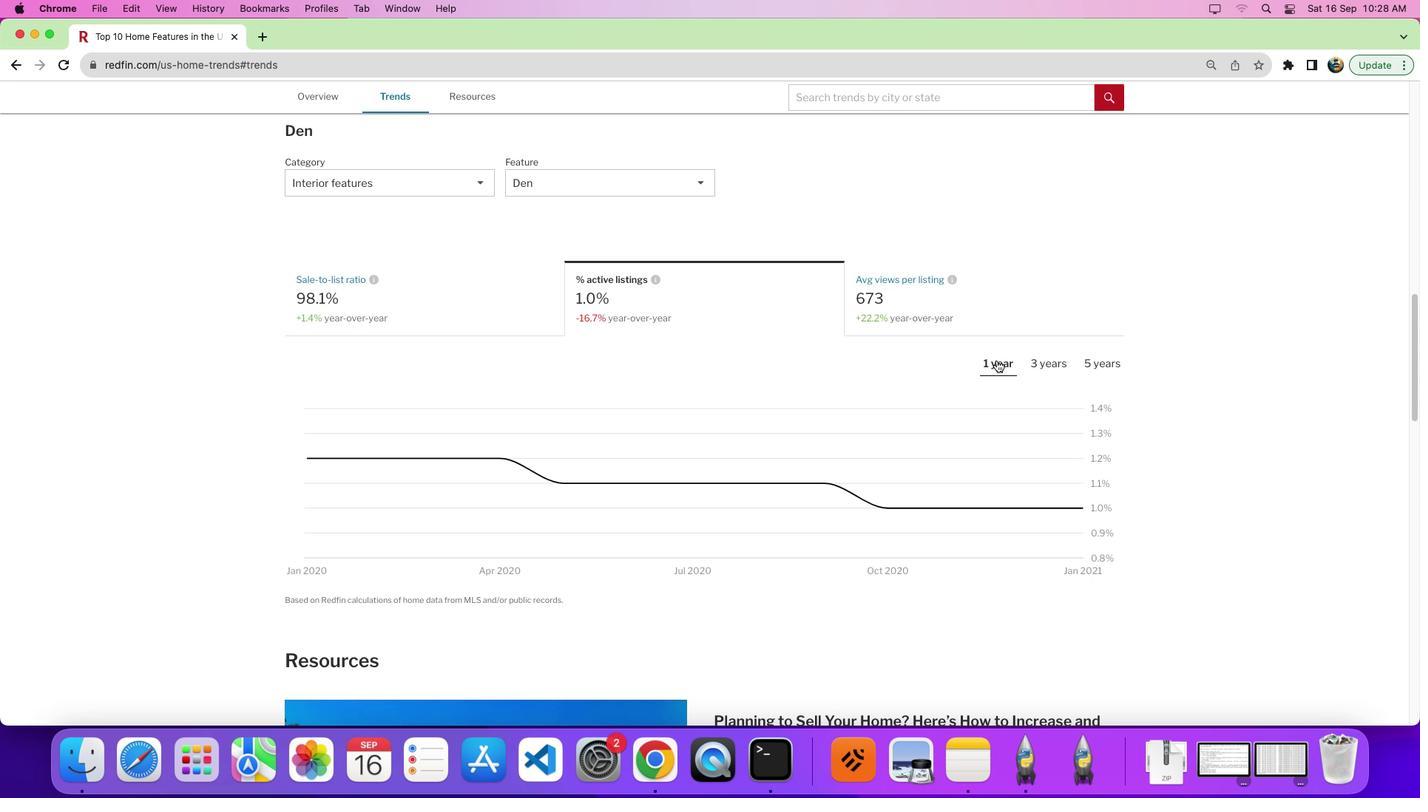 
Action: Mouse pressed left at (996, 360)
Screenshot: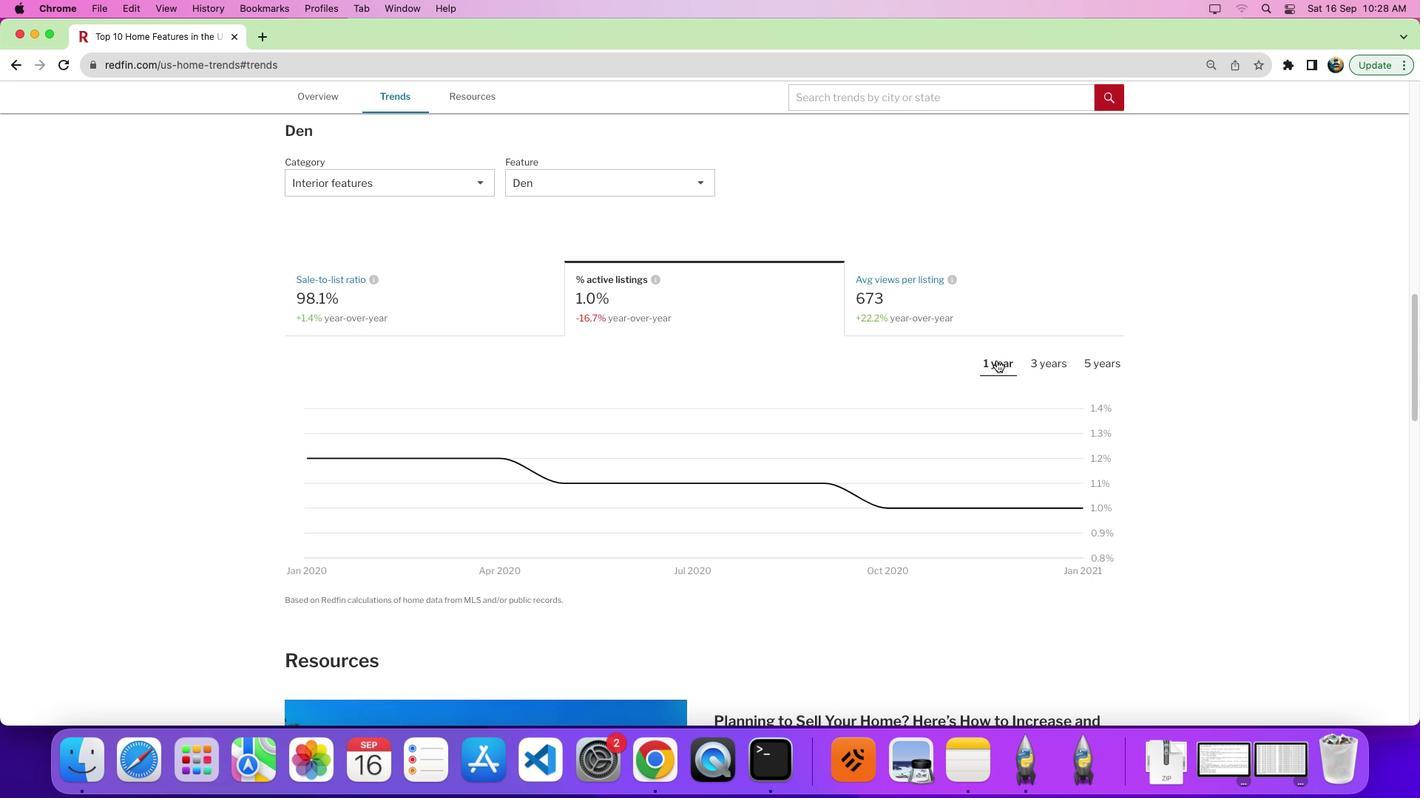 
Action: Mouse moved to (995, 363)
Screenshot: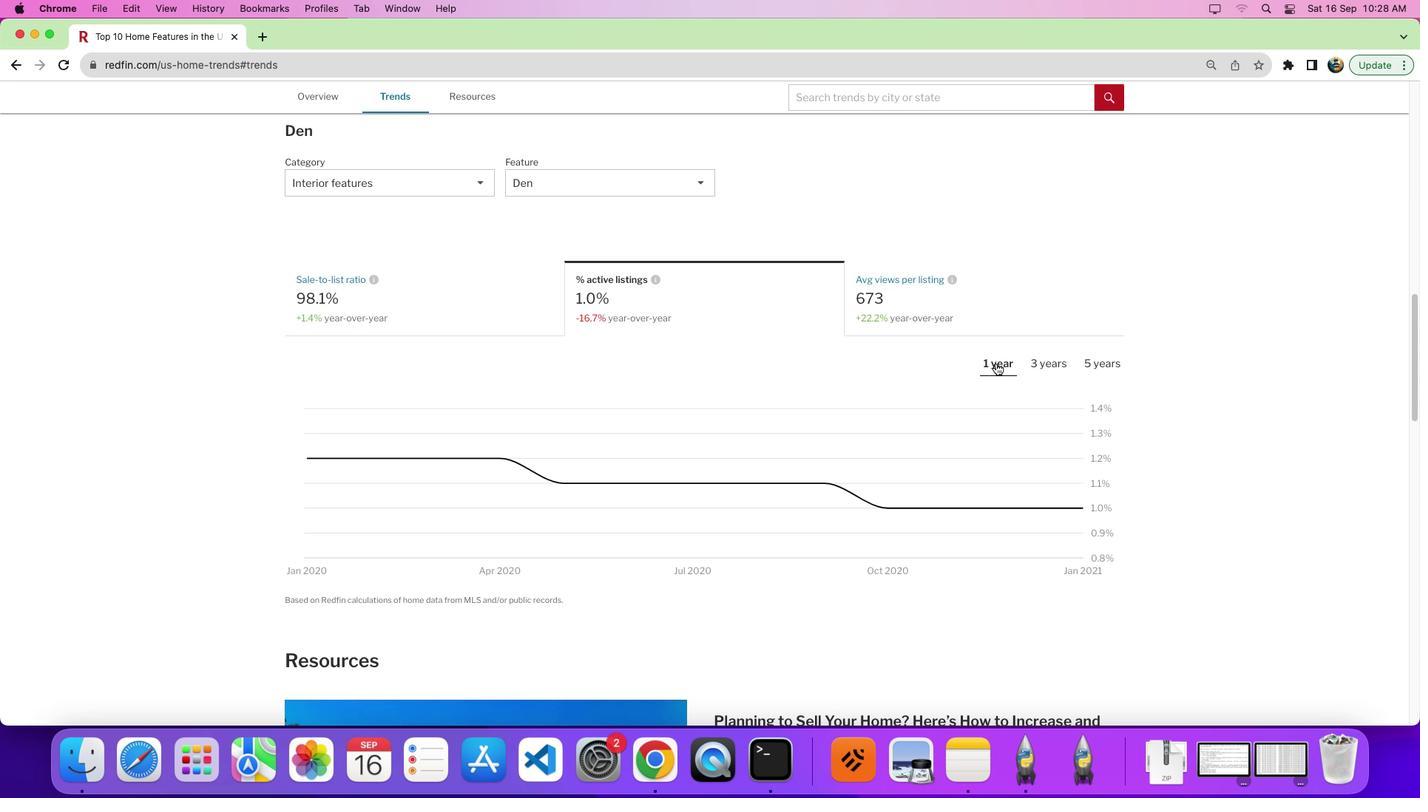 
Action: Mouse scrolled (995, 363) with delta (0, 0)
Screenshot: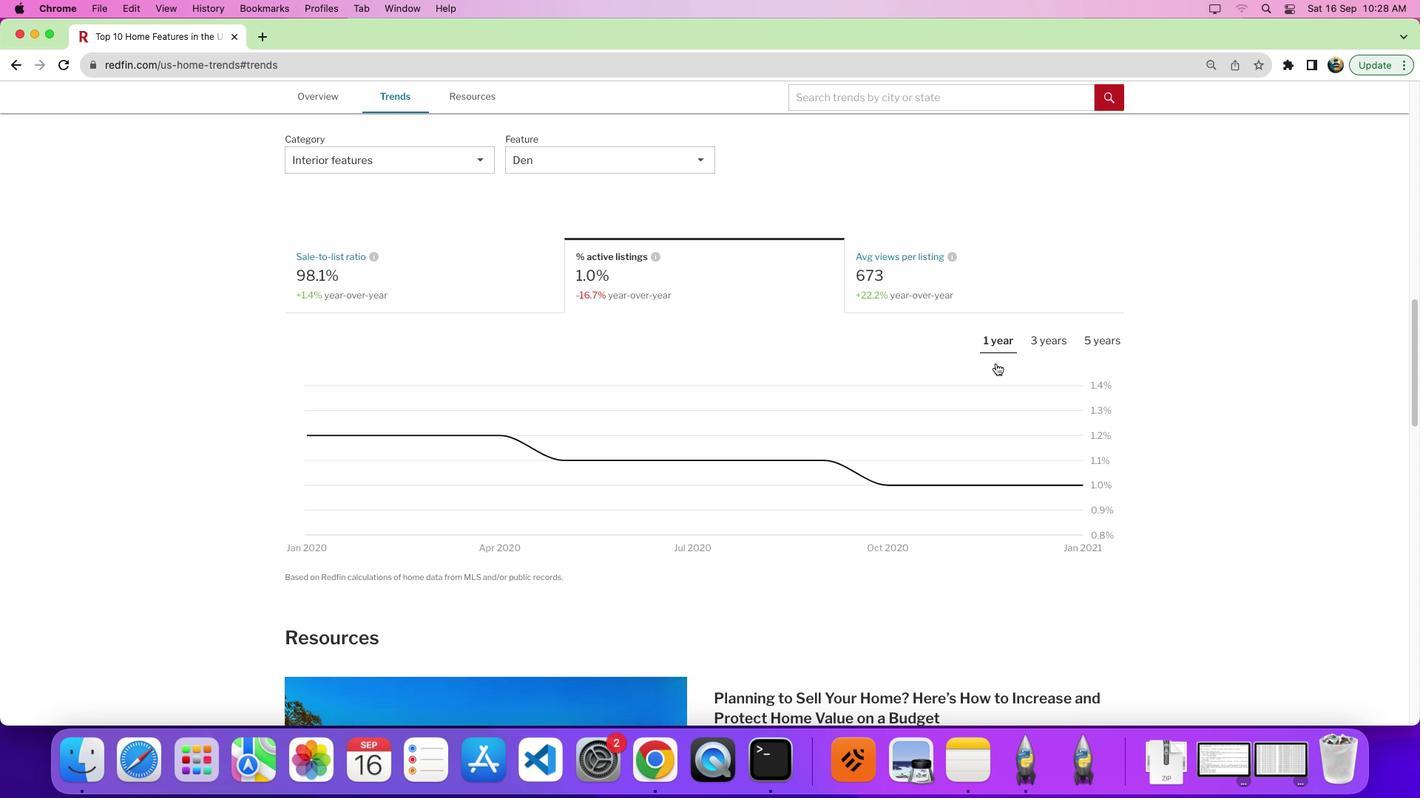 
Action: Mouse scrolled (995, 363) with delta (0, 0)
Screenshot: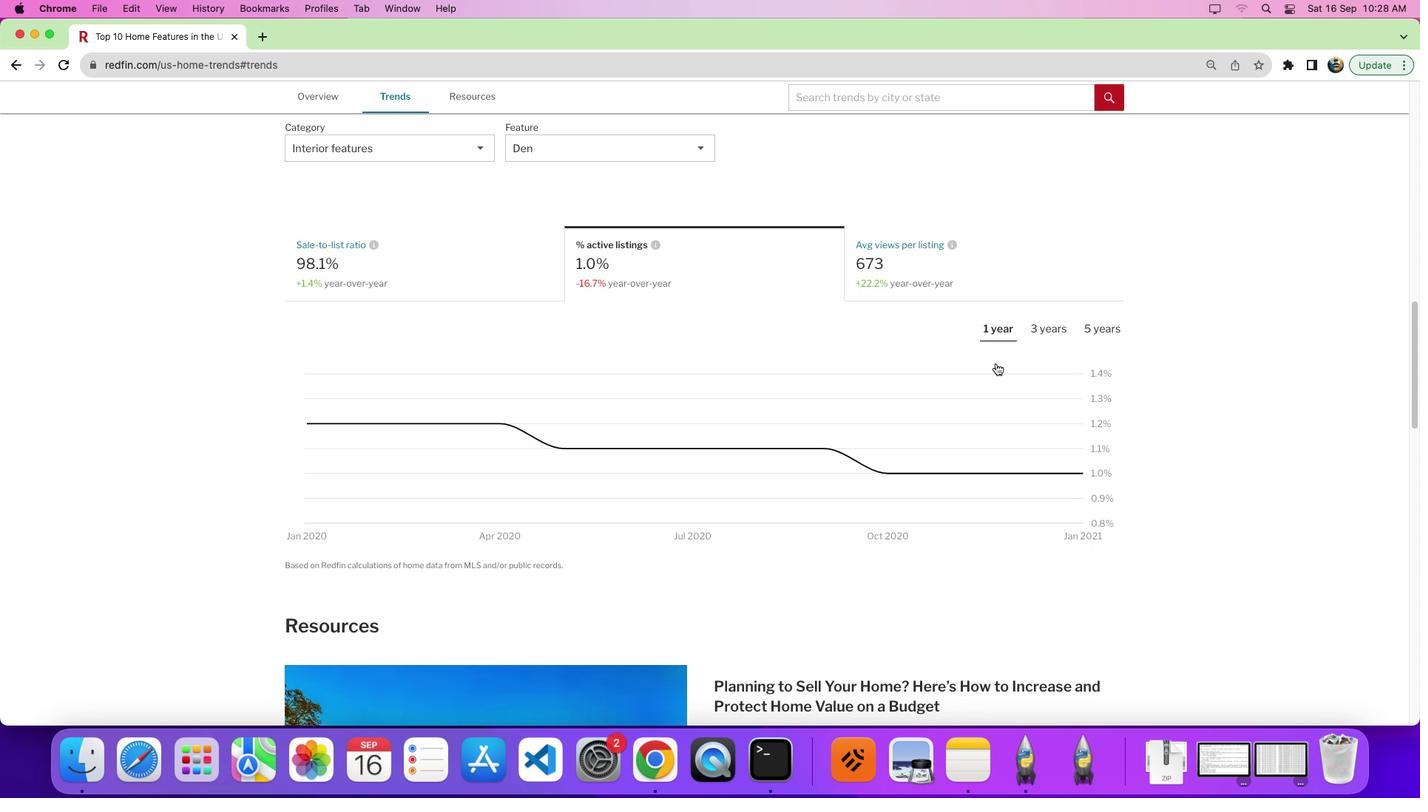 
Action: Mouse moved to (994, 363)
Screenshot: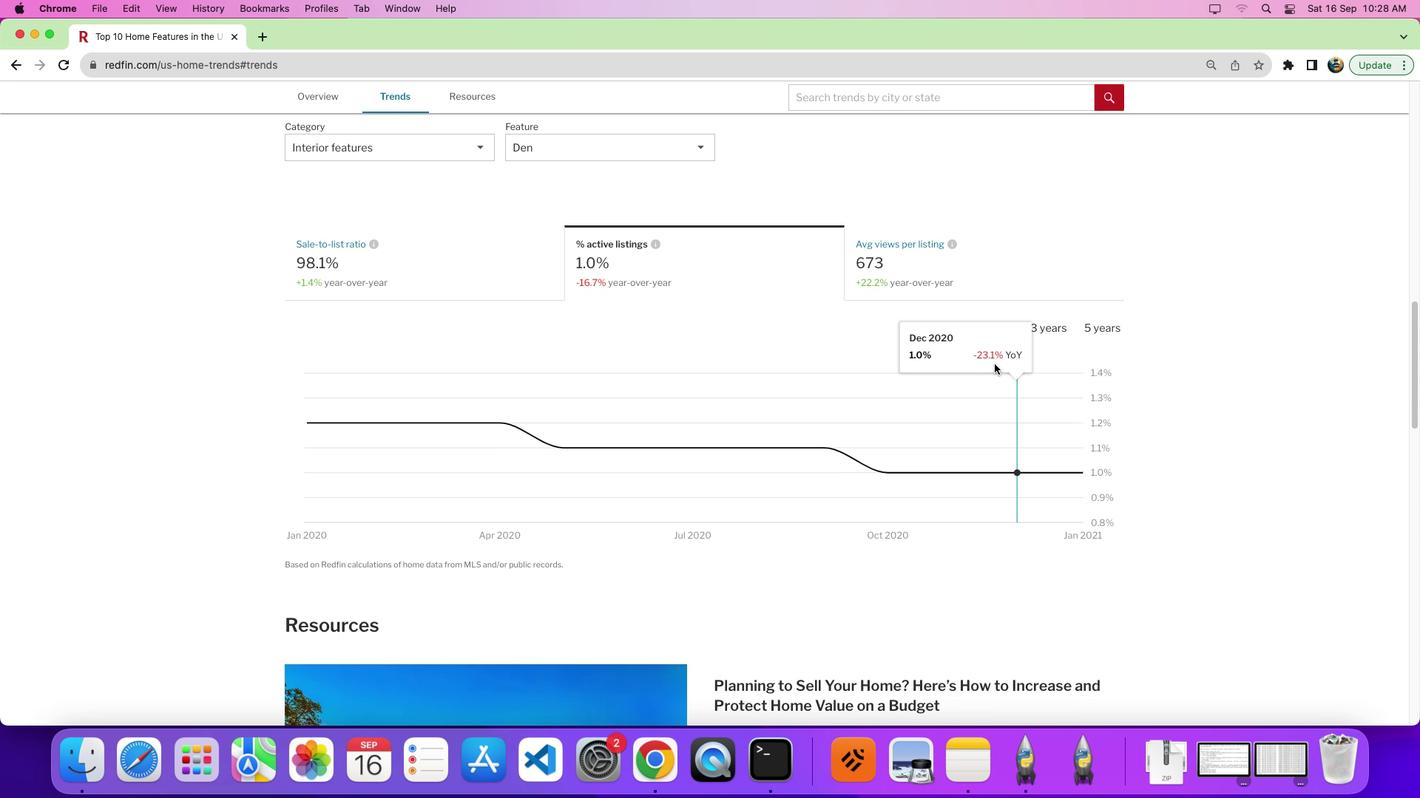 
